 Task: Look for space in LAncienne-Lorette, Canada from 10th July, 2023 to 15th July, 2023 for 7 adults in price range Rs.10000 to Rs.15000. Place can be entire place or shared room with 4 bedrooms having 7 beds and 4 bathrooms. Property type can be house, flat, guest house. Amenities needed are: wifi, TV, free parkinig on premises, gym, breakfast. Booking option can be shelf check-in. Required host language is .
Action: Mouse pressed left at (442, 96)
Screenshot: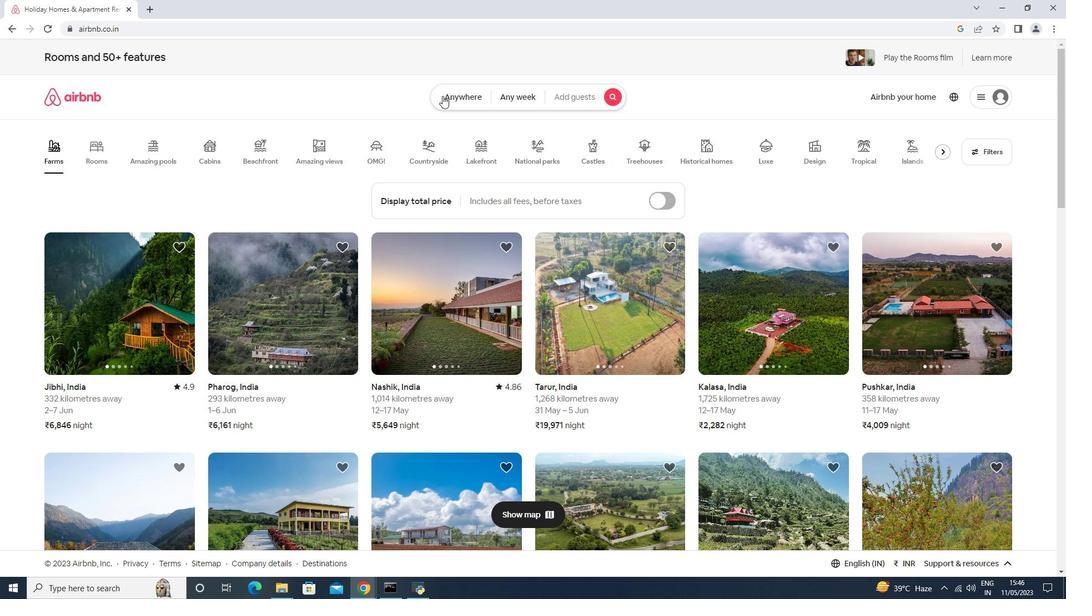 
Action: Mouse moved to (402, 150)
Screenshot: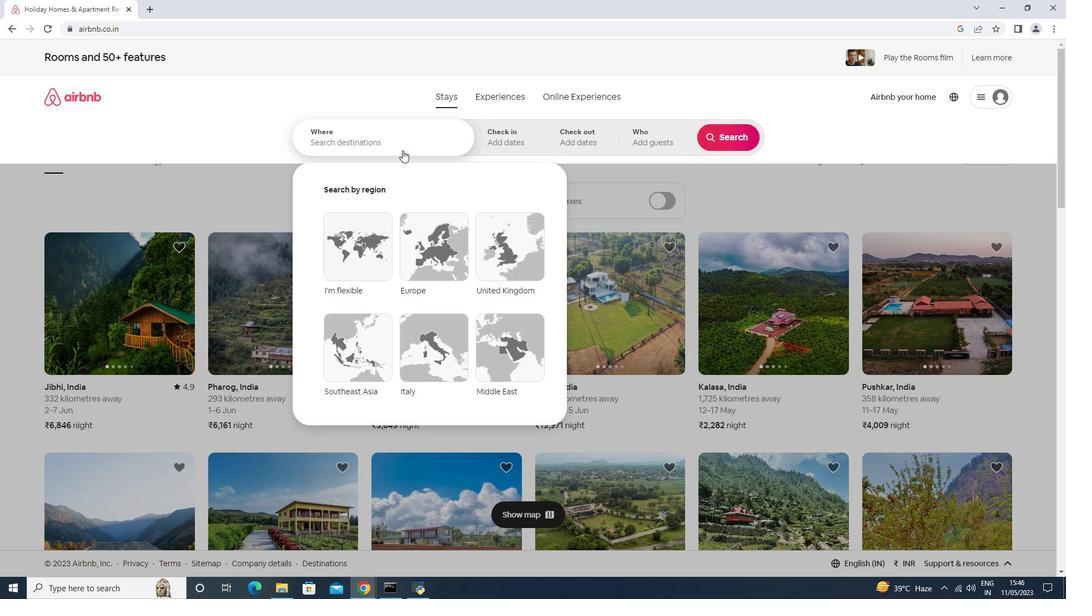 
Action: Mouse pressed left at (402, 150)
Screenshot: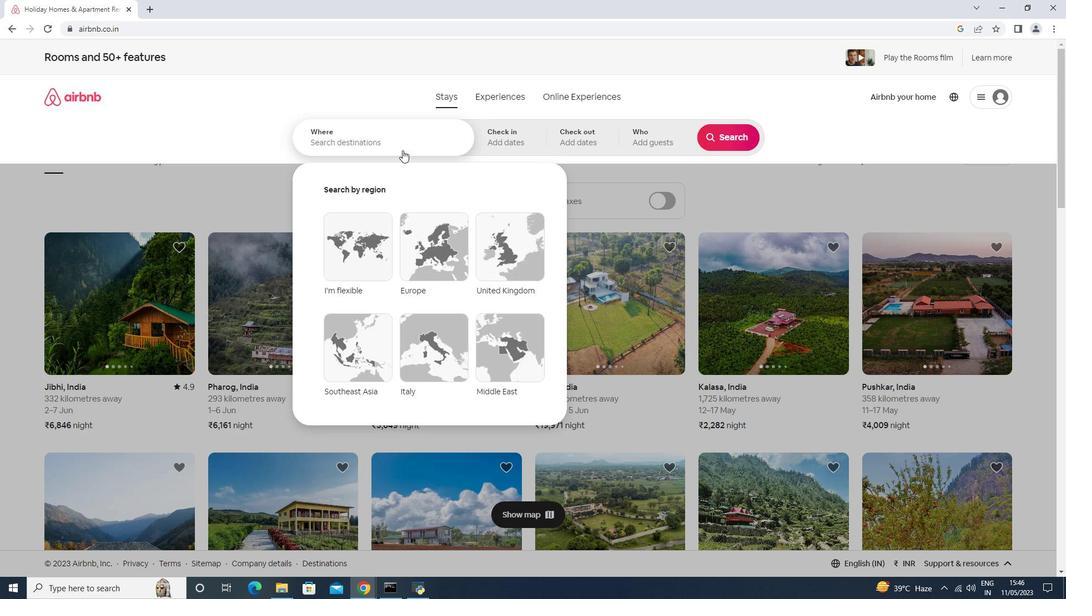 
Action: Key pressed <Key.shift><Key.shift><Key.shift><Key.shift><Key.shift><Key.shift><Key.shift><Key.shift><Key.shift><Key.shift><Key.shift><Key.shift><Key.shift><Key.shift><Key.shift><Key.shift><Key.shift>L<Key.shift>Ancienne-<Key.shift>Lorette,<Key.shift>Canada
Screenshot: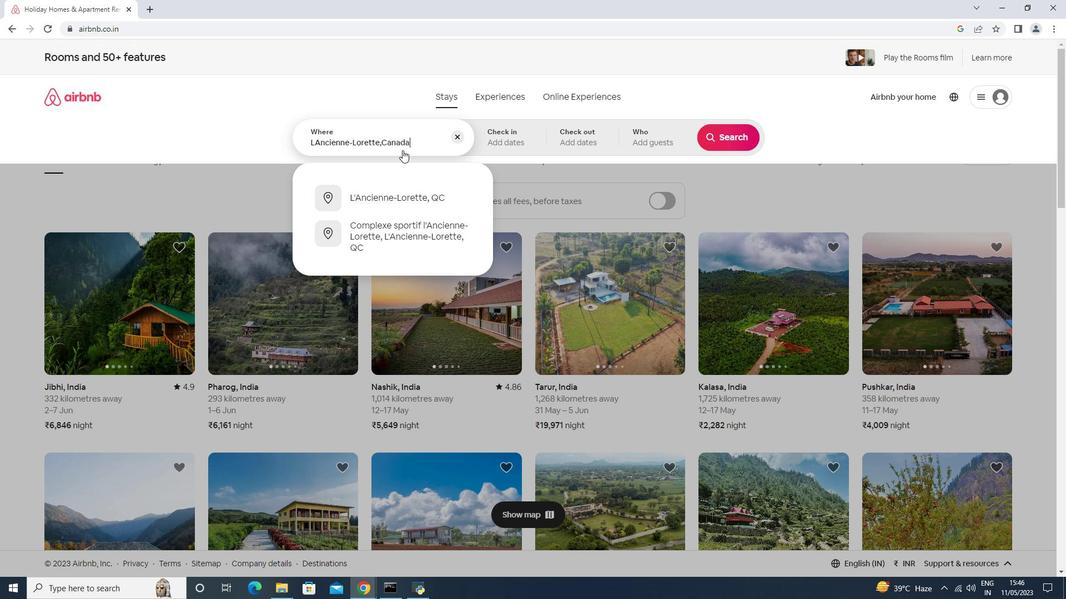 
Action: Mouse moved to (511, 137)
Screenshot: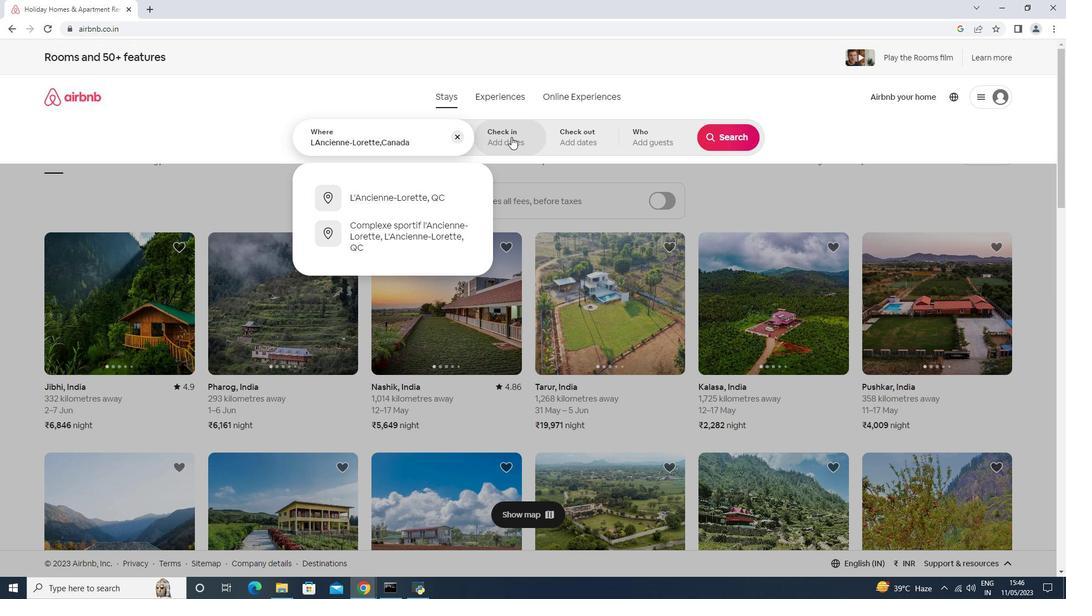
Action: Mouse pressed left at (511, 137)
Screenshot: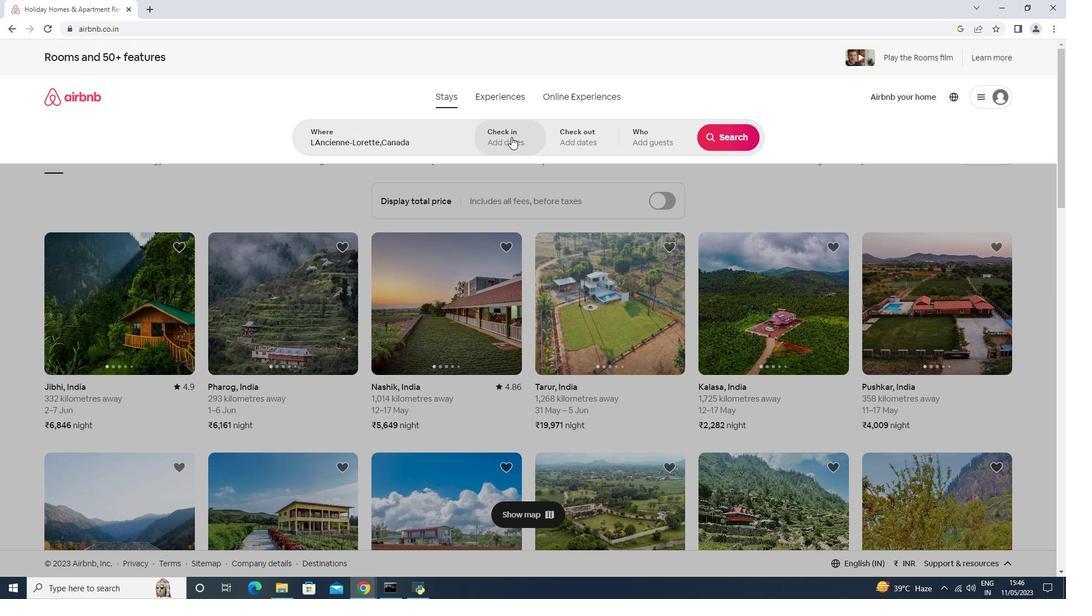 
Action: Mouse moved to (729, 229)
Screenshot: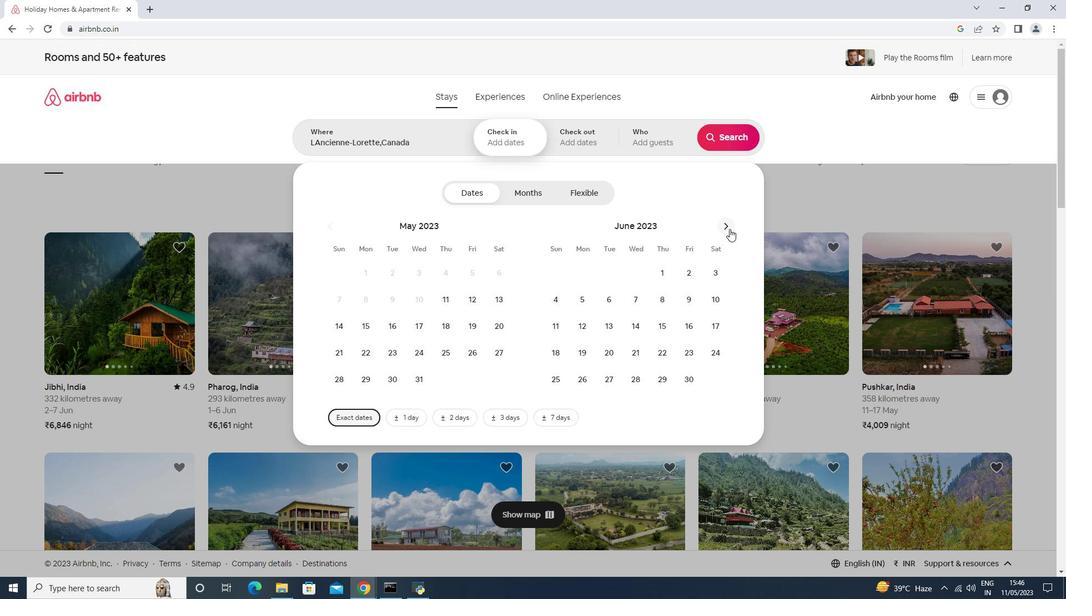 
Action: Mouse pressed left at (729, 229)
Screenshot: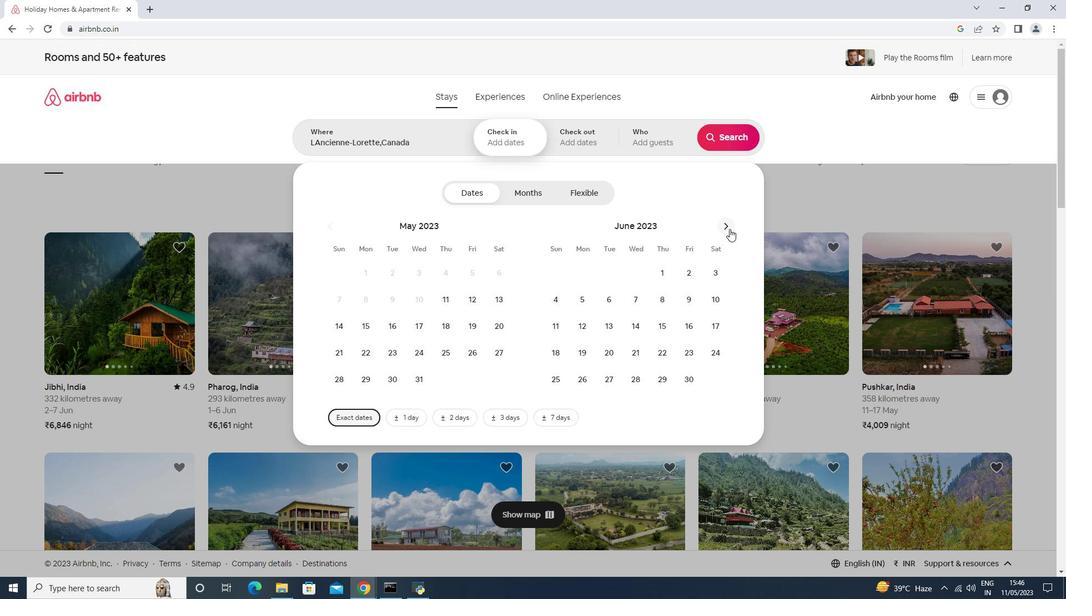 
Action: Mouse moved to (586, 322)
Screenshot: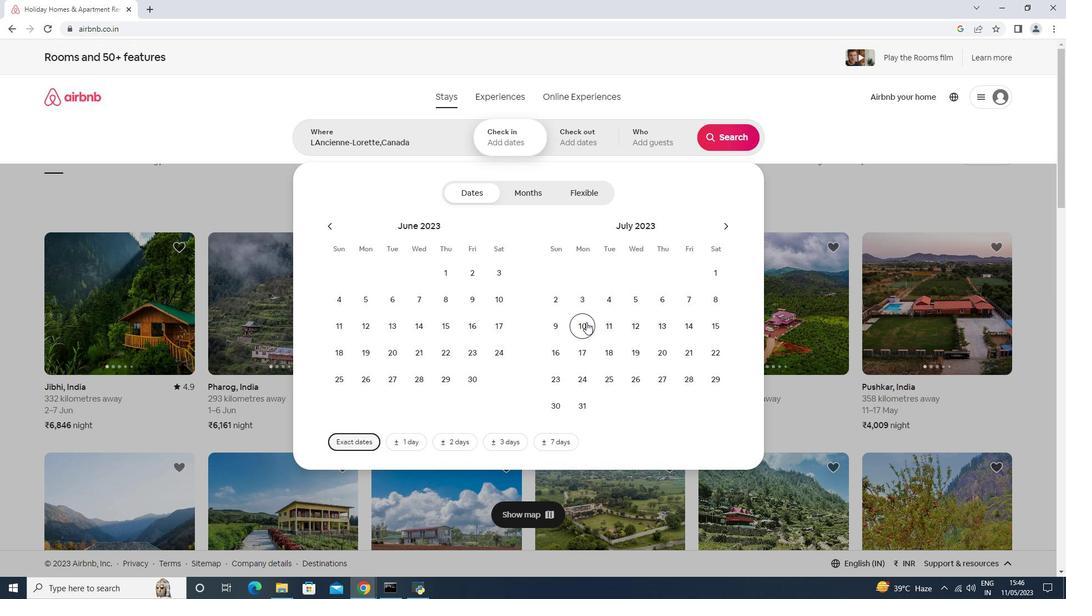 
Action: Mouse pressed left at (586, 322)
Screenshot: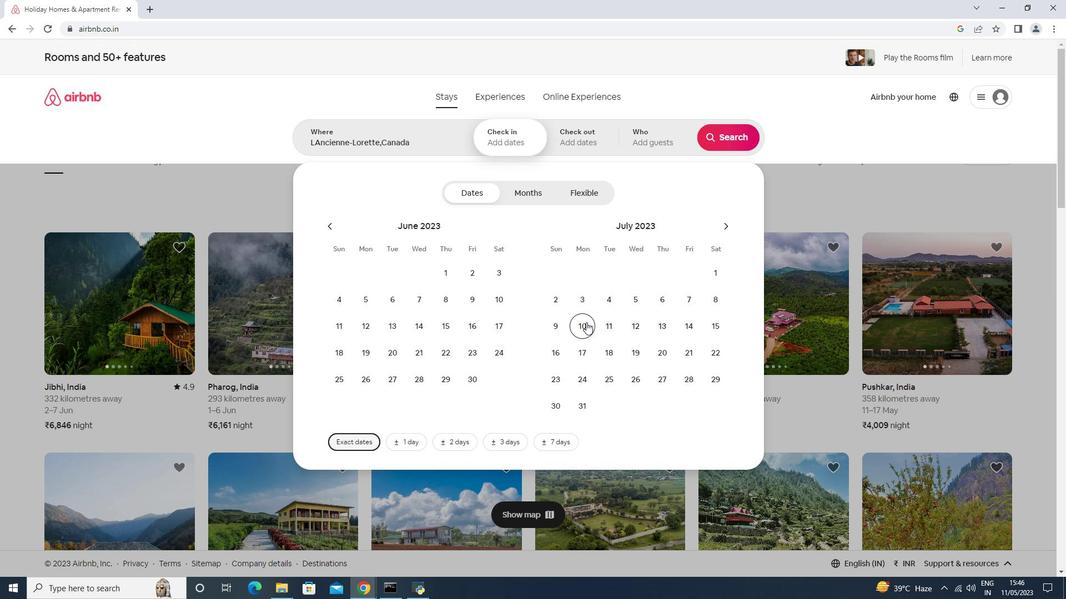 
Action: Mouse moved to (709, 318)
Screenshot: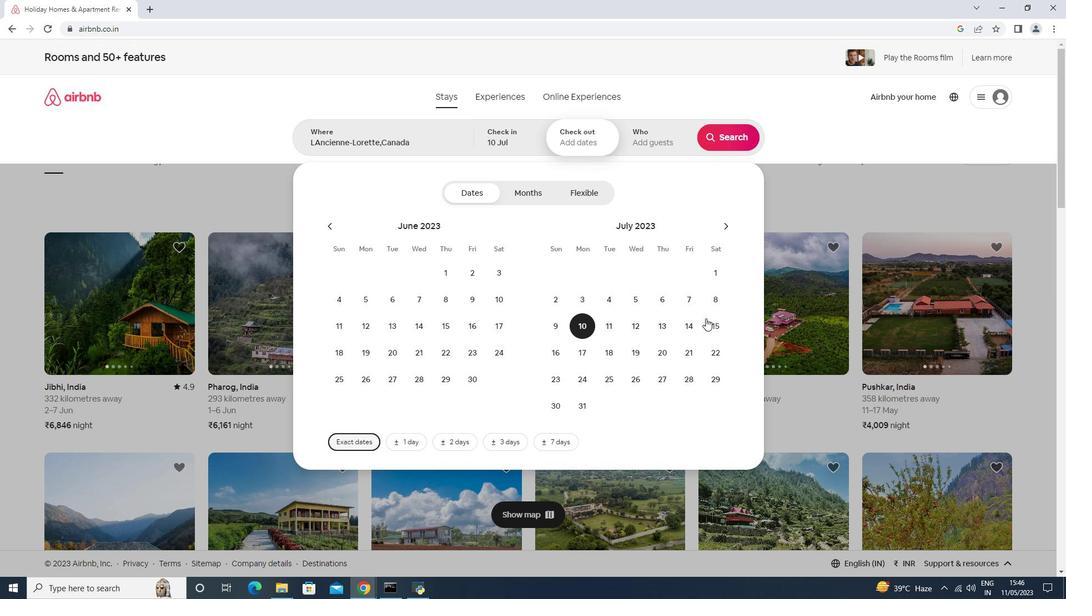 
Action: Mouse pressed left at (709, 318)
Screenshot: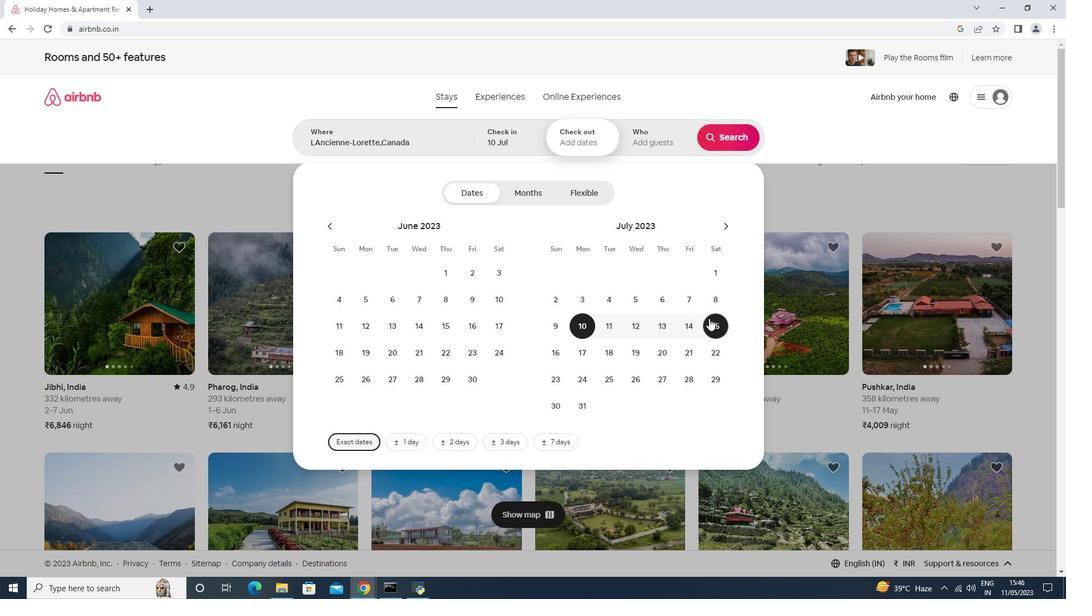 
Action: Mouse moved to (633, 143)
Screenshot: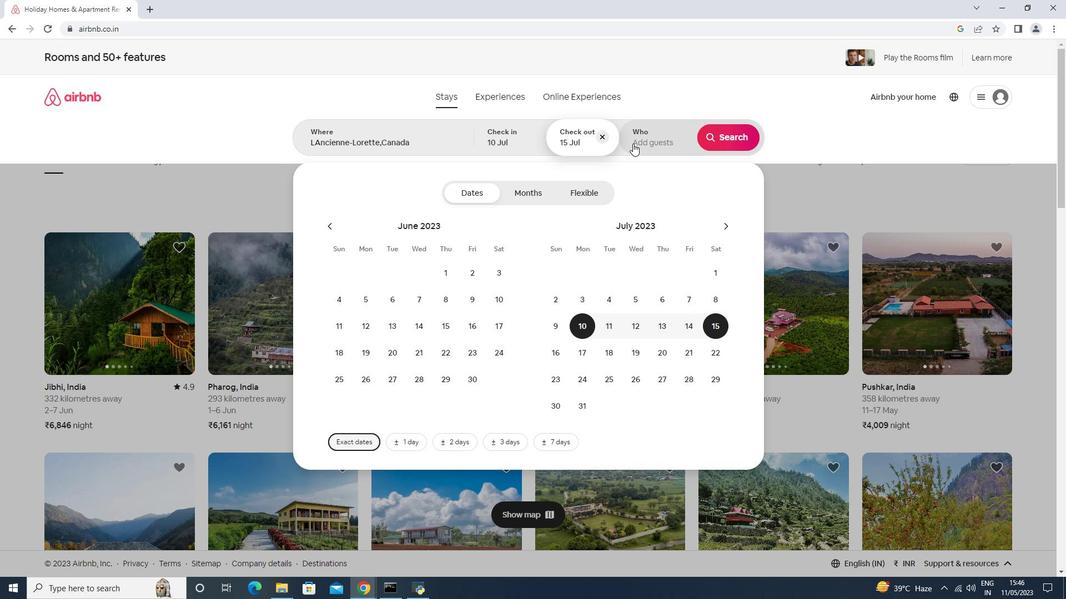
Action: Mouse pressed left at (633, 143)
Screenshot: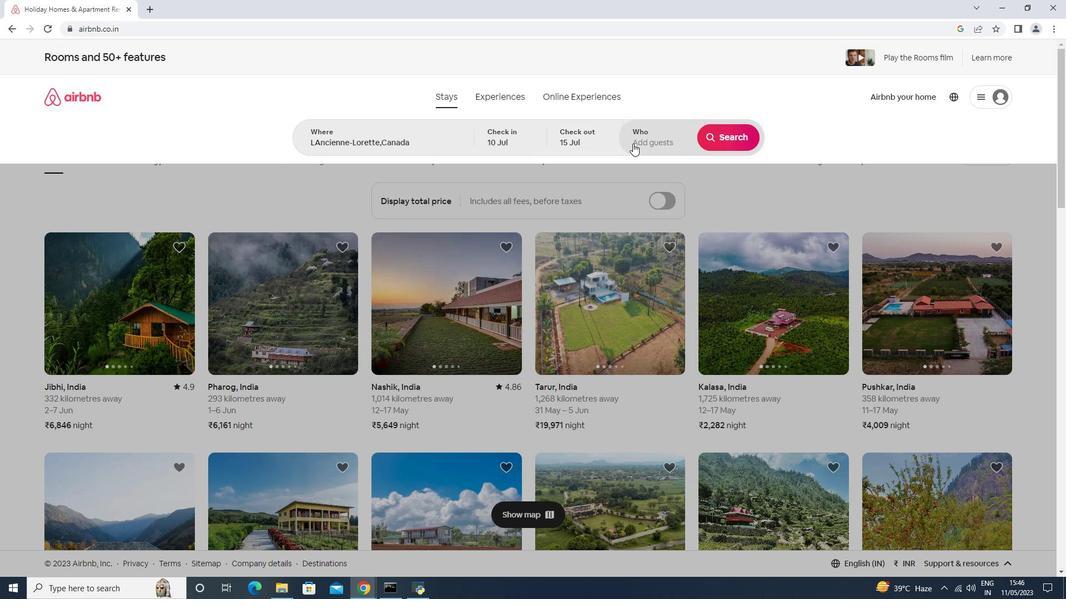 
Action: Mouse moved to (724, 198)
Screenshot: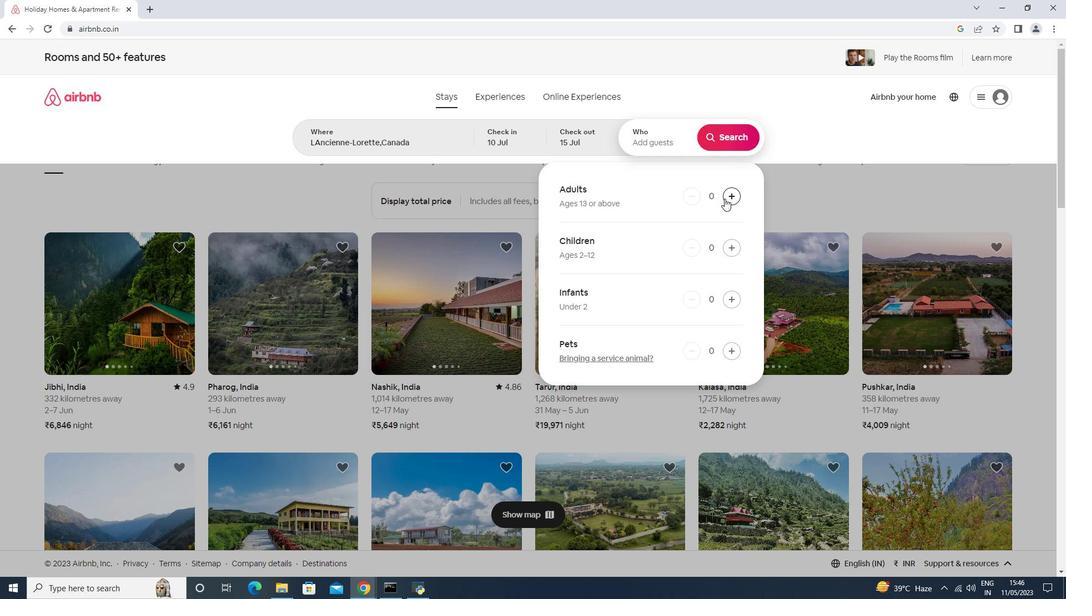 
Action: Mouse pressed left at (724, 198)
Screenshot: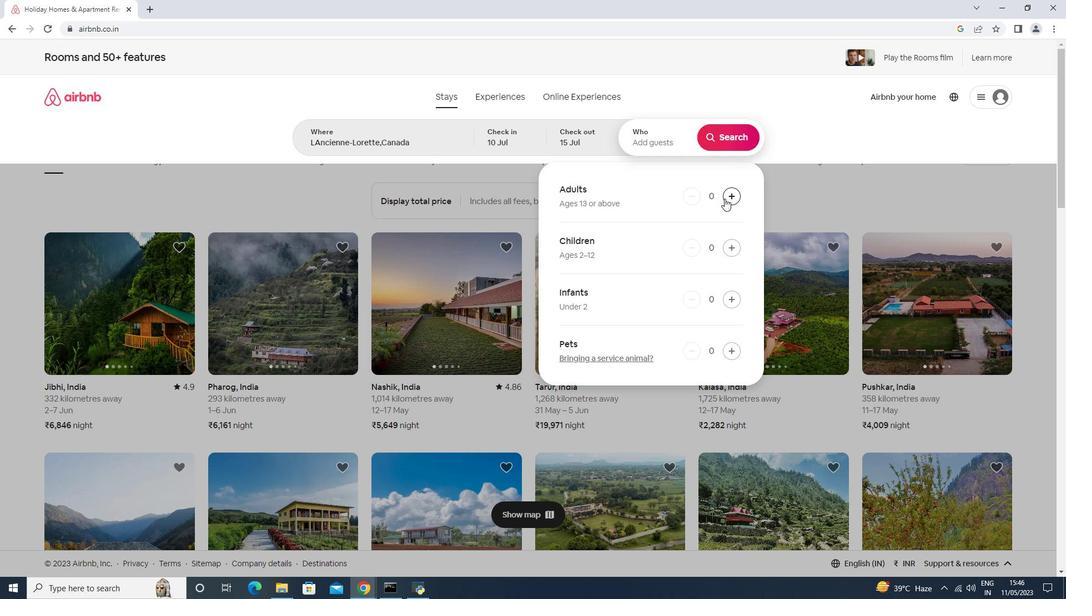 
Action: Mouse pressed left at (724, 198)
Screenshot: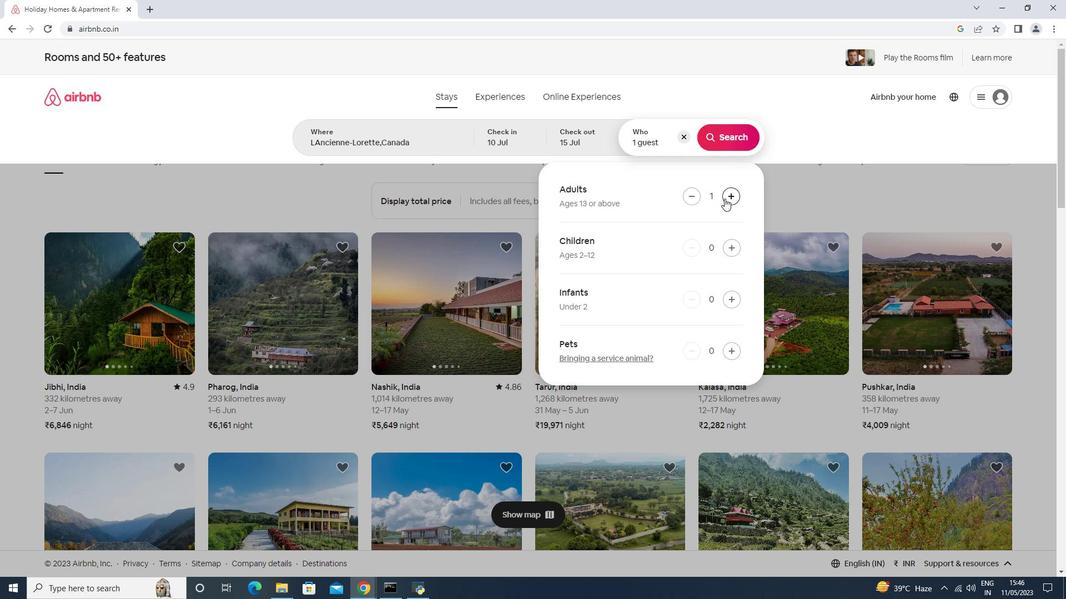
Action: Mouse pressed left at (724, 198)
Screenshot: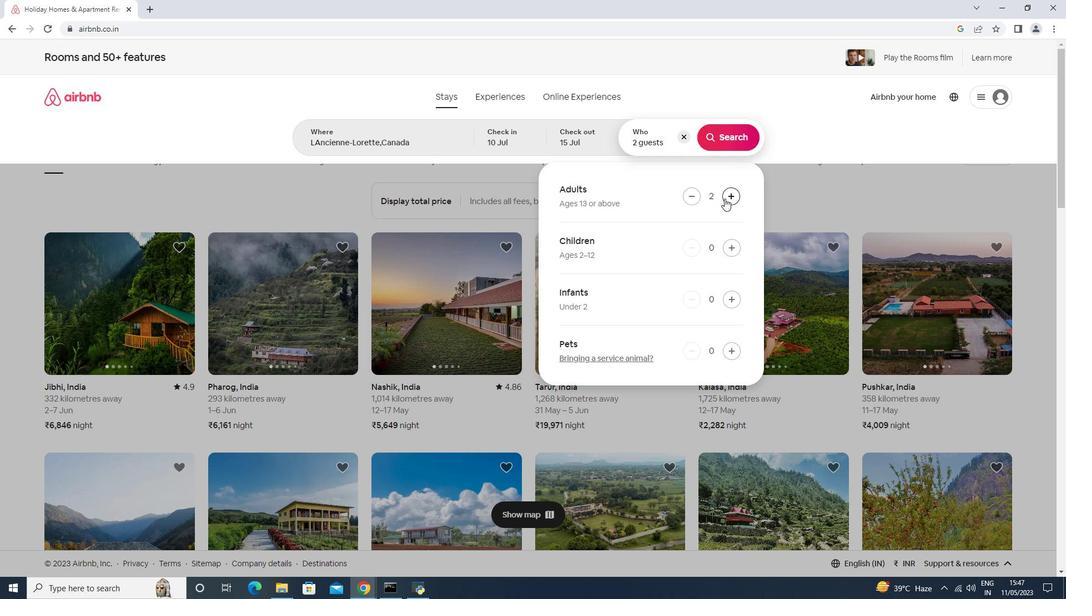 
Action: Mouse pressed left at (724, 198)
Screenshot: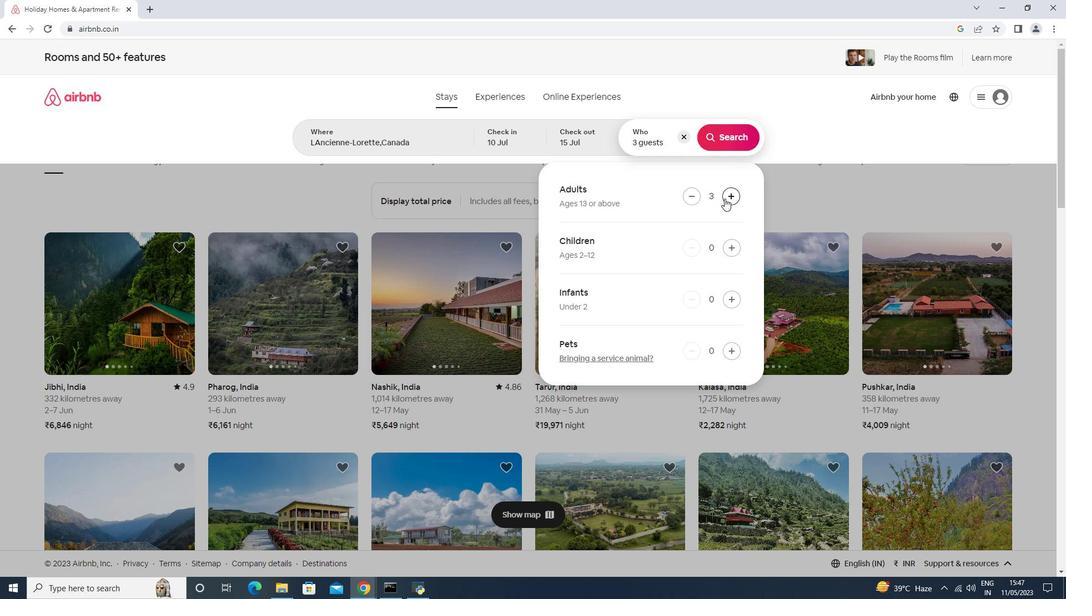 
Action: Mouse pressed left at (724, 198)
Screenshot: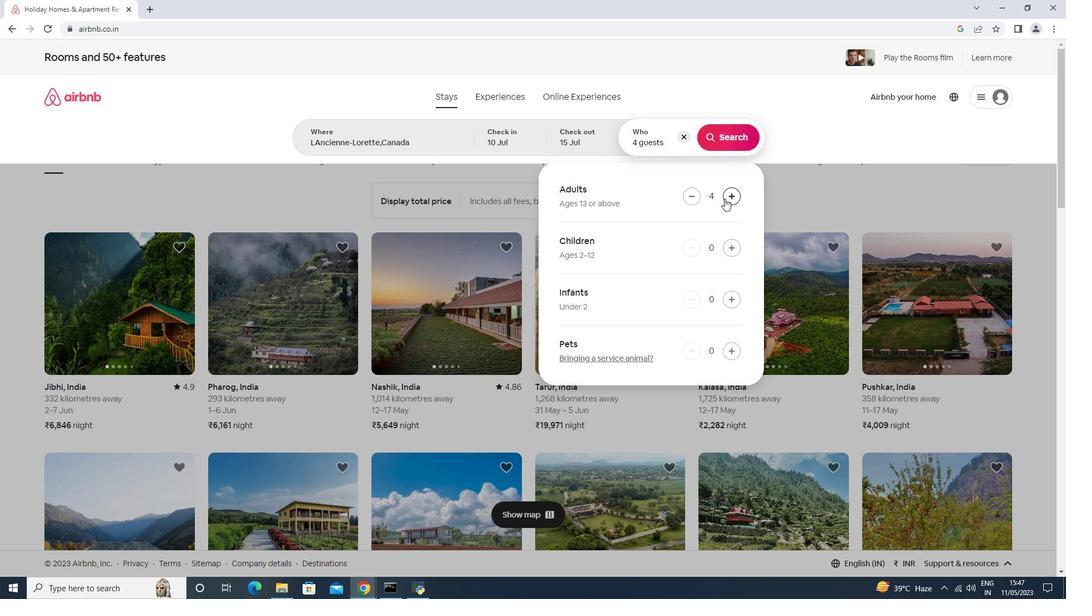 
Action: Mouse pressed left at (724, 198)
Screenshot: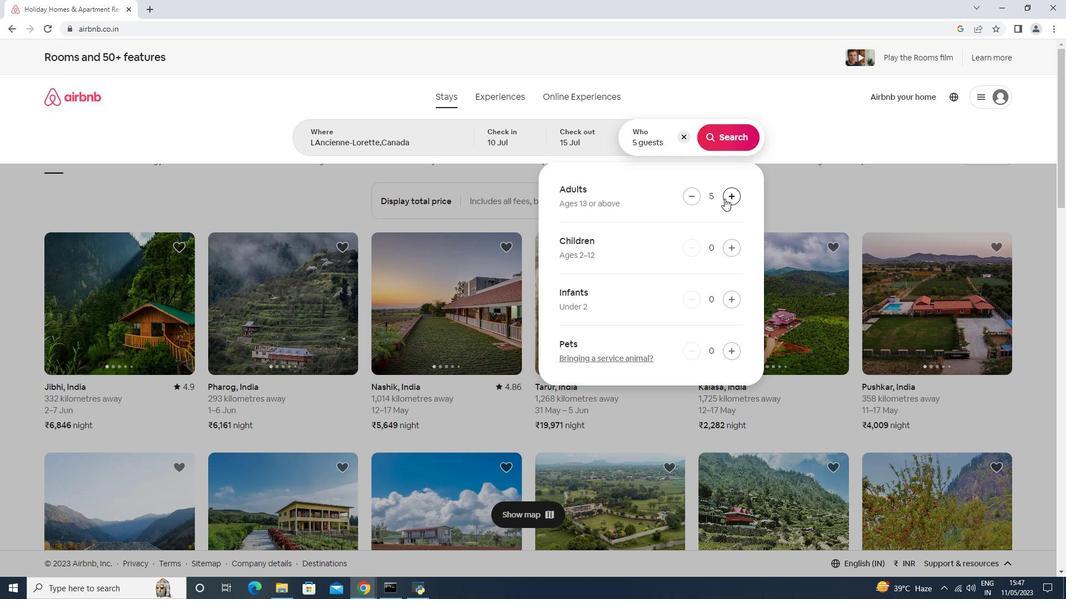 
Action: Mouse pressed left at (724, 198)
Screenshot: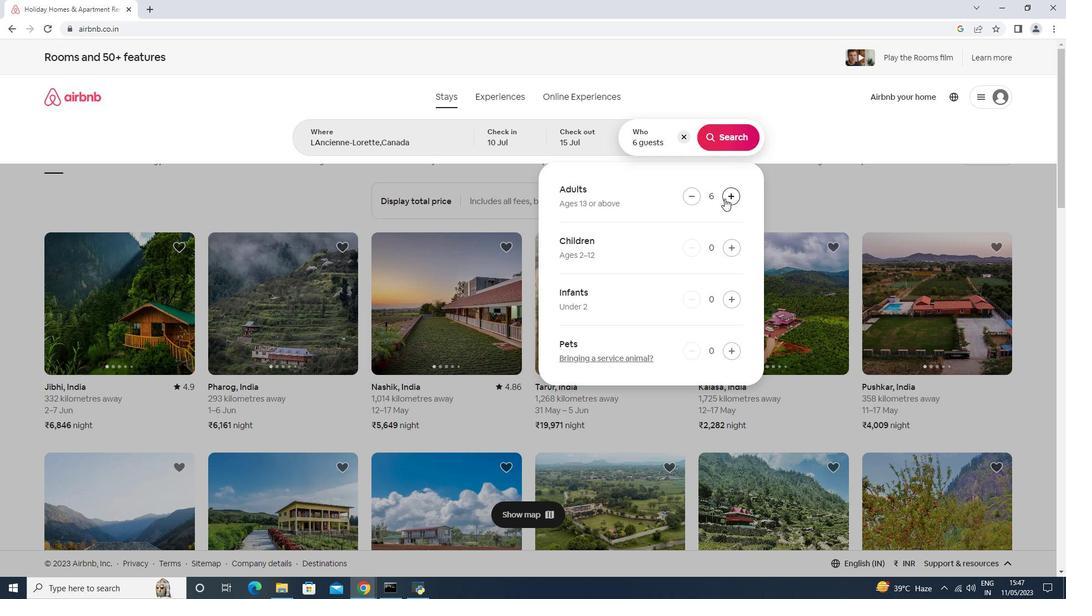 
Action: Mouse moved to (716, 142)
Screenshot: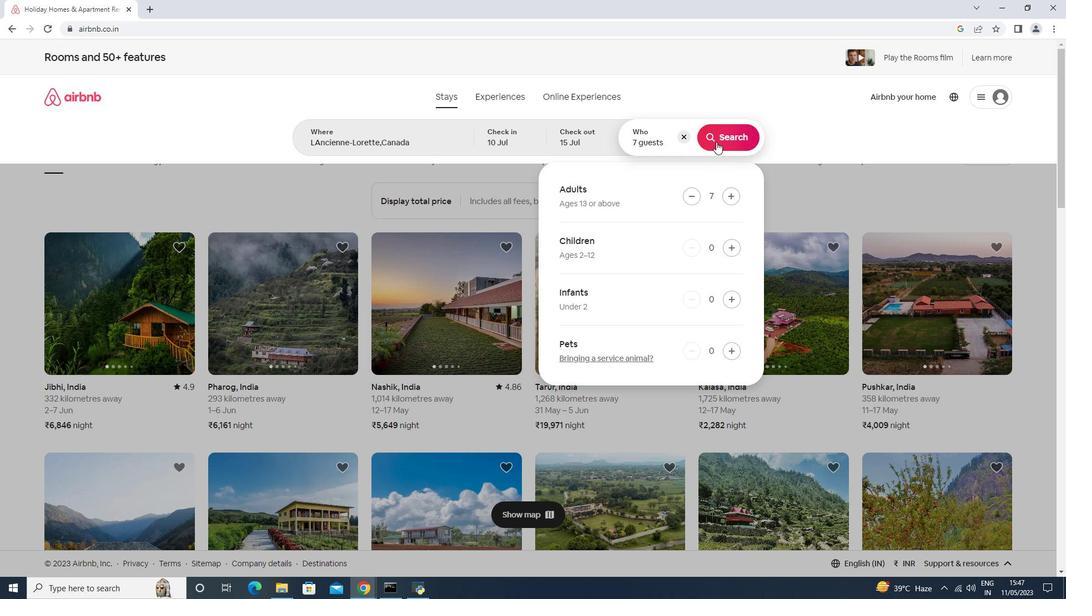 
Action: Mouse pressed left at (716, 142)
Screenshot: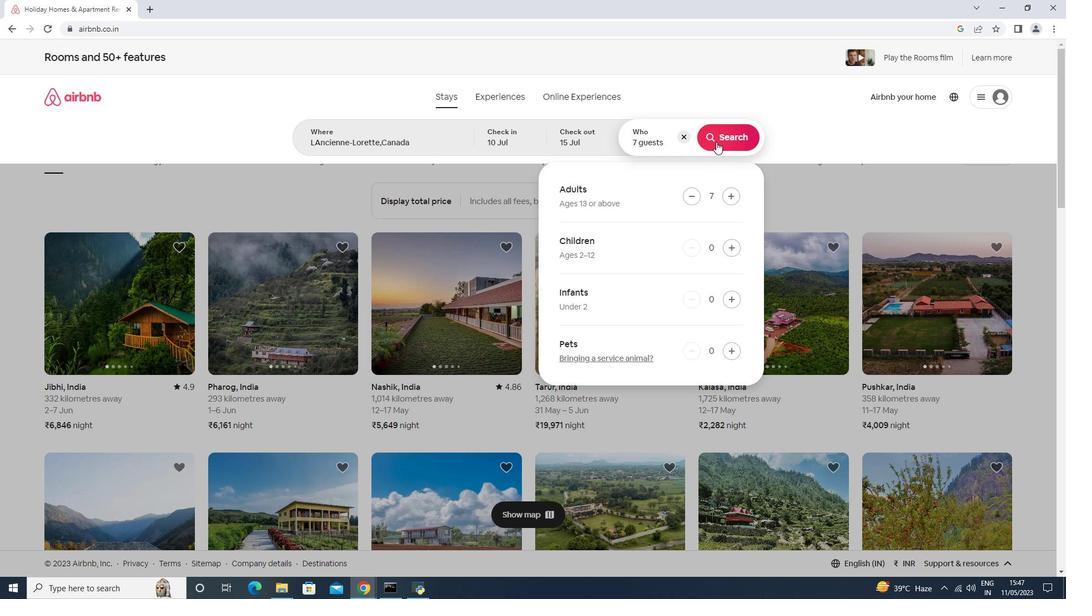 
Action: Mouse moved to (1042, 103)
Screenshot: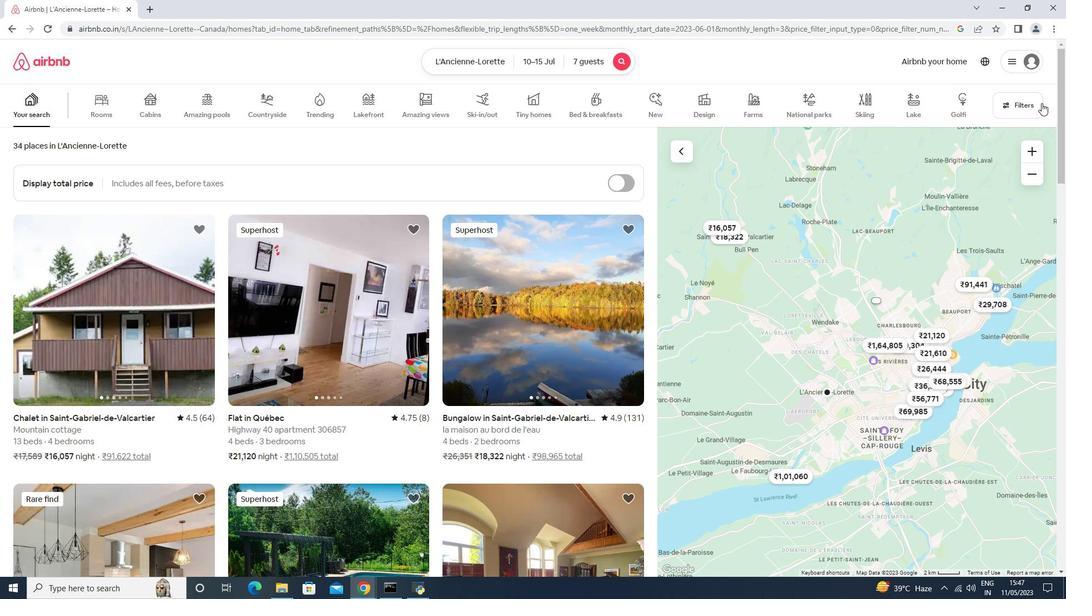 
Action: Mouse pressed left at (1042, 103)
Screenshot: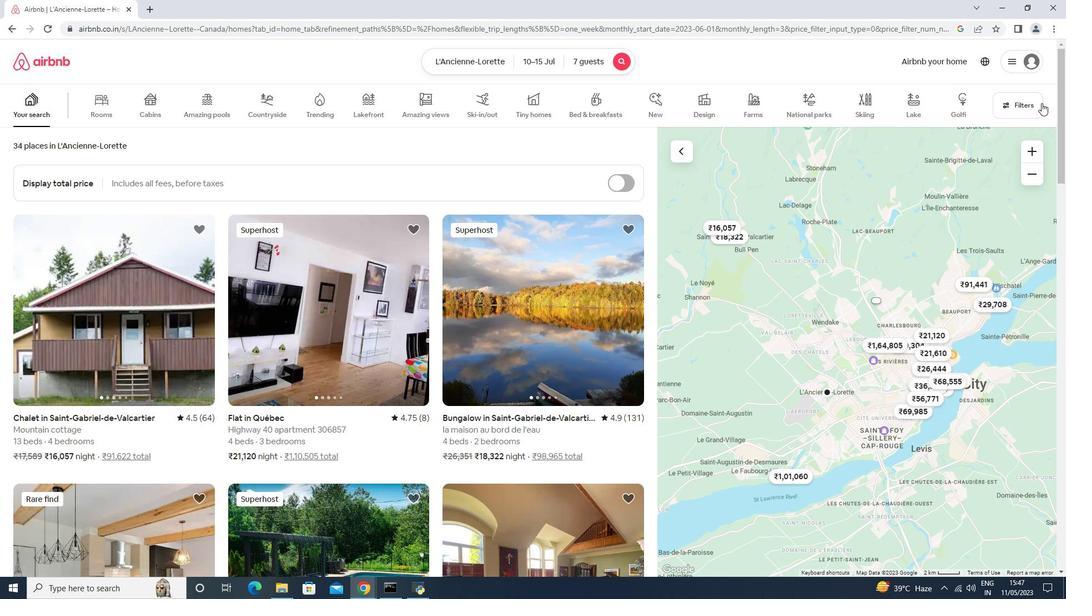 
Action: Mouse moved to (505, 372)
Screenshot: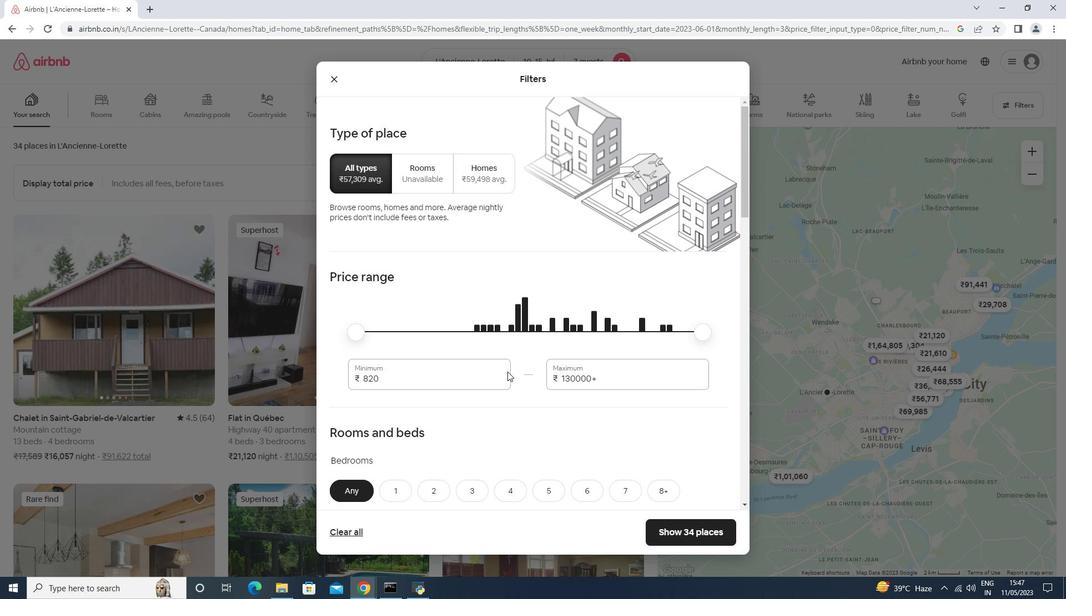 
Action: Mouse pressed left at (484, 374)
Screenshot: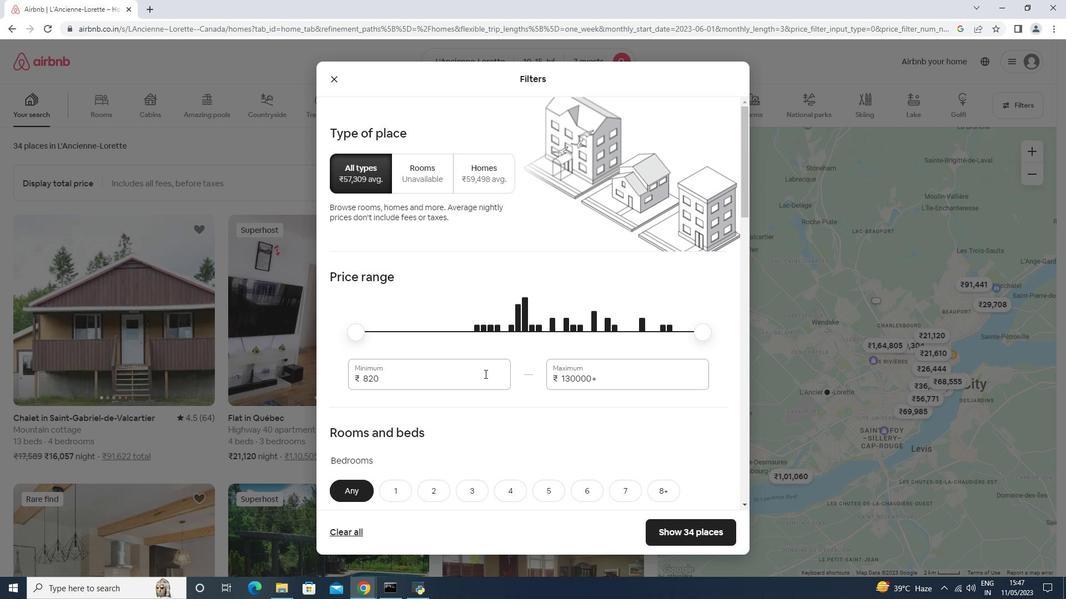 
Action: Mouse moved to (465, 377)
Screenshot: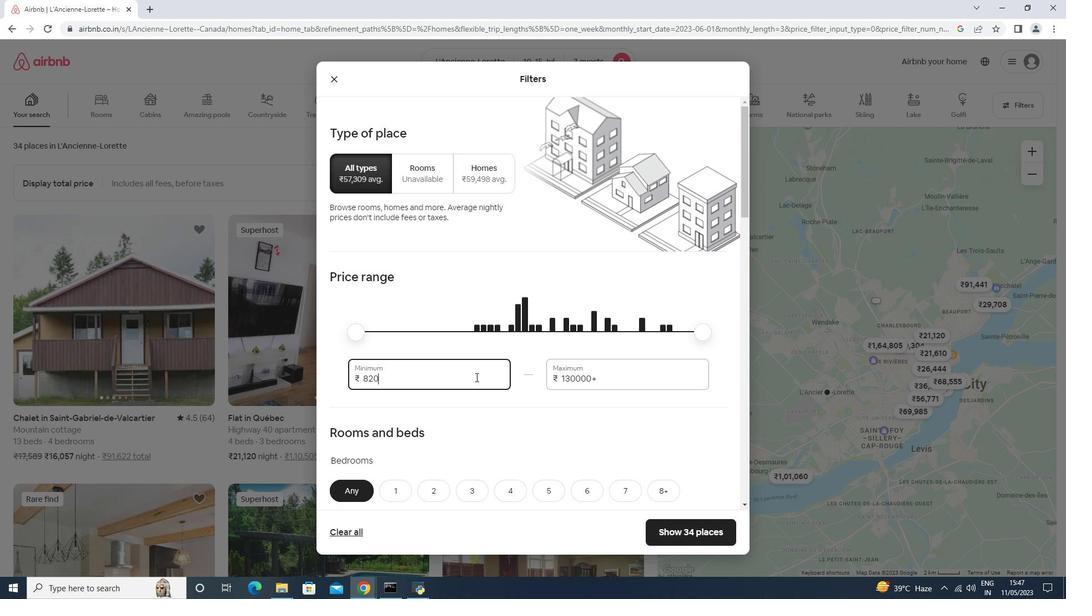 
Action: Mouse pressed left at (465, 377)
Screenshot: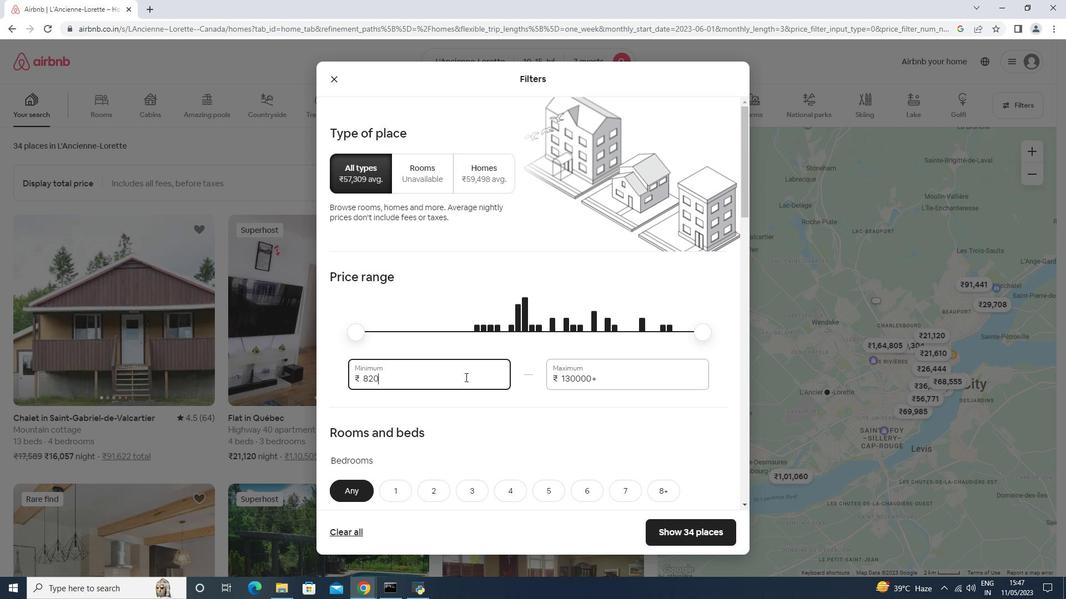 
Action: Key pressed <Key.backspace><Key.backspace><Key.backspace><Key.backspace><Key.backspace><Key.backspace><Key.backspace><Key.backspace><Key.backspace><Key.backspace><Key.backspace><Key.backspace>1
Screenshot: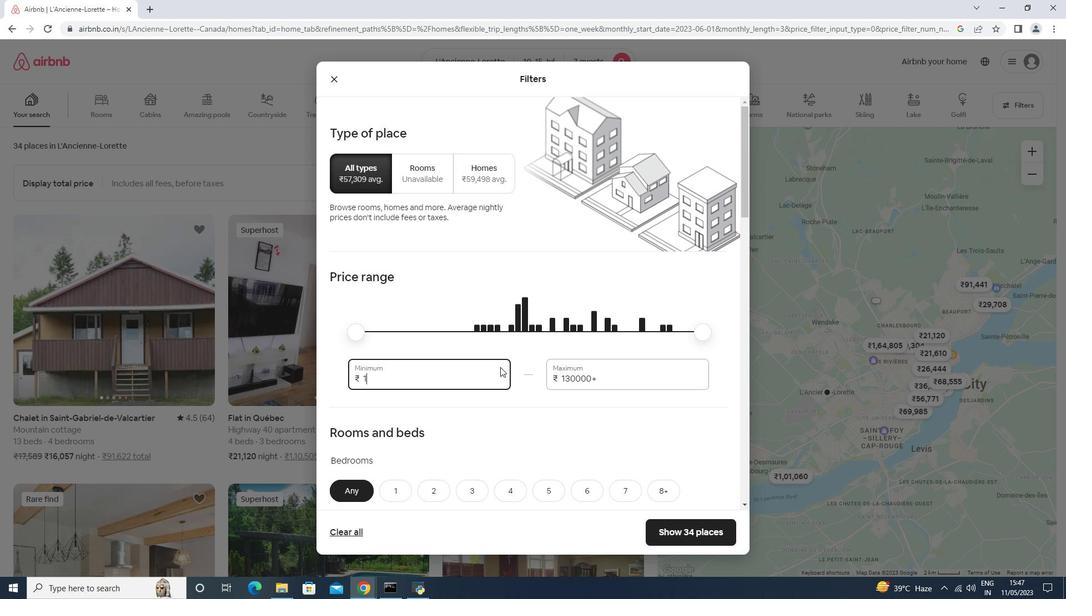 
Action: Mouse moved to (502, 367)
Screenshot: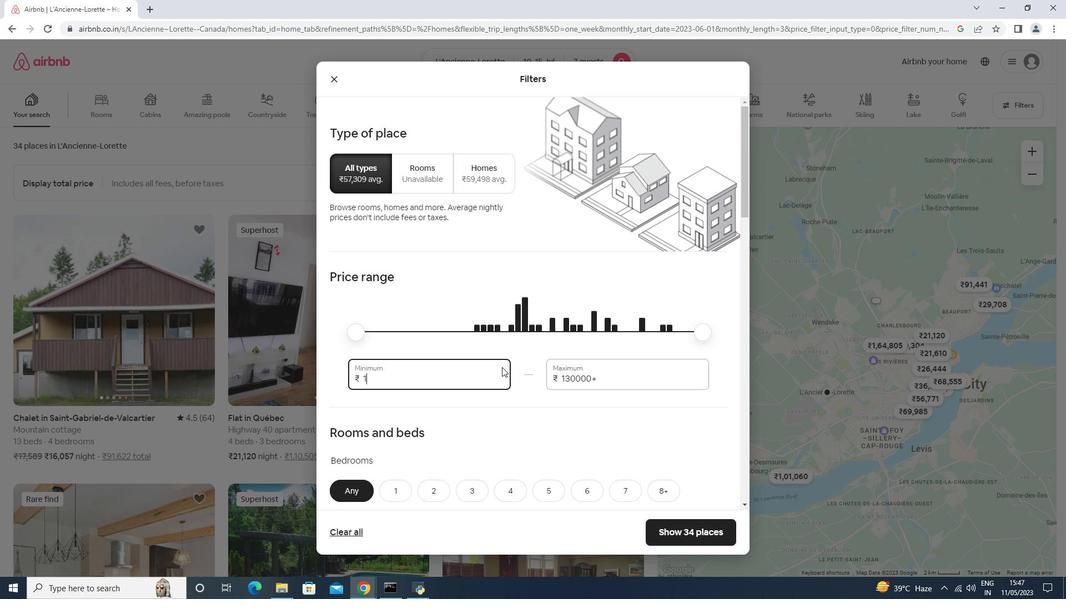 
Action: Key pressed 0000
Screenshot: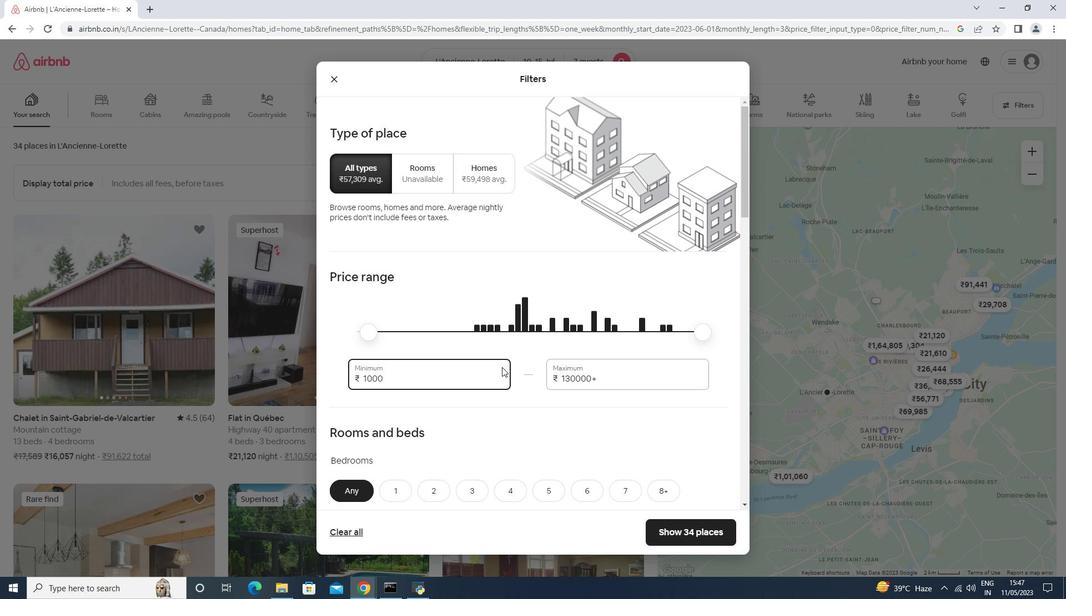 
Action: Mouse moved to (660, 373)
Screenshot: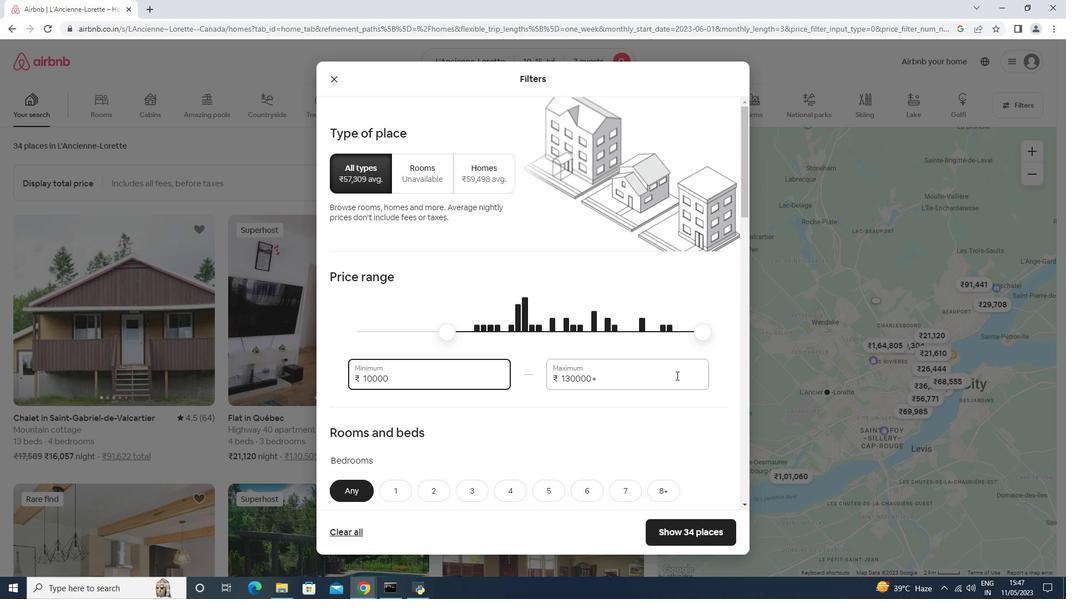 
Action: Key pressed <Key.tab>
Screenshot: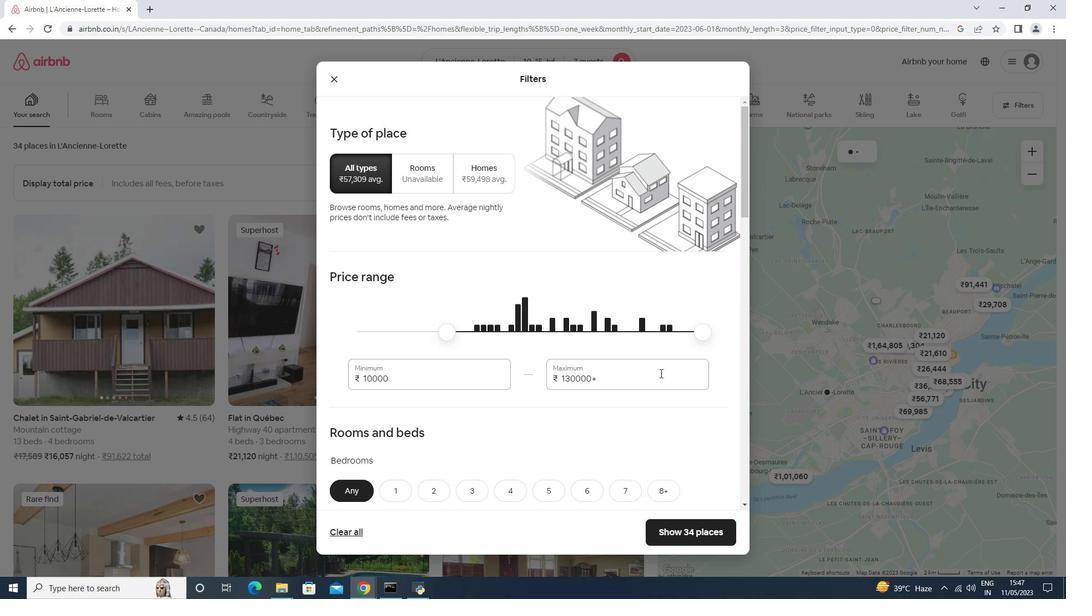 
Action: Mouse pressed left at (660, 373)
Screenshot: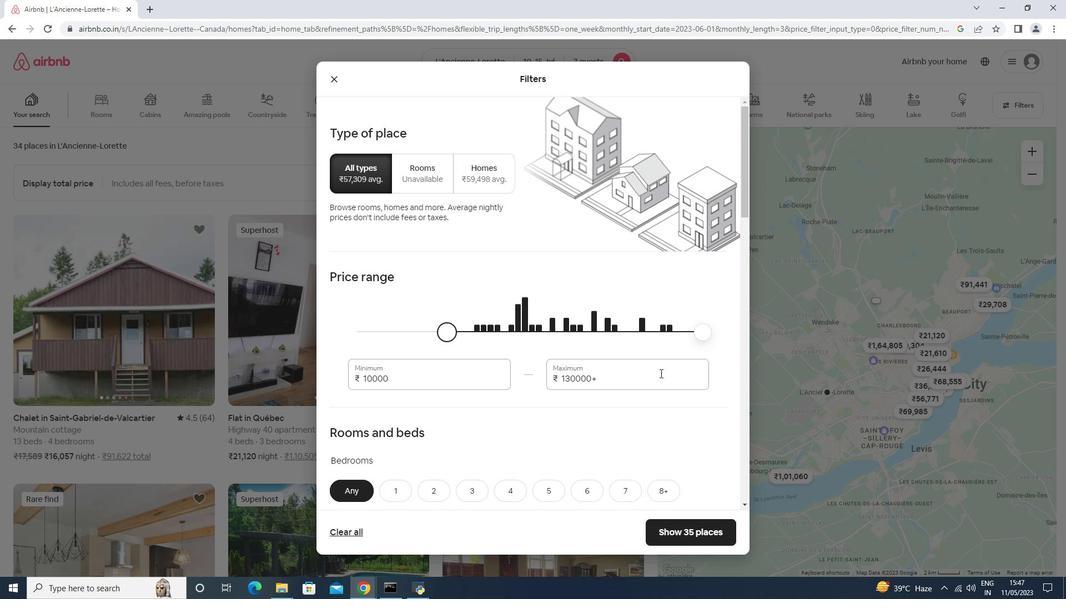 
Action: Mouse moved to (662, 377)
Screenshot: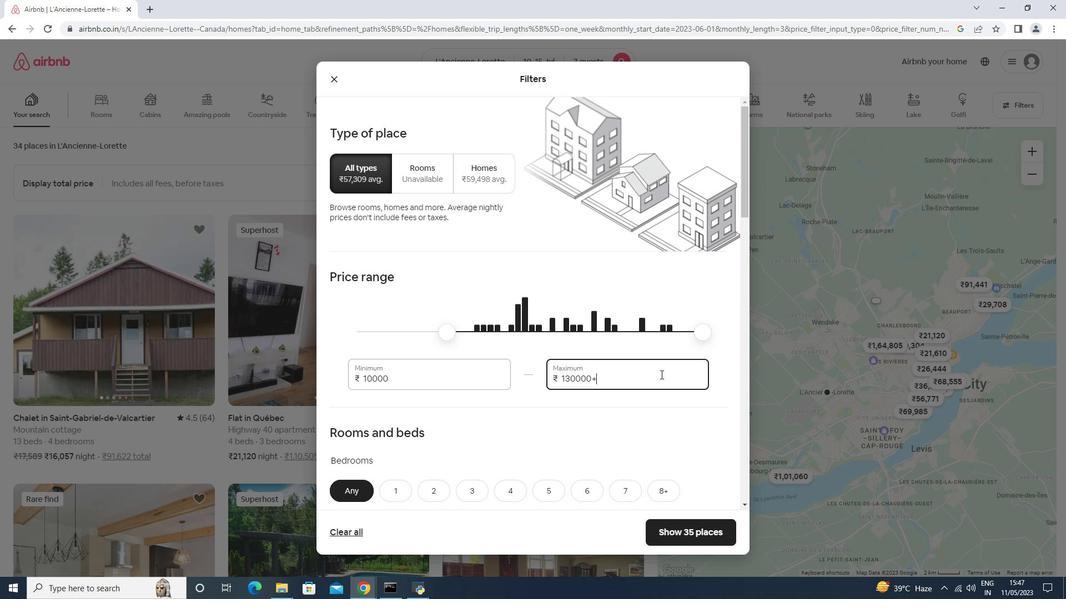 
Action: Key pressed <Key.backspace><Key.backspace><Key.backspace><Key.backspace><Key.backspace><Key.backspace><Key.backspace><Key.backspace><Key.backspace><Key.backspace><Key.backspace><Key.backspace><Key.backspace><Key.backspace><Key.backspace><Key.backspace>15000
Screenshot: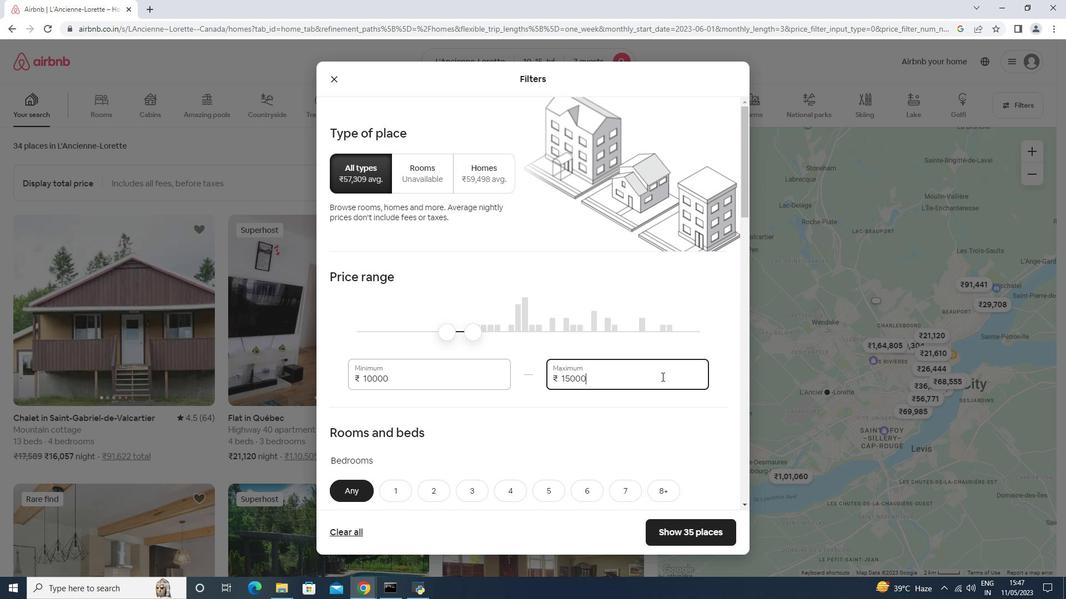 
Action: Mouse moved to (659, 376)
Screenshot: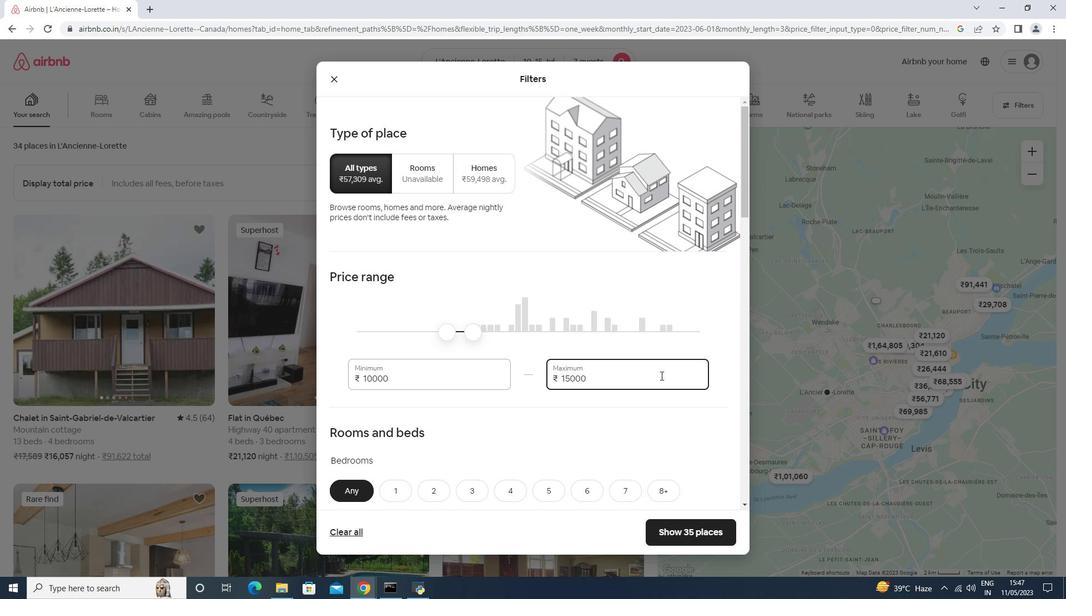 
Action: Mouse scrolled (660, 375) with delta (0, 0)
Screenshot: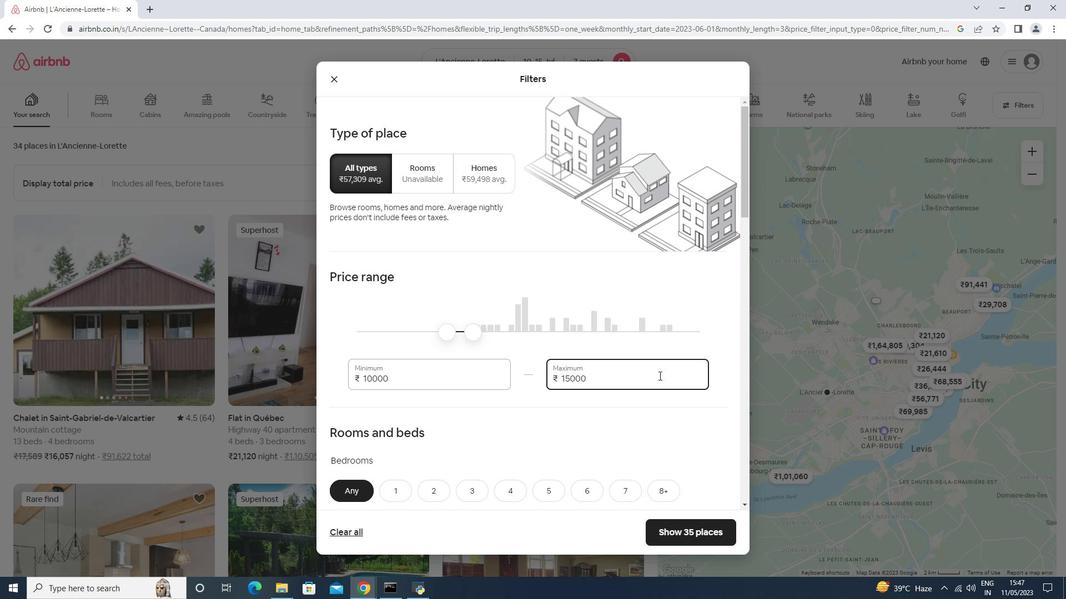 
Action: Mouse scrolled (659, 375) with delta (0, 0)
Screenshot: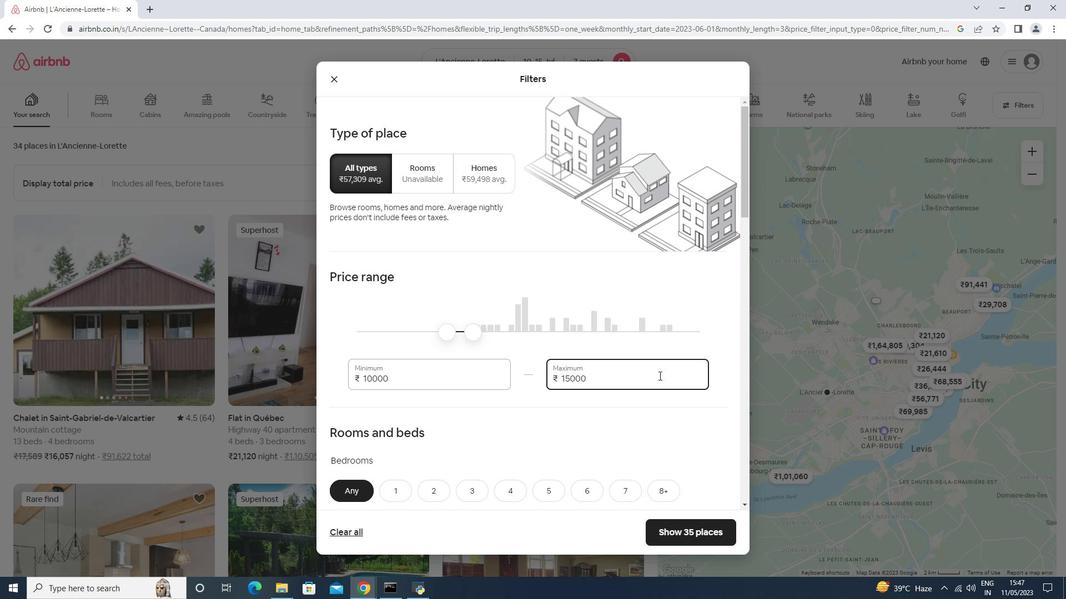 
Action: Mouse scrolled (659, 375) with delta (0, 0)
Screenshot: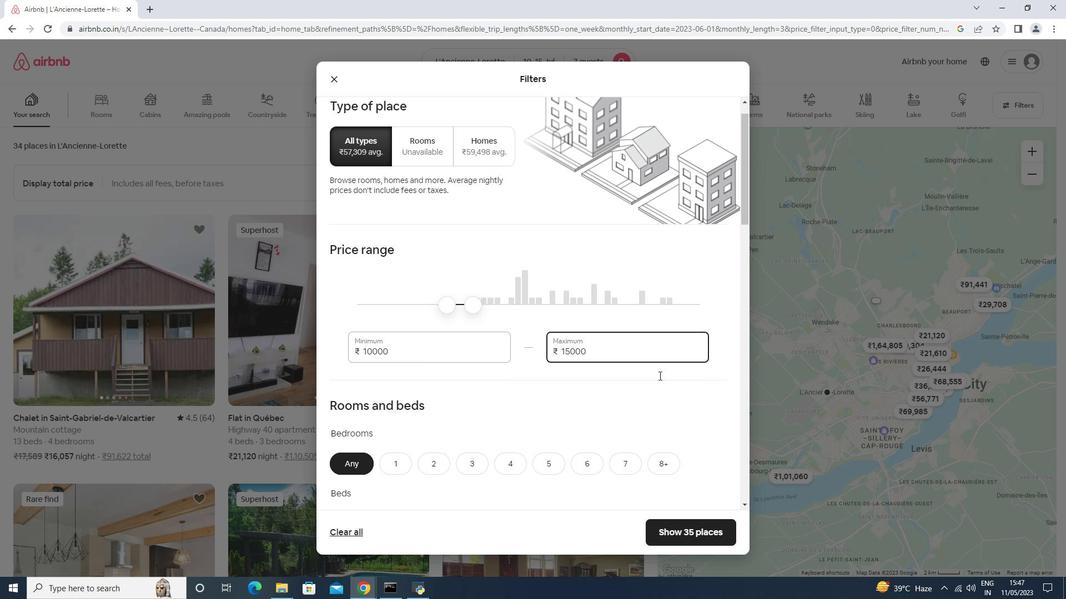 
Action: Mouse scrolled (659, 375) with delta (0, 0)
Screenshot: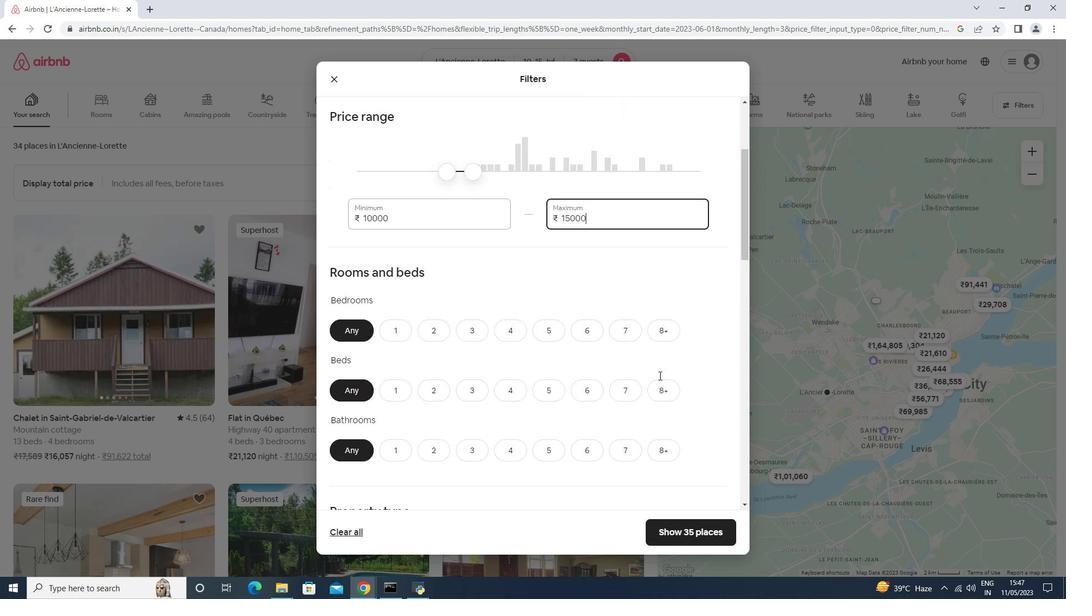 
Action: Mouse moved to (519, 278)
Screenshot: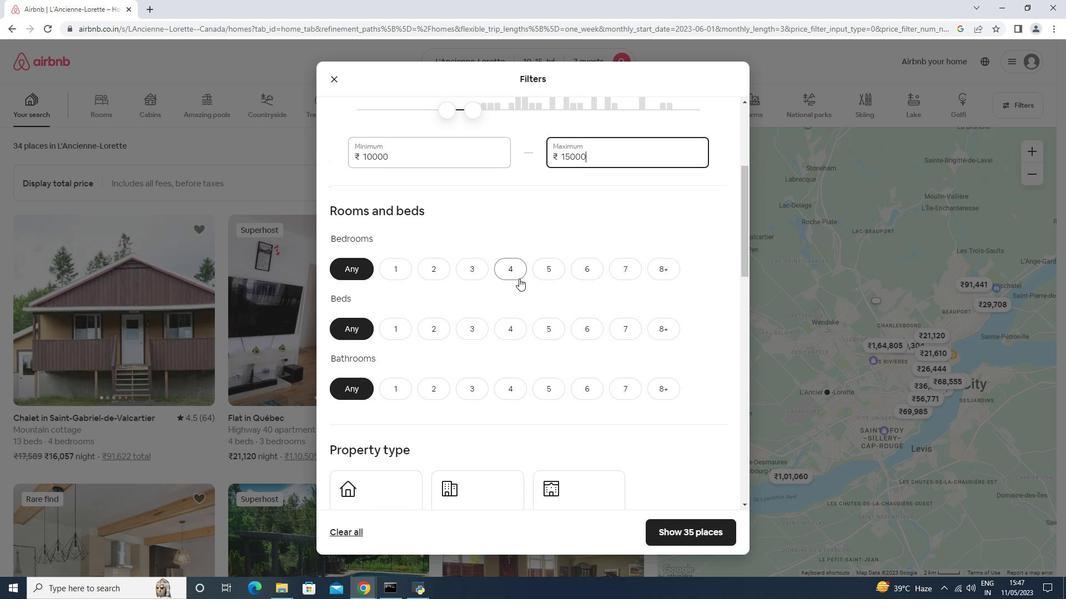 
Action: Mouse pressed left at (519, 278)
Screenshot: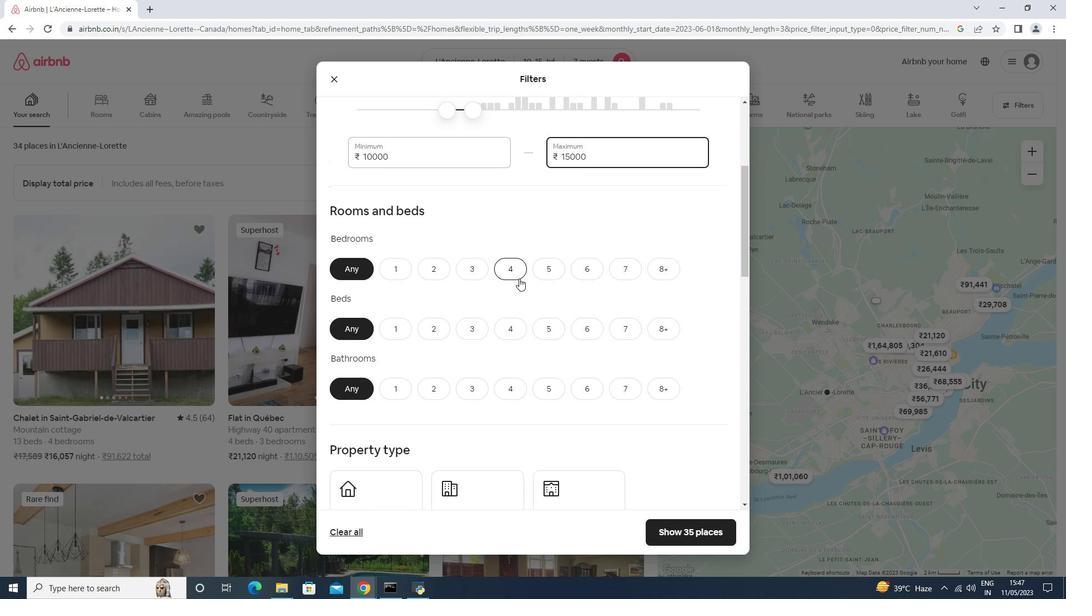 
Action: Mouse moved to (613, 356)
Screenshot: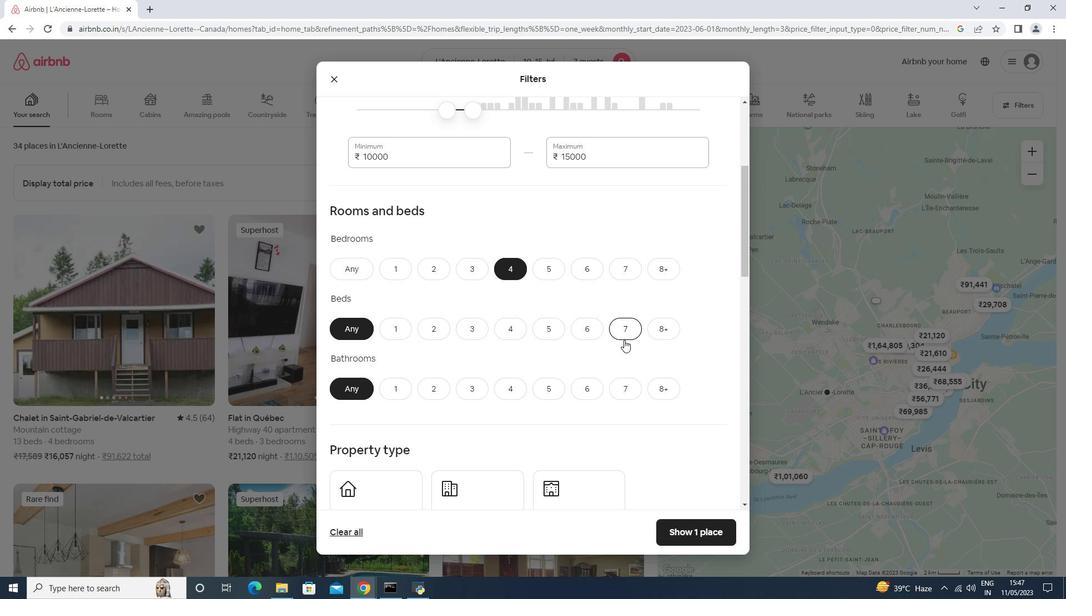 
Action: Mouse pressed left at (624, 340)
Screenshot: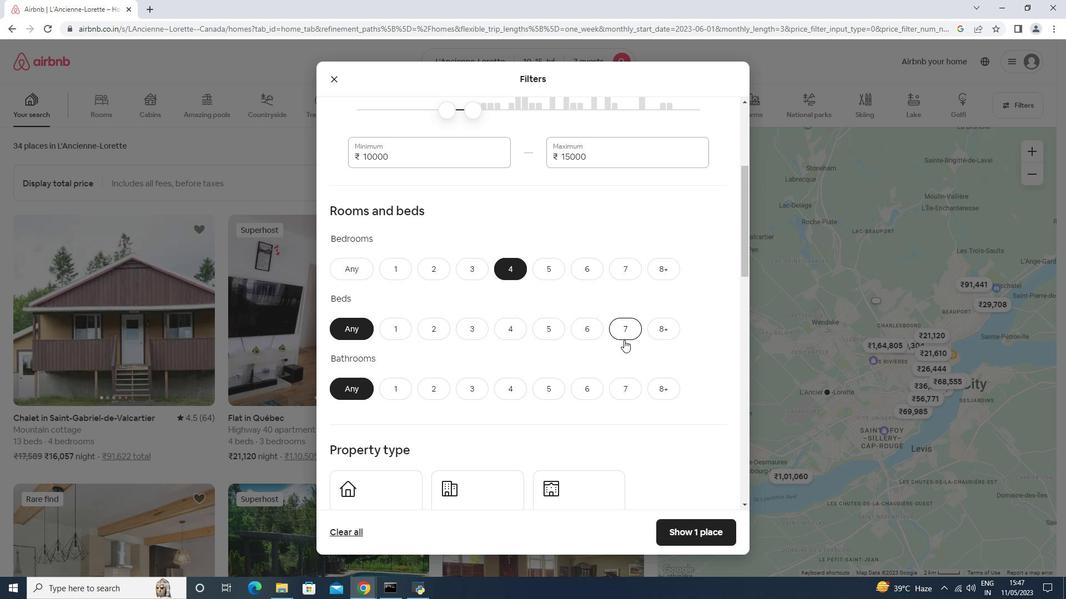 
Action: Mouse moved to (511, 393)
Screenshot: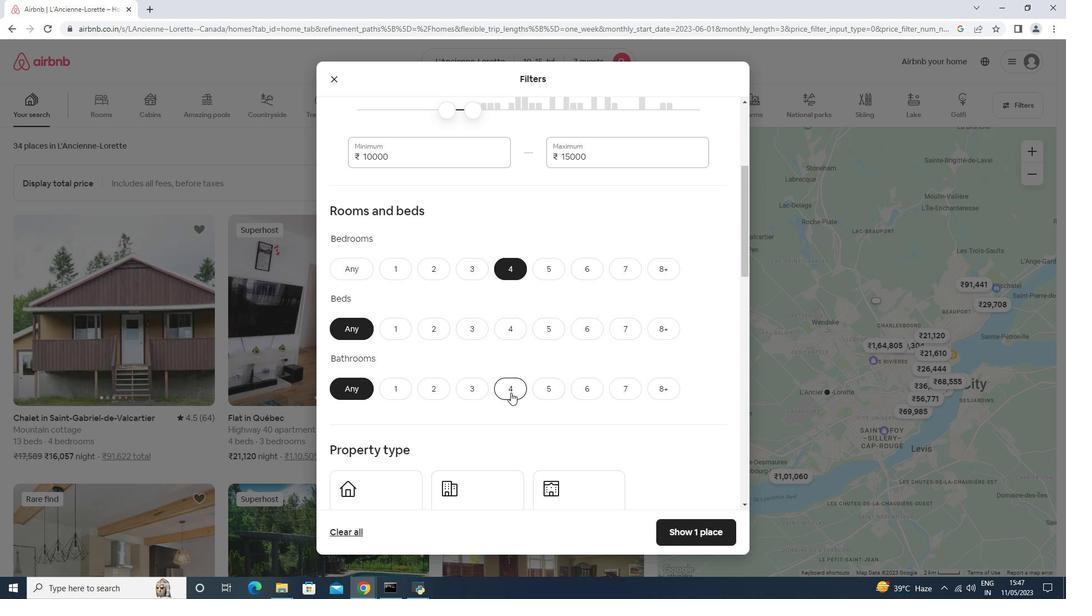 
Action: Mouse pressed left at (511, 393)
Screenshot: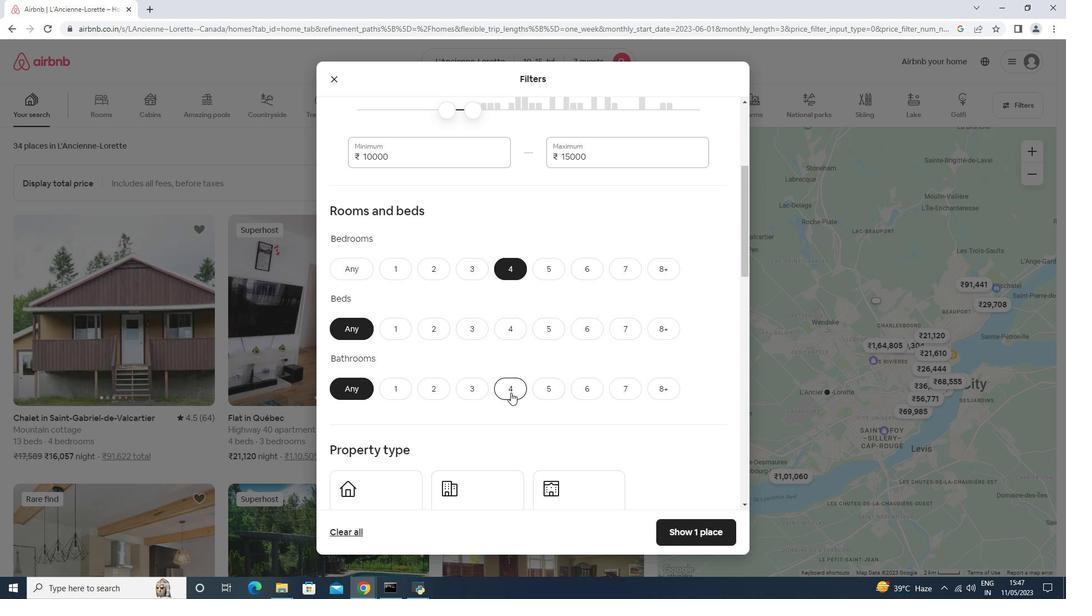 
Action: Mouse moved to (620, 331)
Screenshot: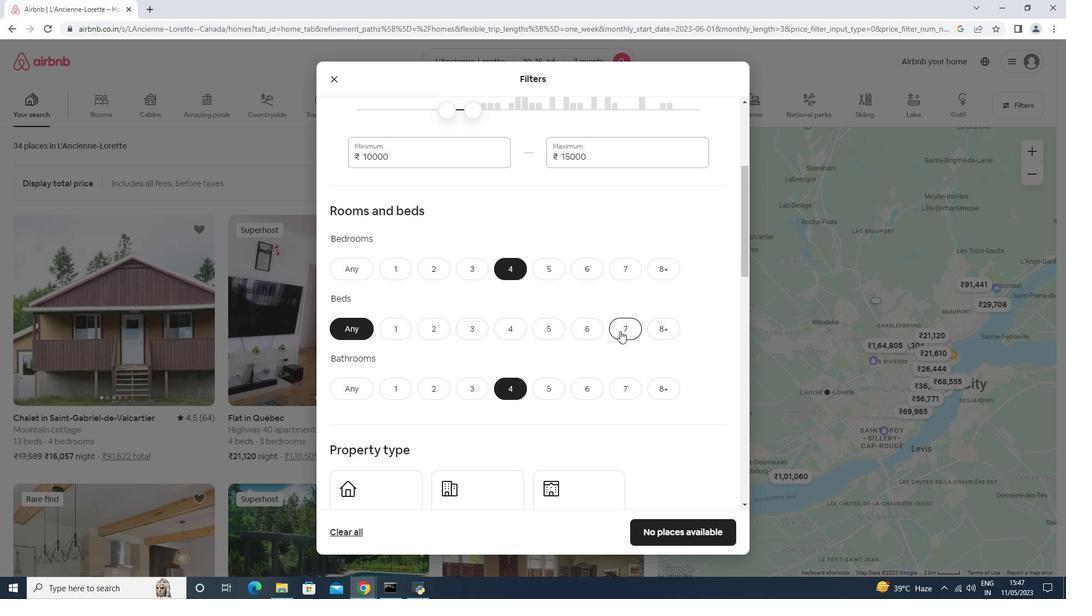 
Action: Mouse pressed left at (620, 331)
Screenshot: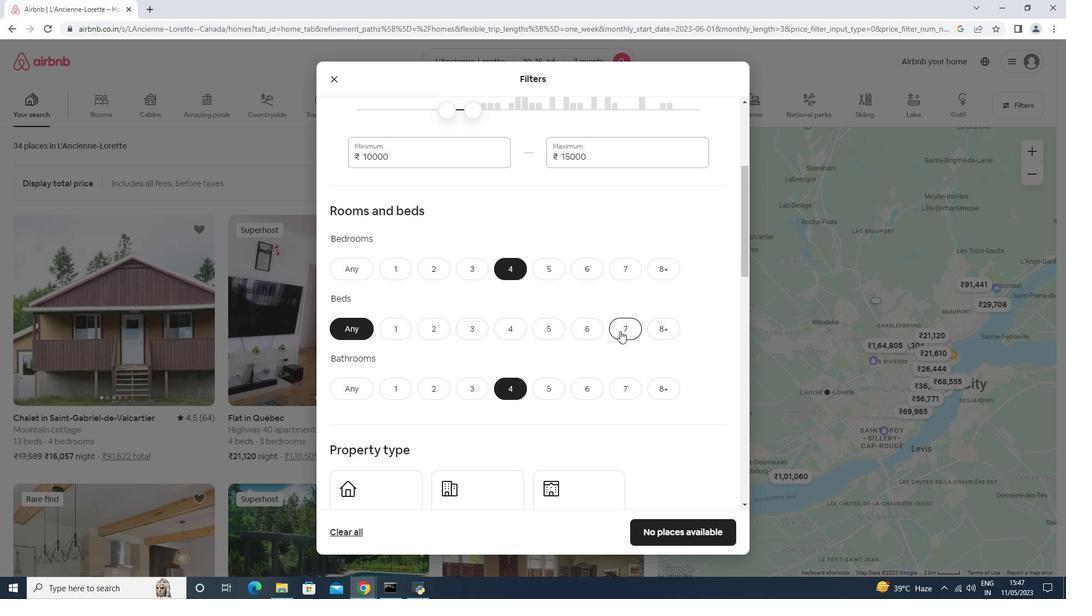 
Action: Mouse moved to (619, 332)
Screenshot: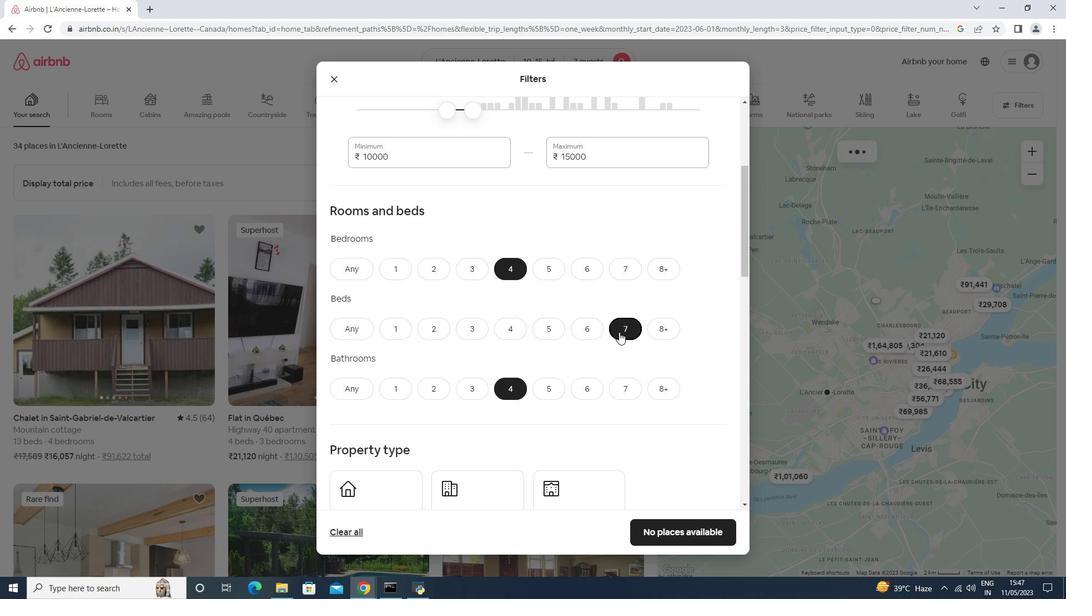 
Action: Mouse scrolled (619, 332) with delta (0, 0)
Screenshot: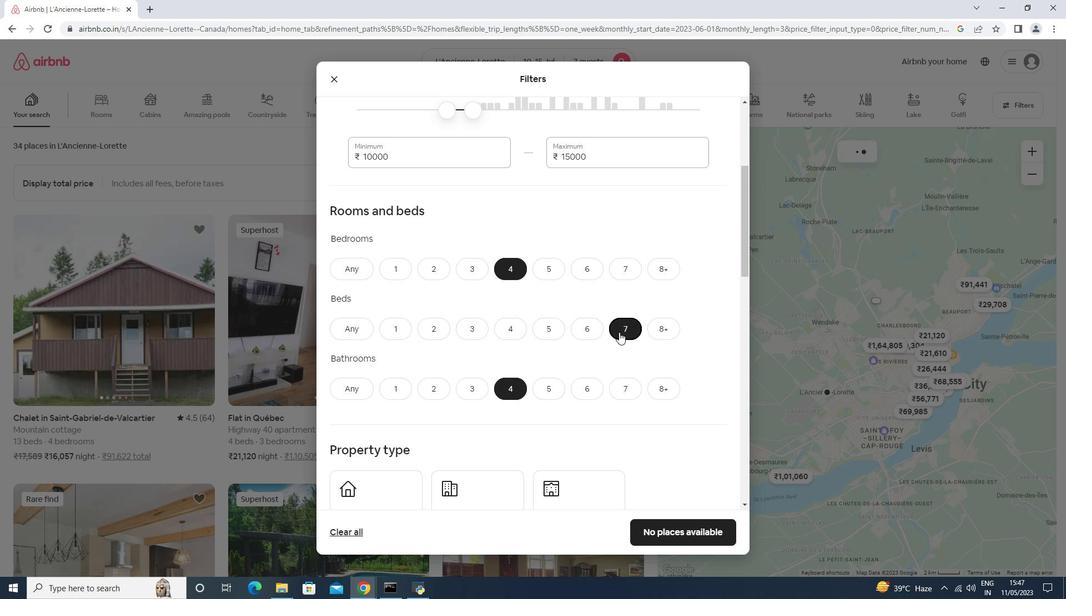 
Action: Mouse scrolled (619, 332) with delta (0, 0)
Screenshot: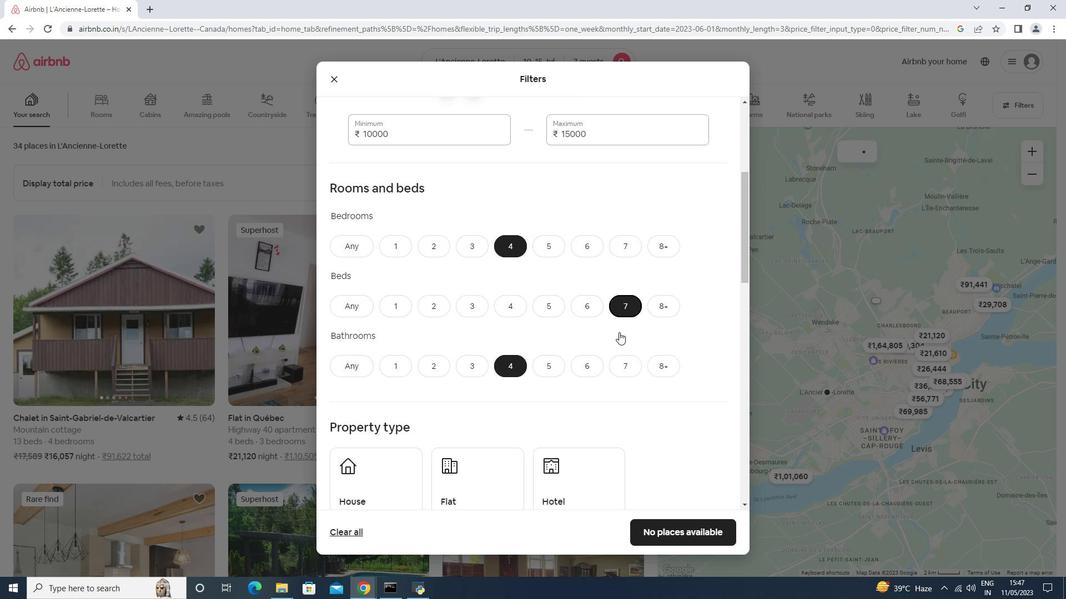
Action: Mouse scrolled (619, 332) with delta (0, 0)
Screenshot: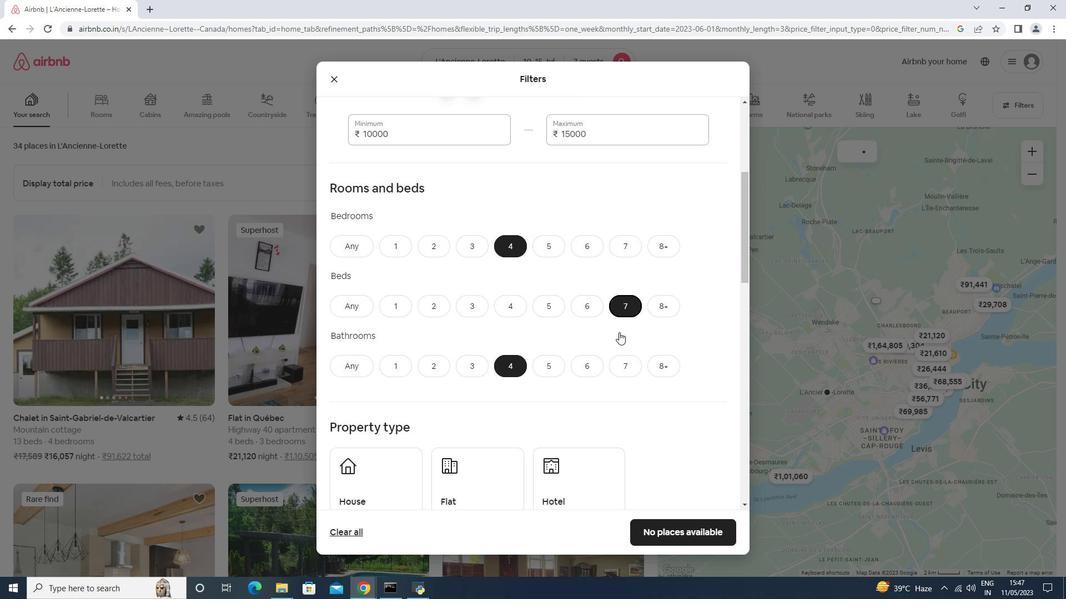 
Action: Mouse moved to (451, 356)
Screenshot: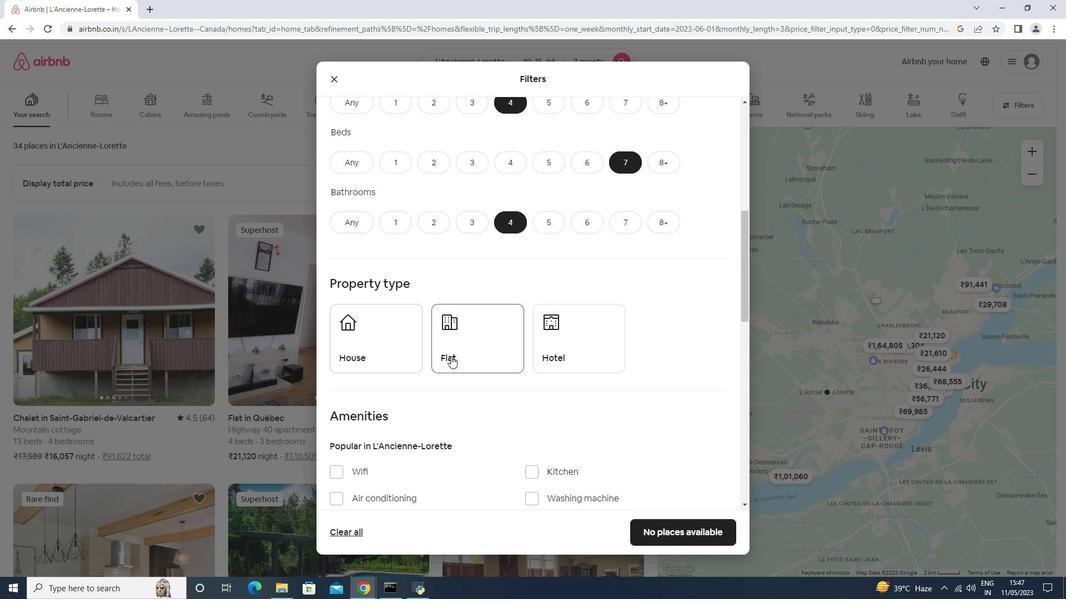 
Action: Mouse pressed left at (451, 356)
Screenshot: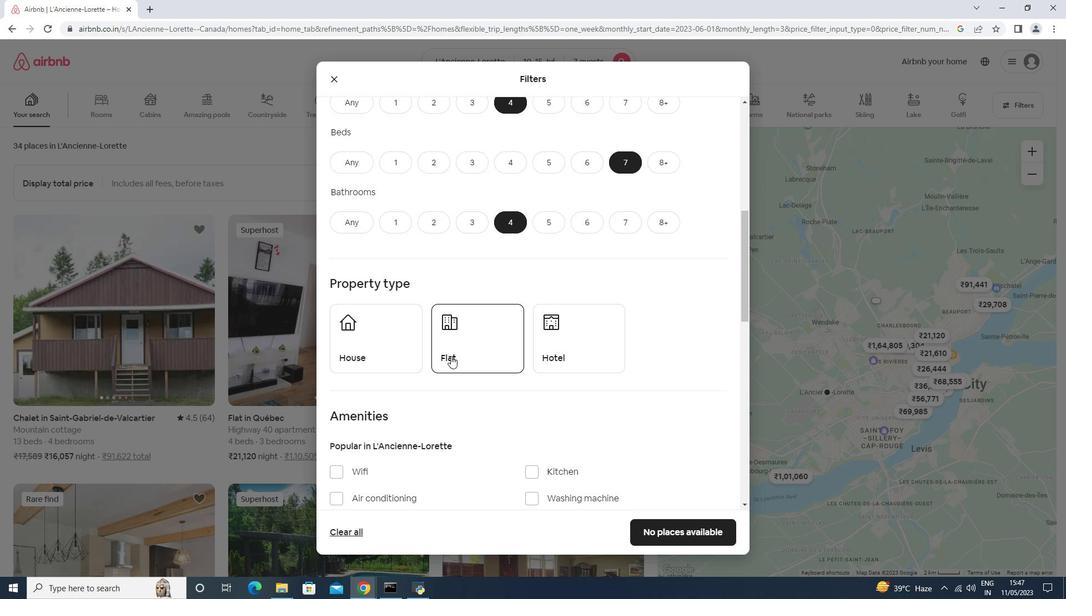 
Action: Mouse moved to (412, 374)
Screenshot: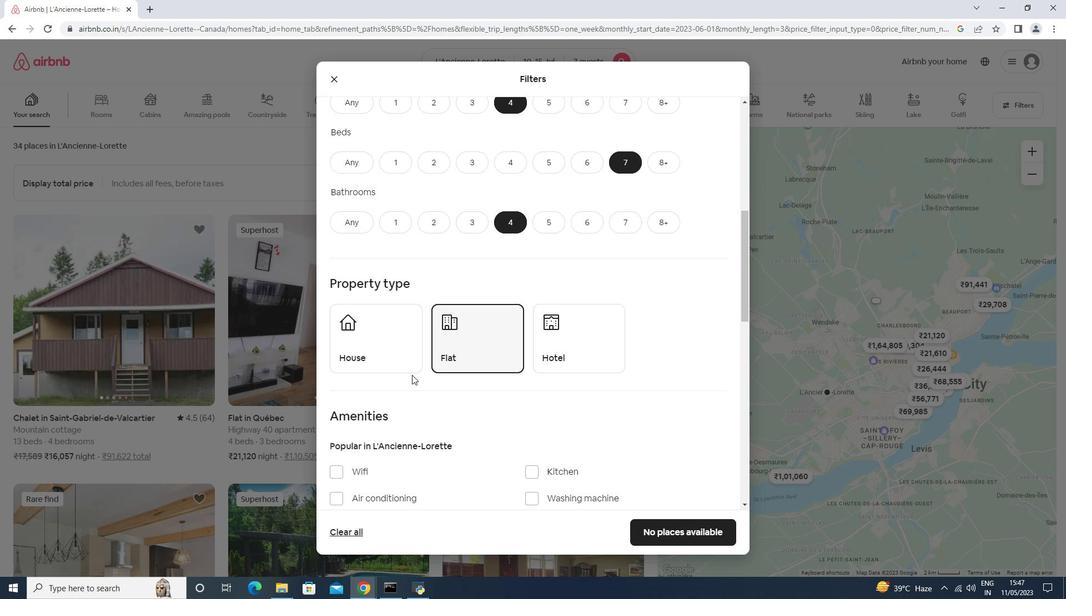 
Action: Mouse scrolled (412, 373) with delta (0, 0)
Screenshot: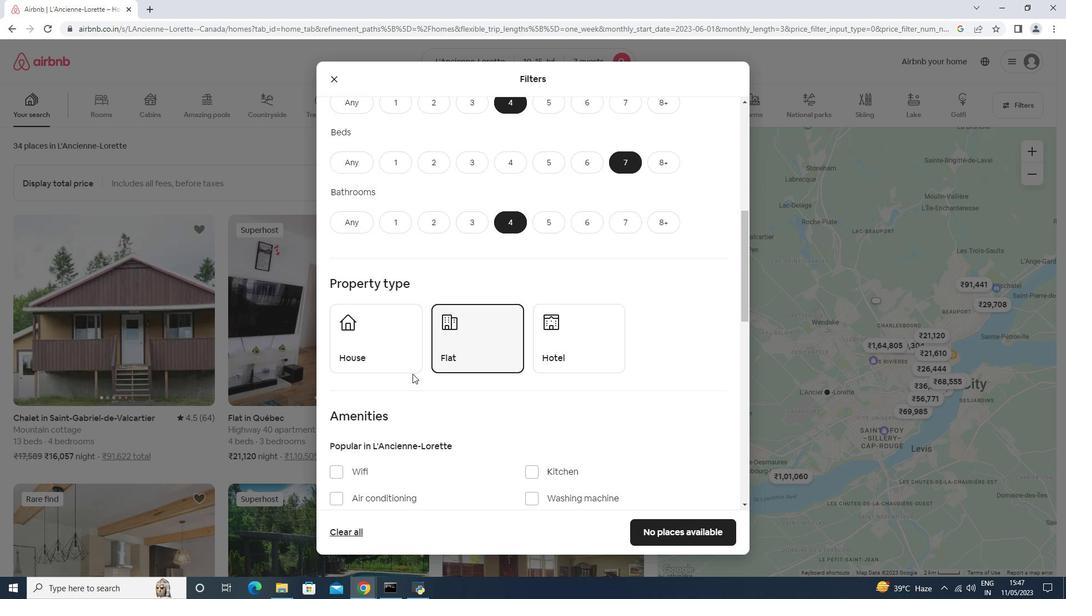 
Action: Mouse scrolled (412, 373) with delta (0, 0)
Screenshot: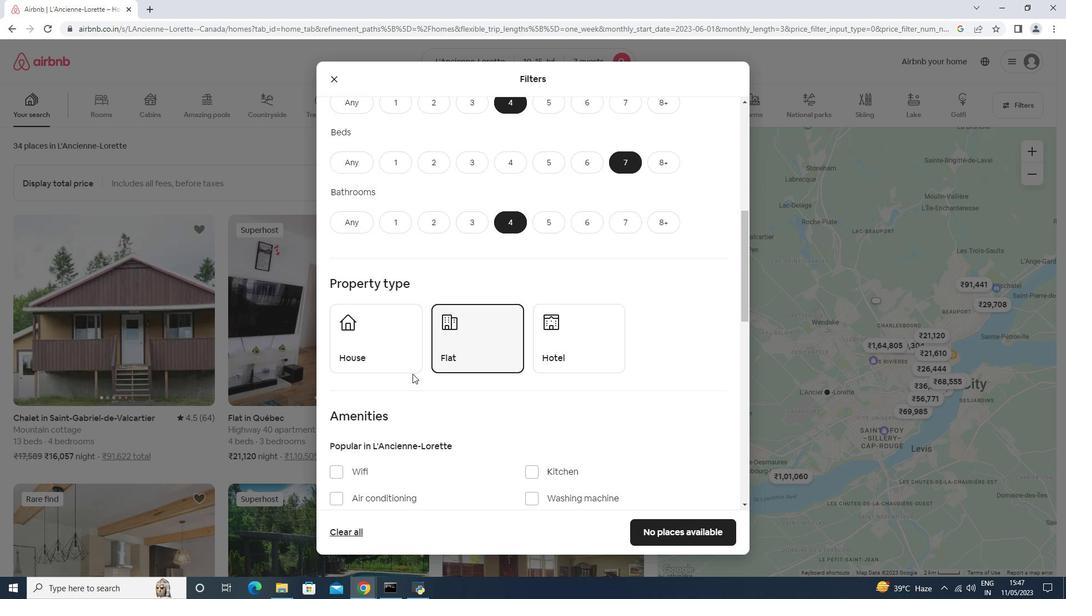 
Action: Mouse scrolled (412, 373) with delta (0, 0)
Screenshot: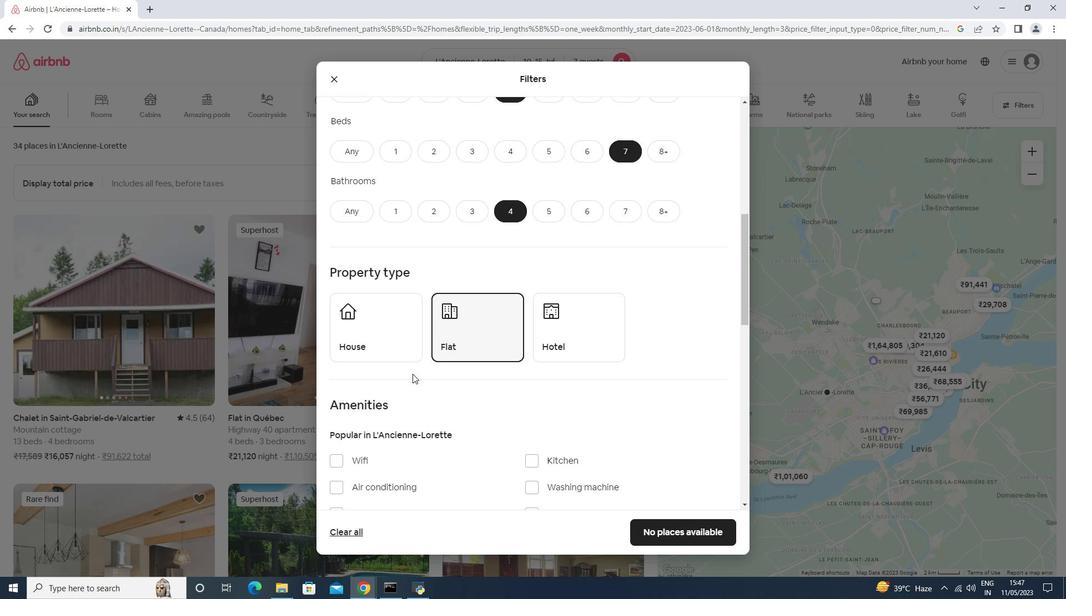 
Action: Mouse moved to (411, 156)
Screenshot: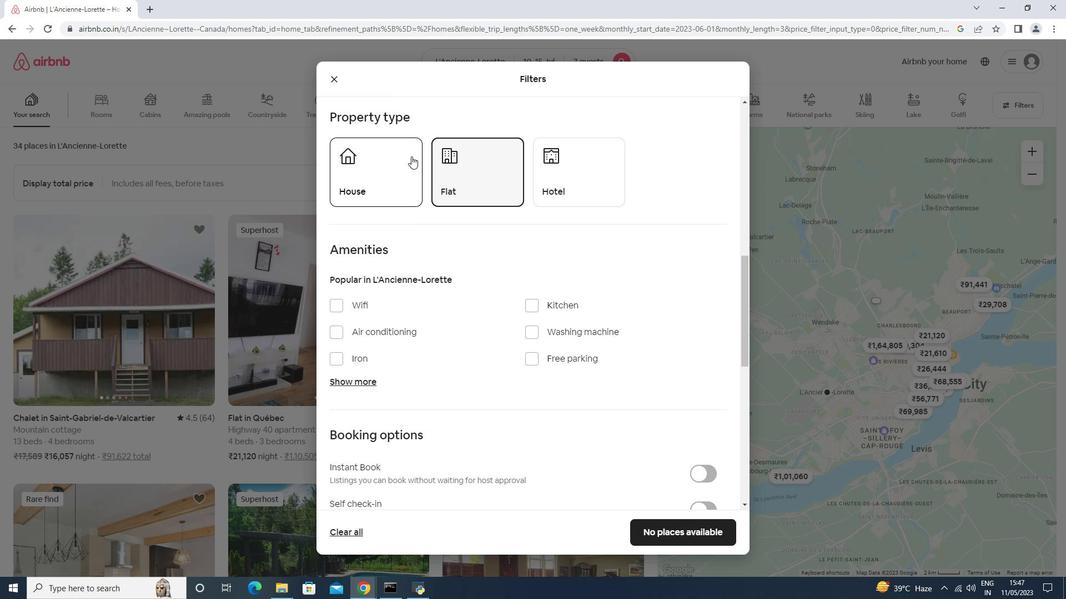 
Action: Mouse pressed left at (411, 156)
Screenshot: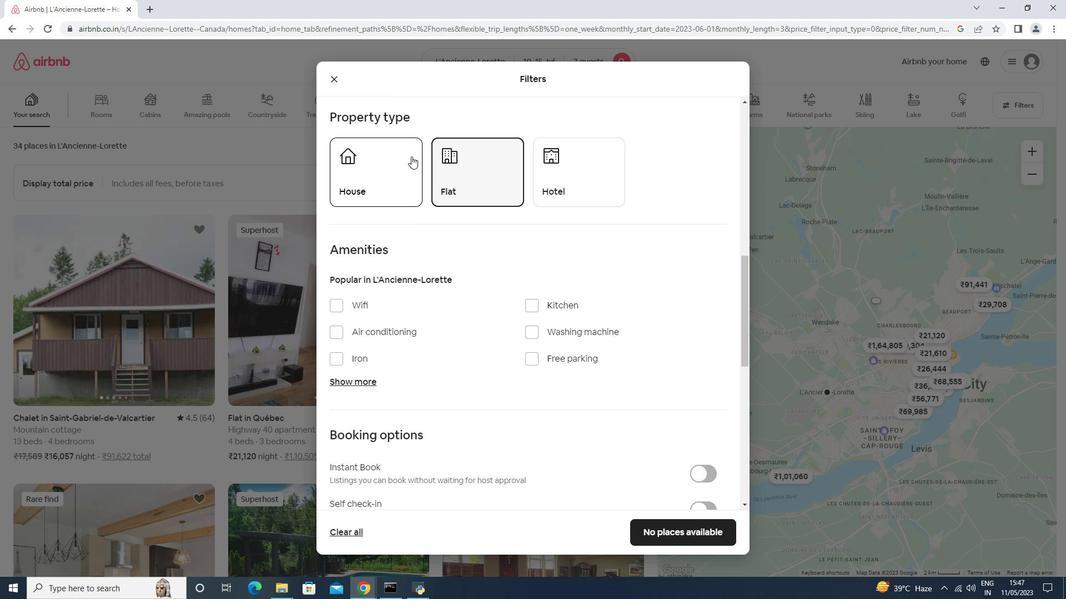 
Action: Mouse moved to (347, 295)
Screenshot: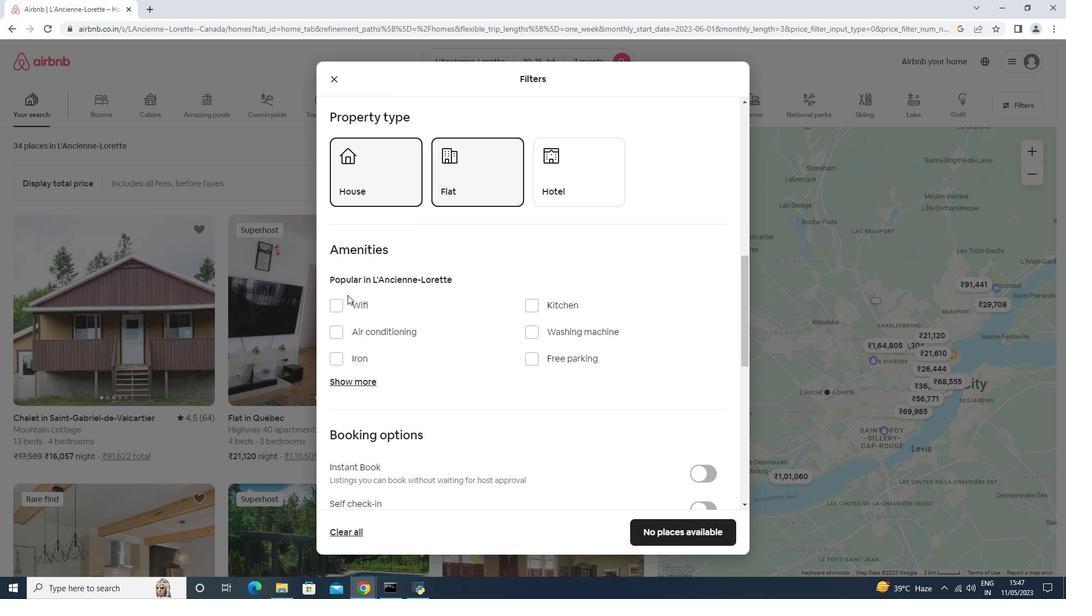 
Action: Mouse pressed left at (347, 295)
Screenshot: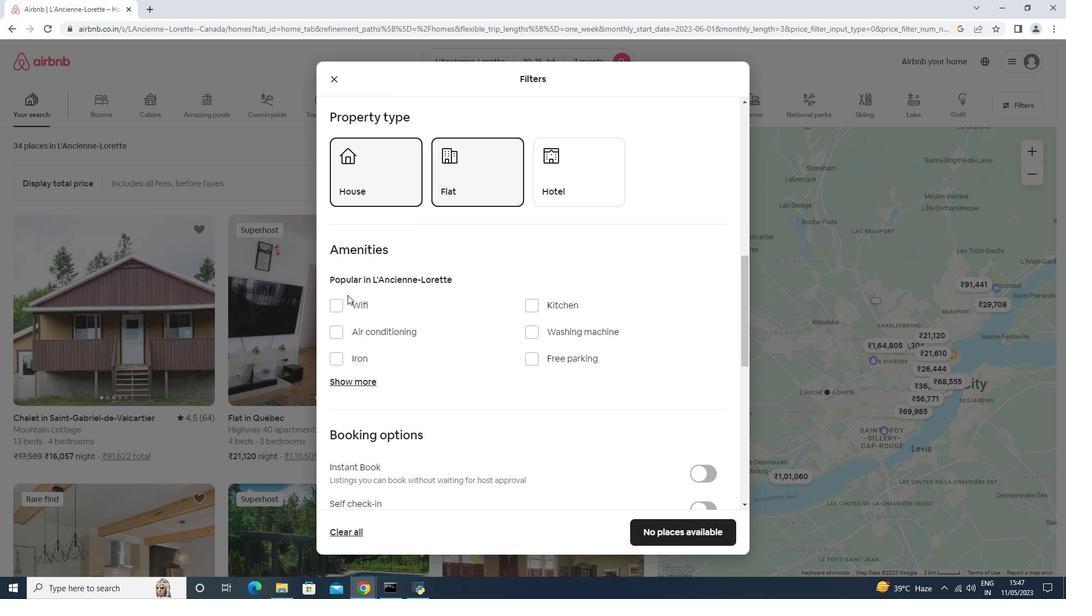 
Action: Mouse moved to (356, 309)
Screenshot: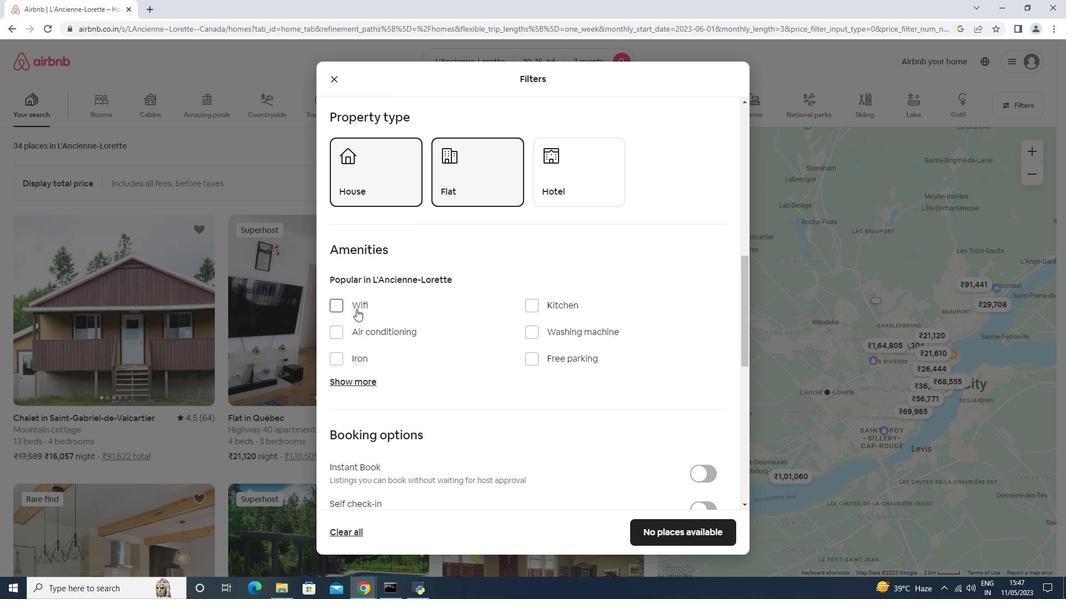 
Action: Mouse pressed left at (356, 309)
Screenshot: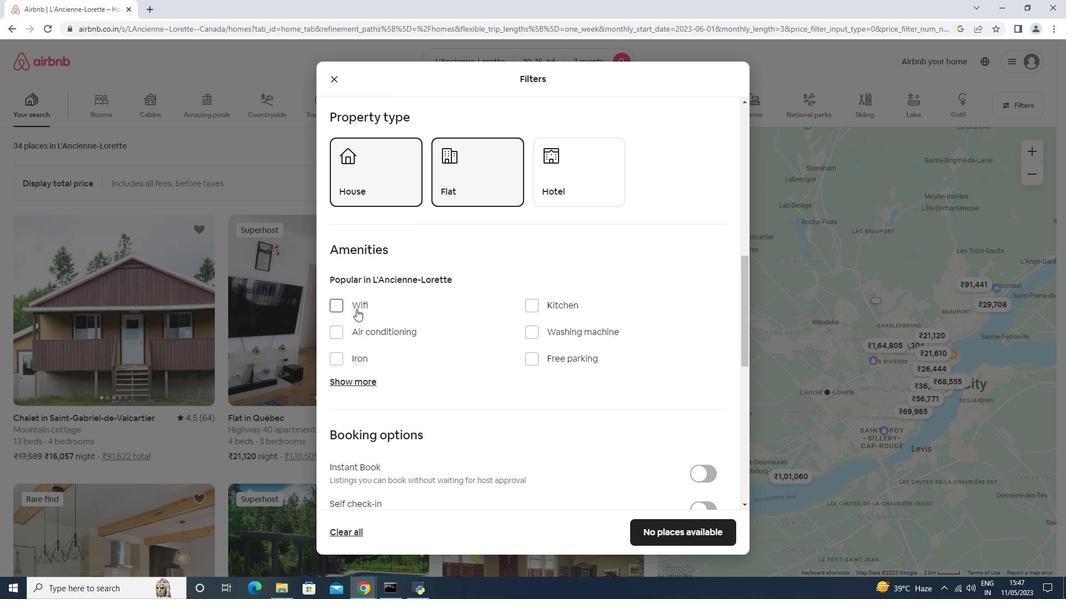 
Action: Mouse moved to (997, 98)
Screenshot: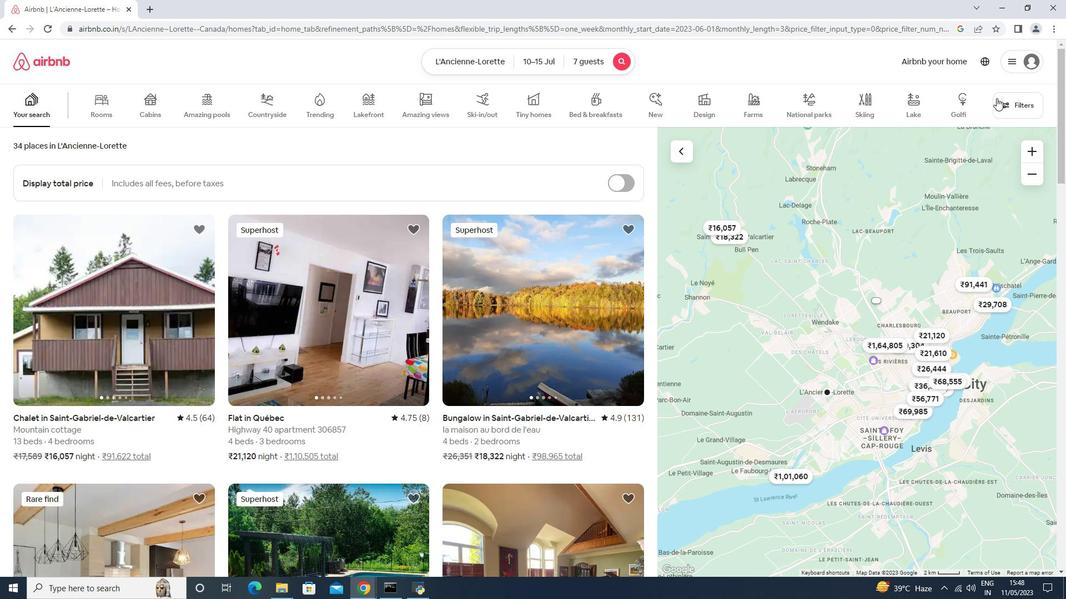 
Action: Mouse pressed left at (997, 98)
Screenshot: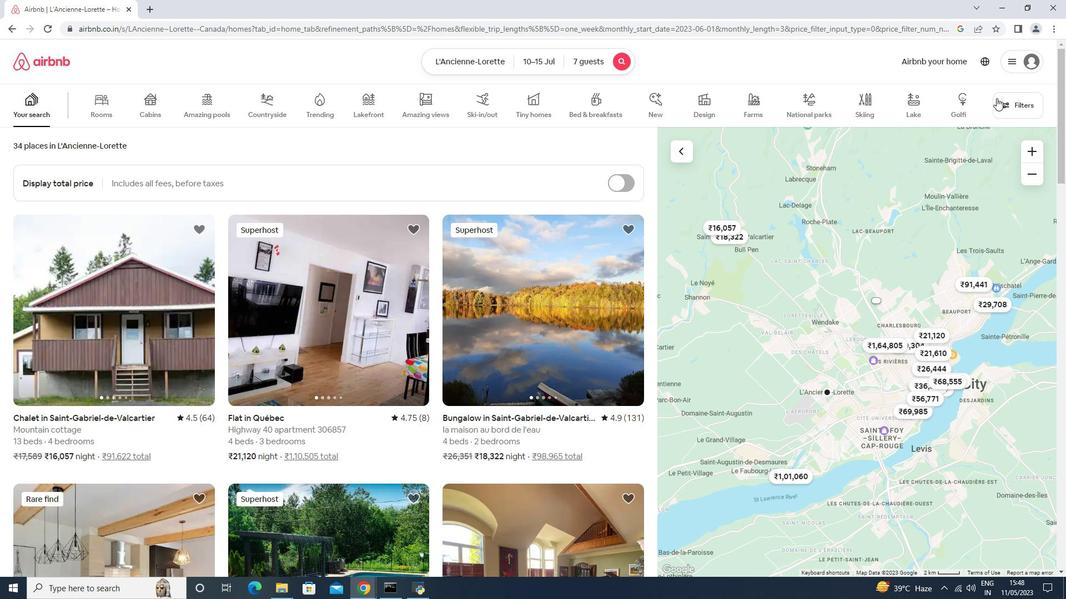 
Action: Mouse moved to (492, 373)
Screenshot: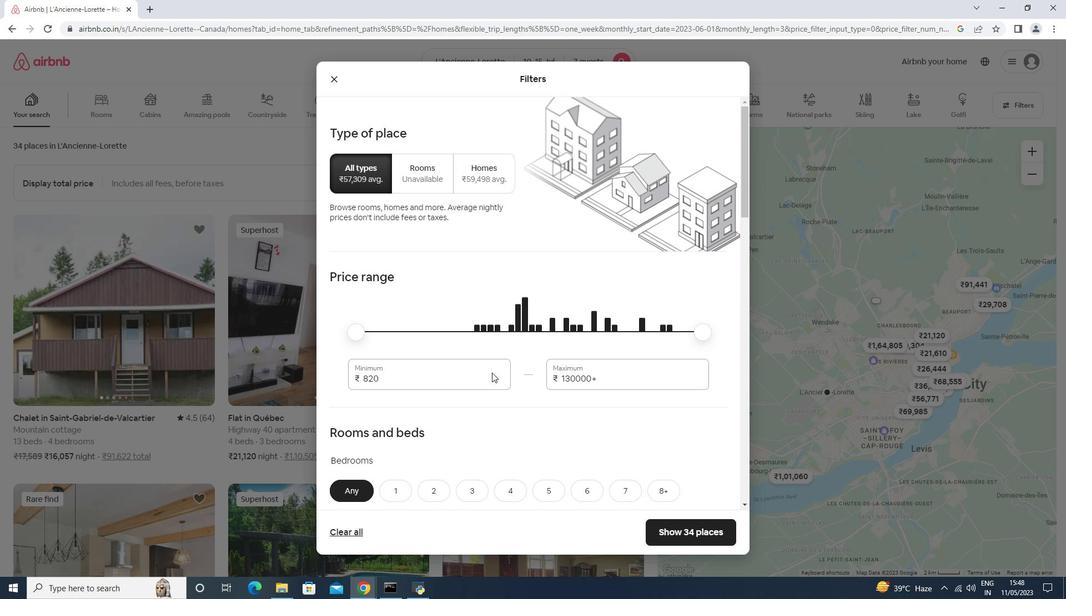 
Action: Mouse pressed left at (492, 373)
Screenshot: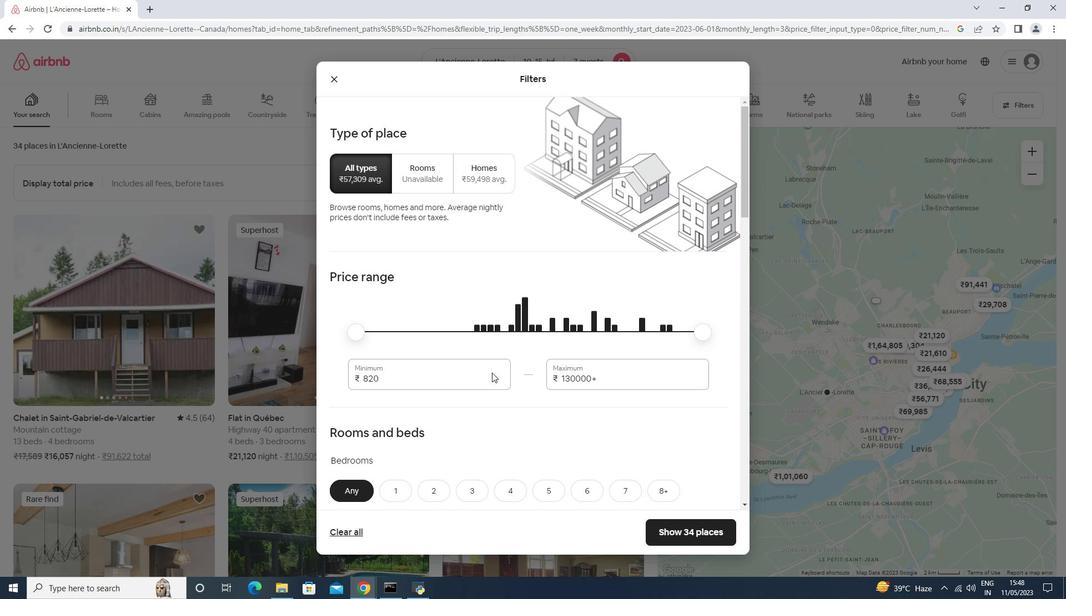 
Action: Key pressed <Key.backspace><Key.backspace><Key.backspace><Key.backspace><Key.backspace><Key.backspace><Key.backspace><Key.backspace><Key.backspace><Key.backspace><Key.backspace><Key.backspace><Key.backspace><Key.backspace><Key.backspace><Key.backspace><Key.backspace><Key.backspace><Key.backspace><Key.backspace>10000<Key.tab>15000
Screenshot: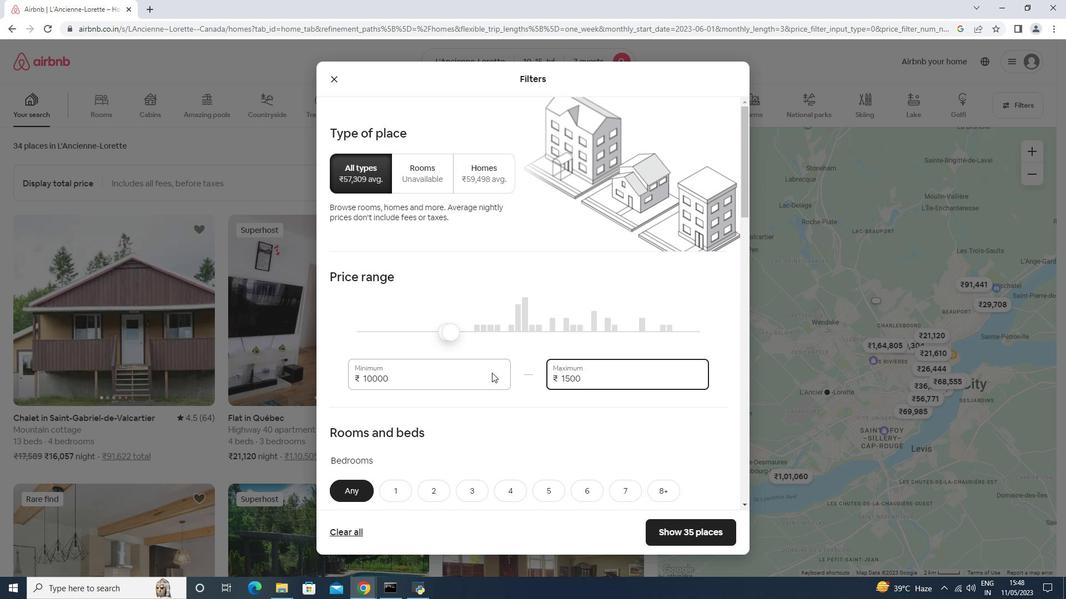
Action: Mouse moved to (459, 416)
Screenshot: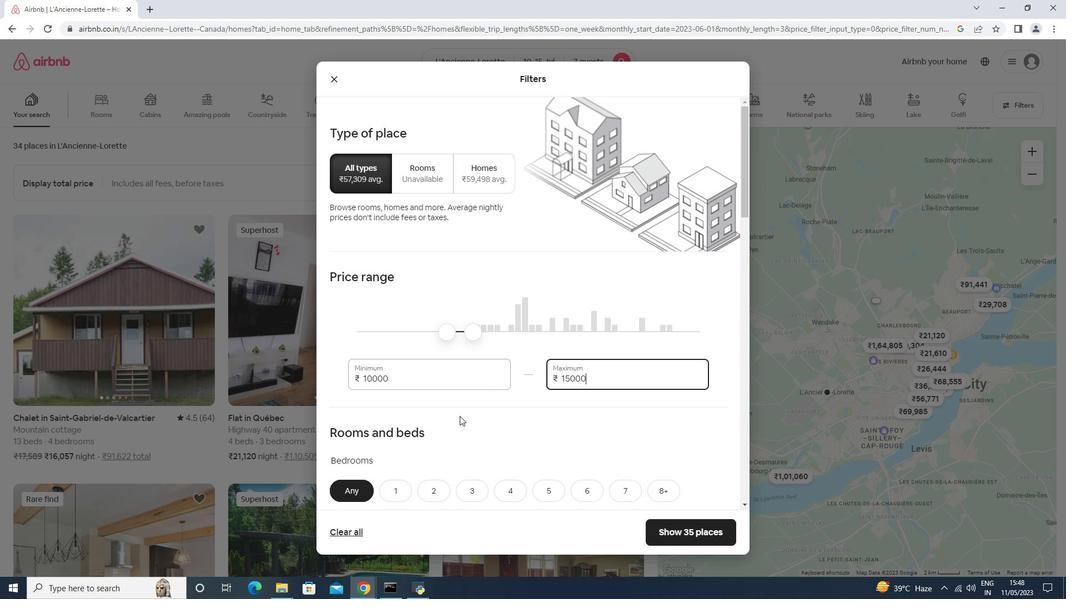 
Action: Mouse scrolled (459, 415) with delta (0, 0)
Screenshot: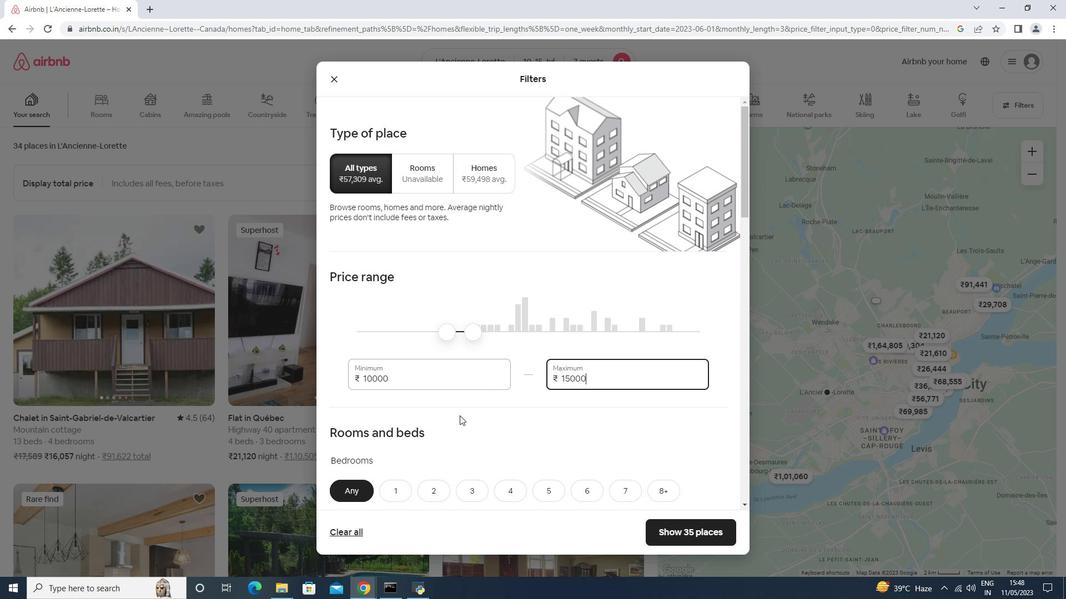 
Action: Mouse scrolled (459, 415) with delta (0, 0)
Screenshot: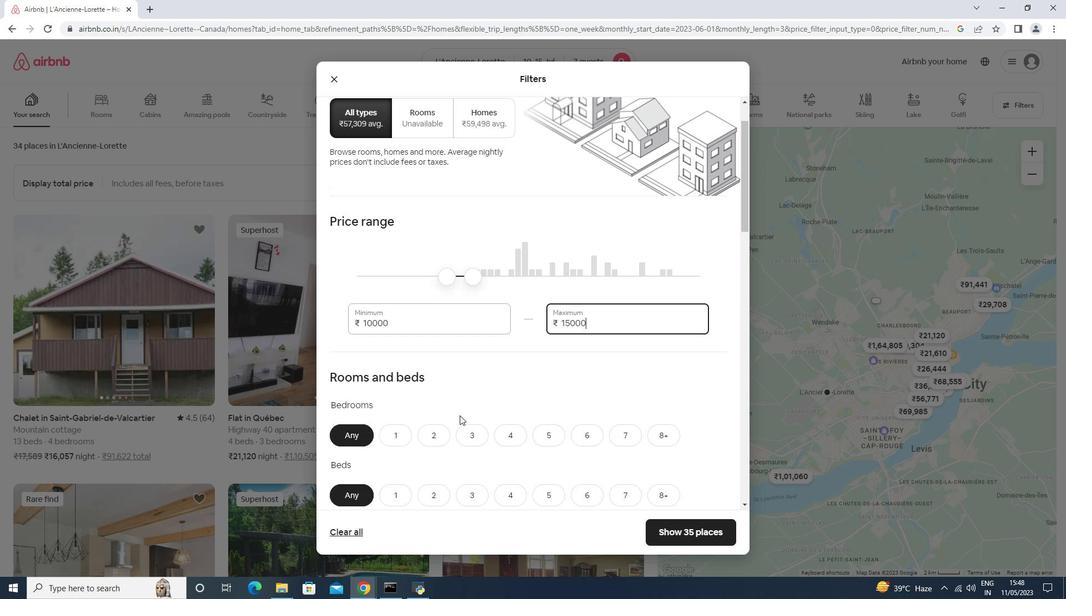 
Action: Mouse moved to (501, 387)
Screenshot: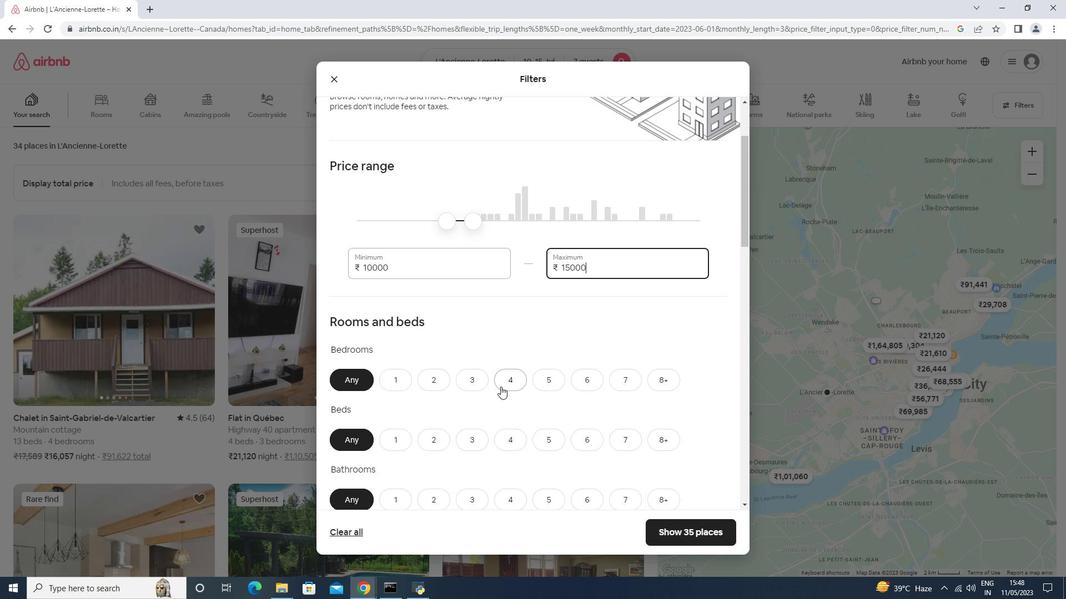 
Action: Mouse pressed left at (501, 387)
Screenshot: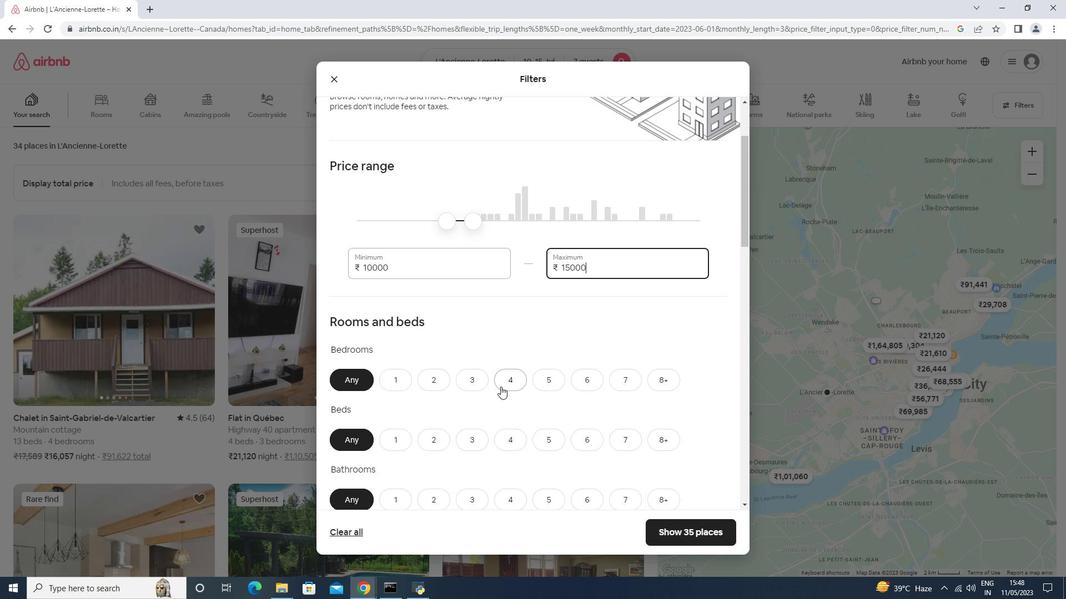 
Action: Mouse moved to (619, 443)
Screenshot: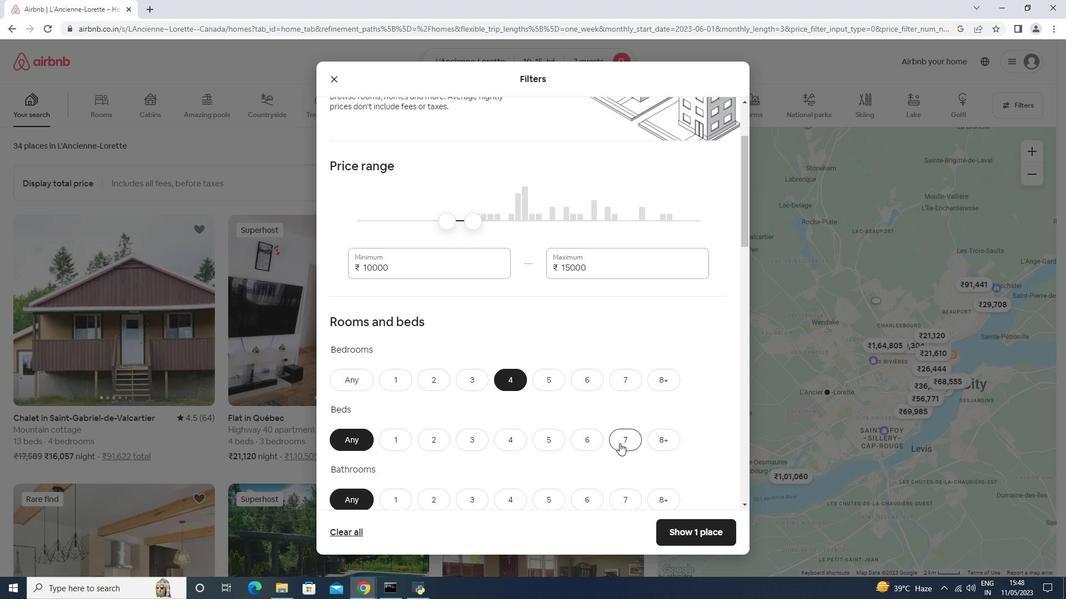 
Action: Mouse pressed left at (619, 443)
Screenshot: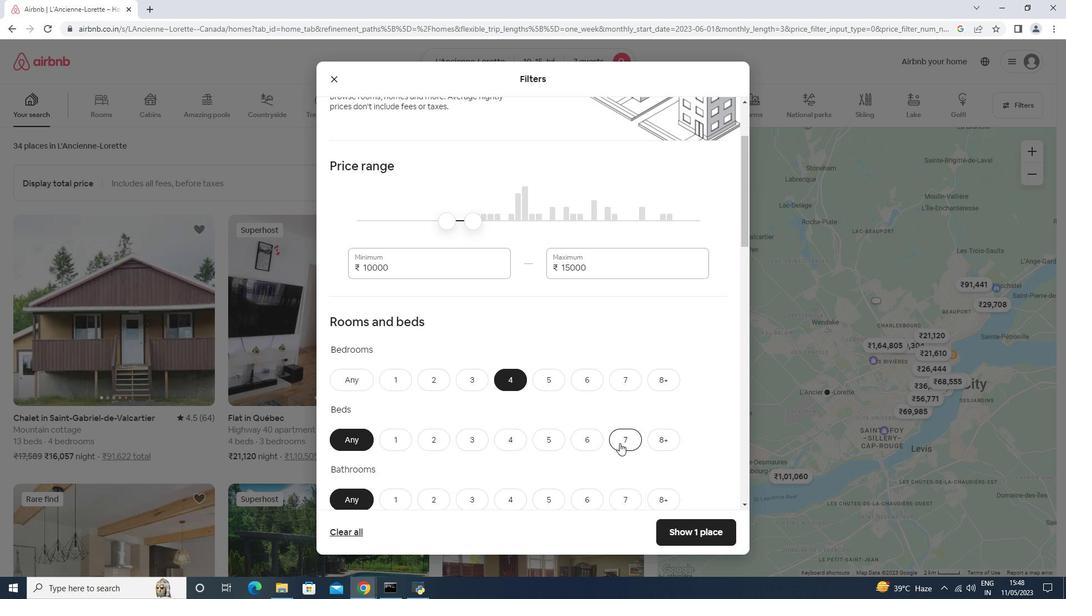 
Action: Mouse moved to (503, 502)
Screenshot: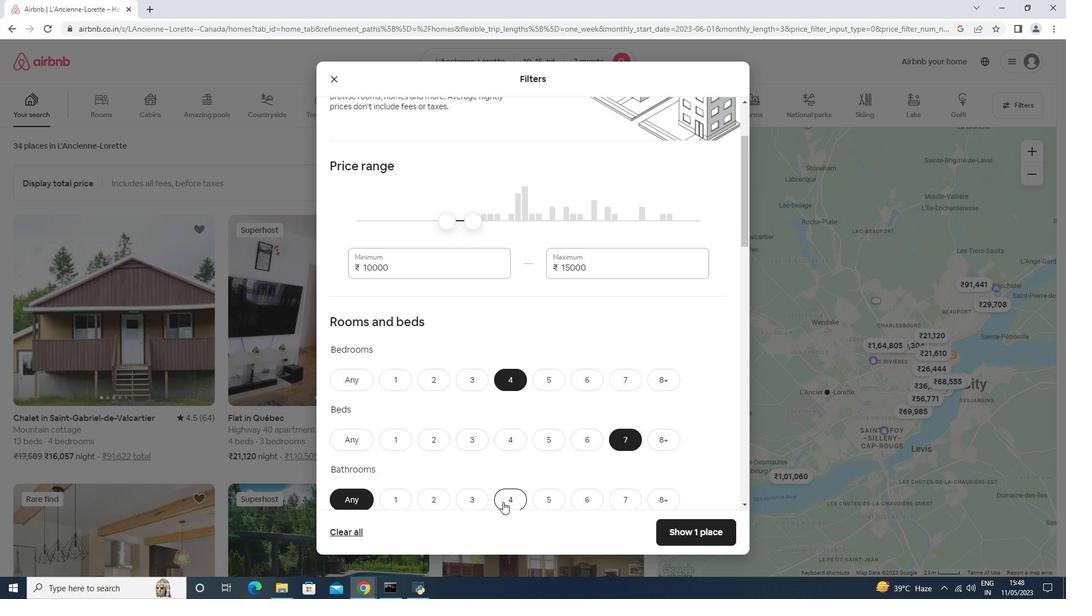 
Action: Mouse pressed left at (503, 502)
Screenshot: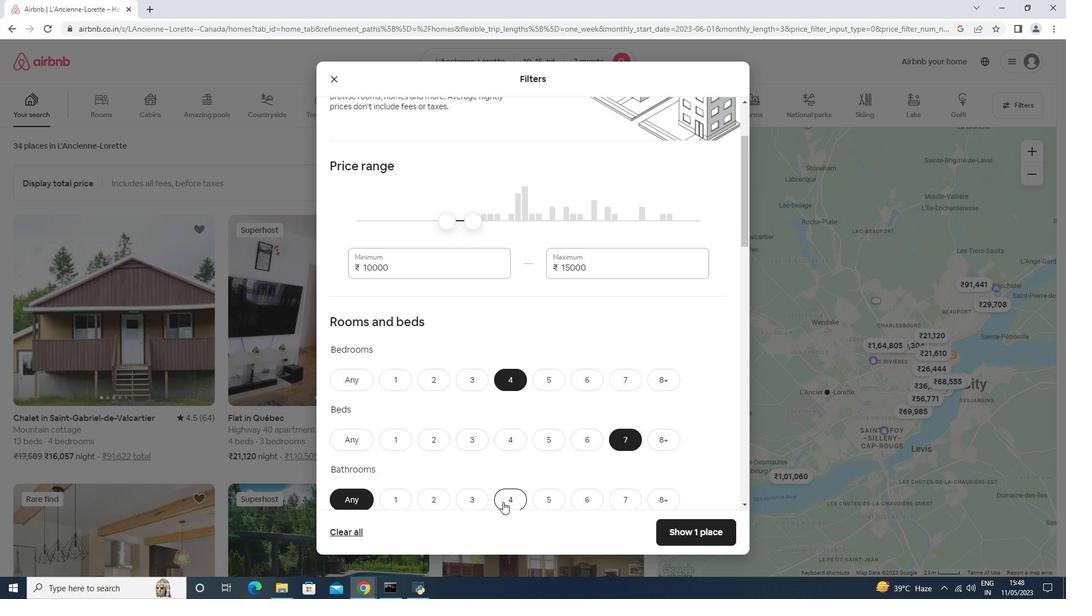 
Action: Mouse moved to (481, 373)
Screenshot: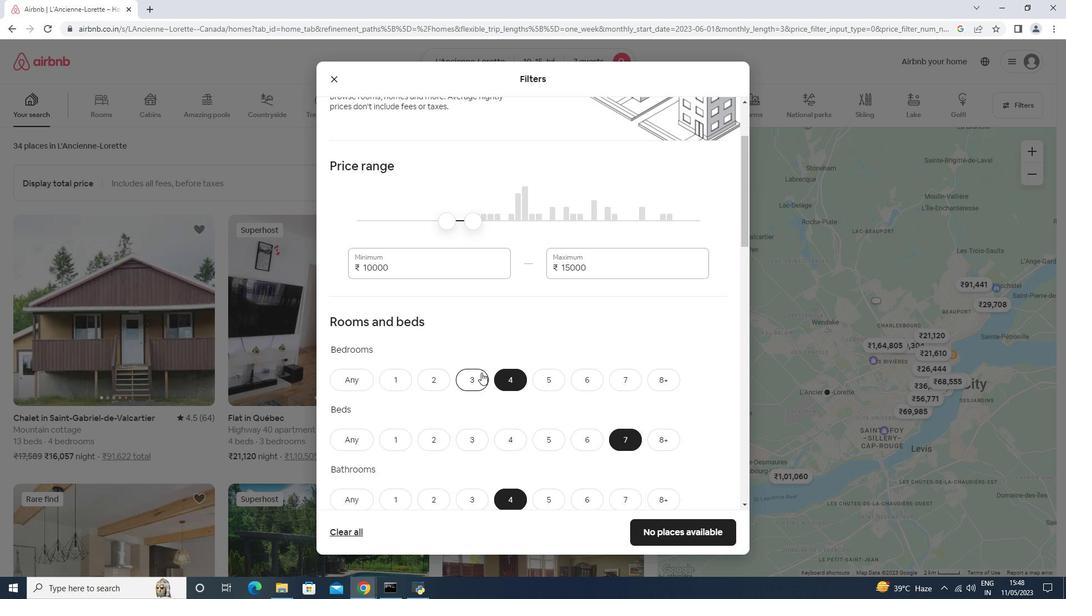 
Action: Mouse scrolled (481, 372) with delta (0, 0)
Screenshot: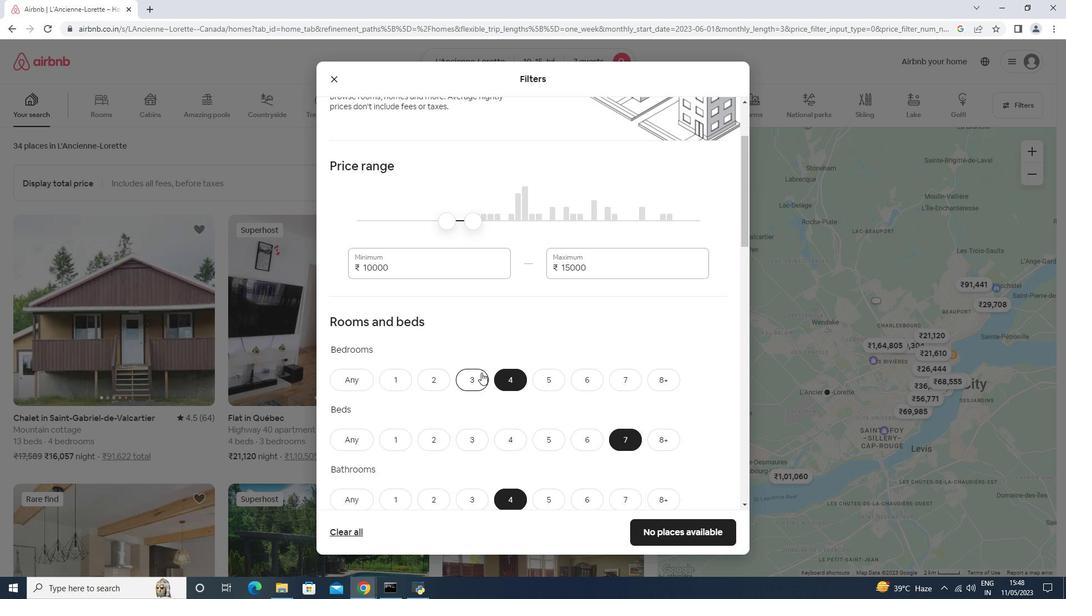 
Action: Mouse moved to (482, 373)
Screenshot: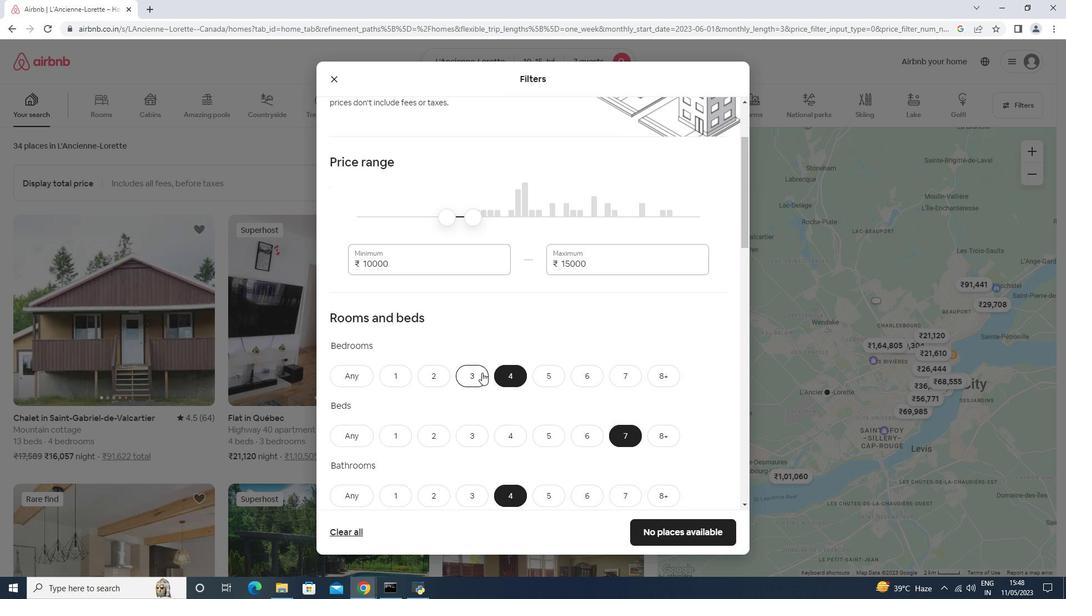 
Action: Mouse scrolled (482, 372) with delta (0, 0)
Screenshot: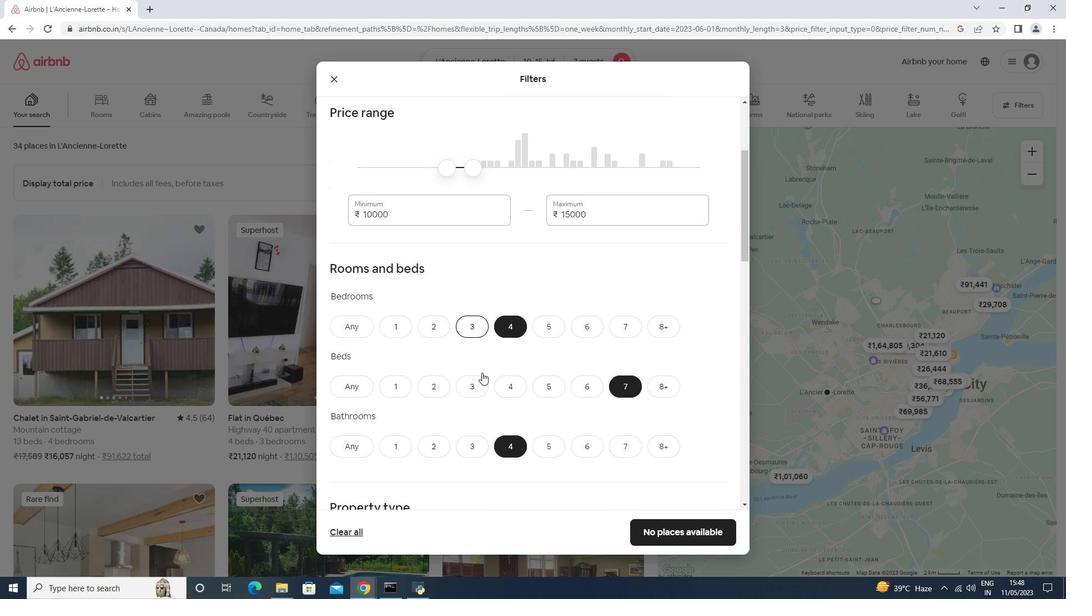 
Action: Mouse scrolled (482, 372) with delta (0, 0)
Screenshot: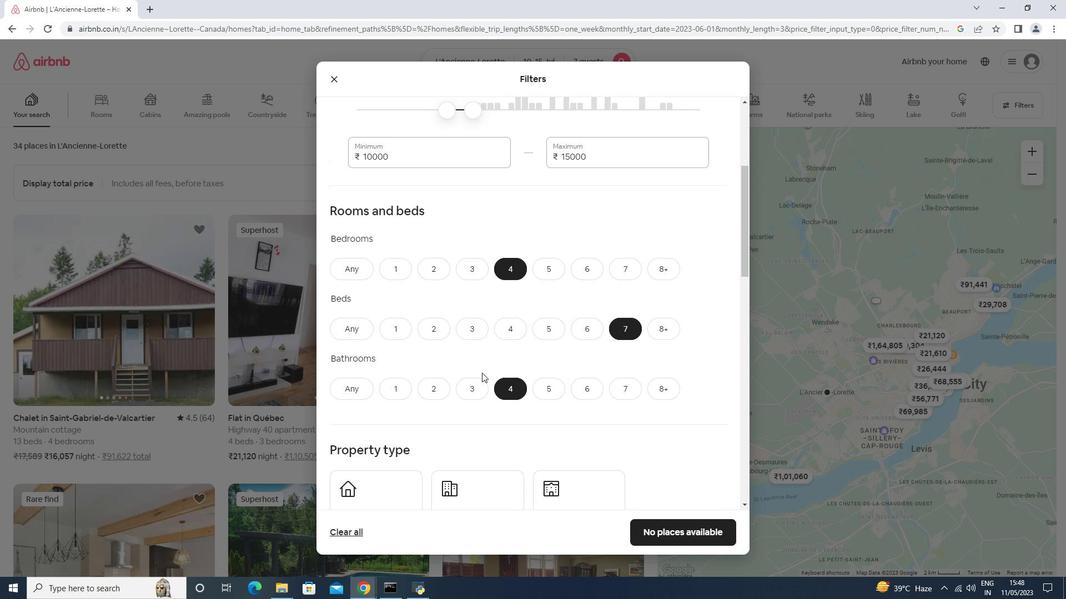 
Action: Mouse scrolled (482, 372) with delta (0, 0)
Screenshot: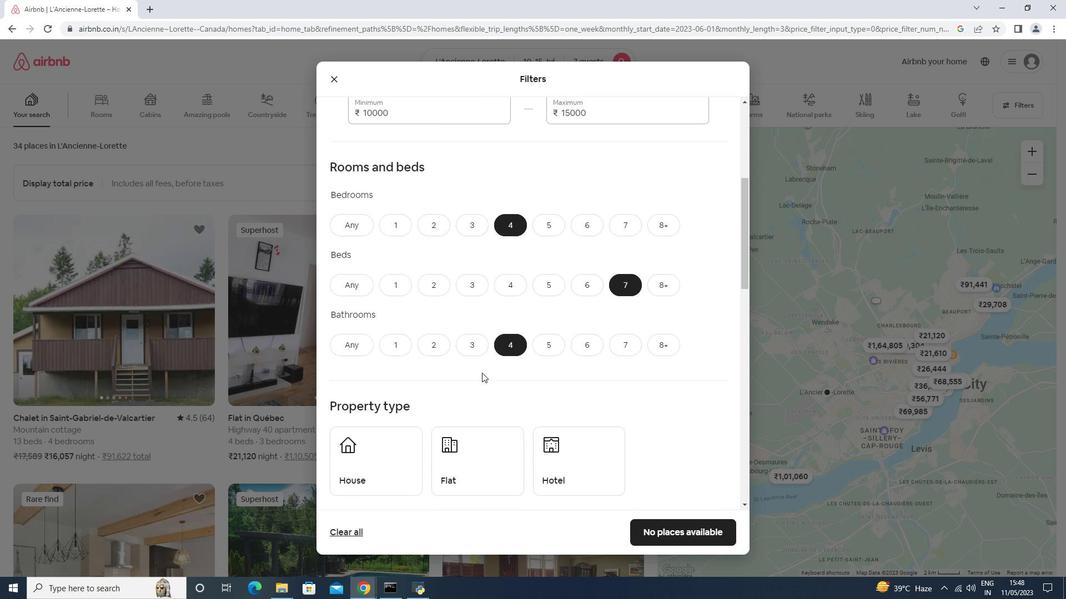 
Action: Mouse moved to (393, 406)
Screenshot: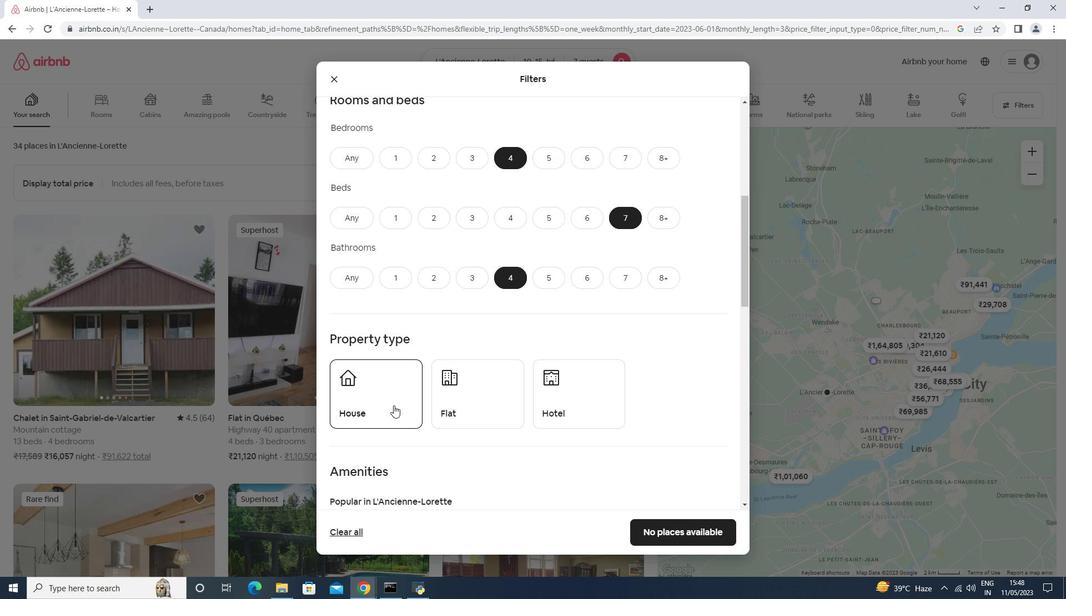 
Action: Mouse pressed left at (393, 406)
Screenshot: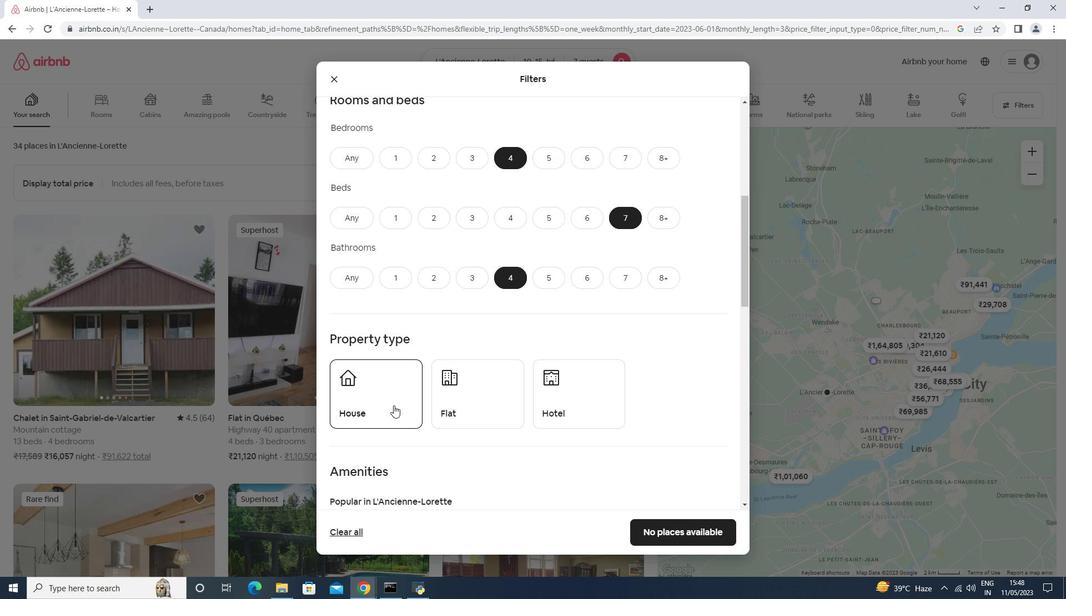 
Action: Mouse moved to (465, 402)
Screenshot: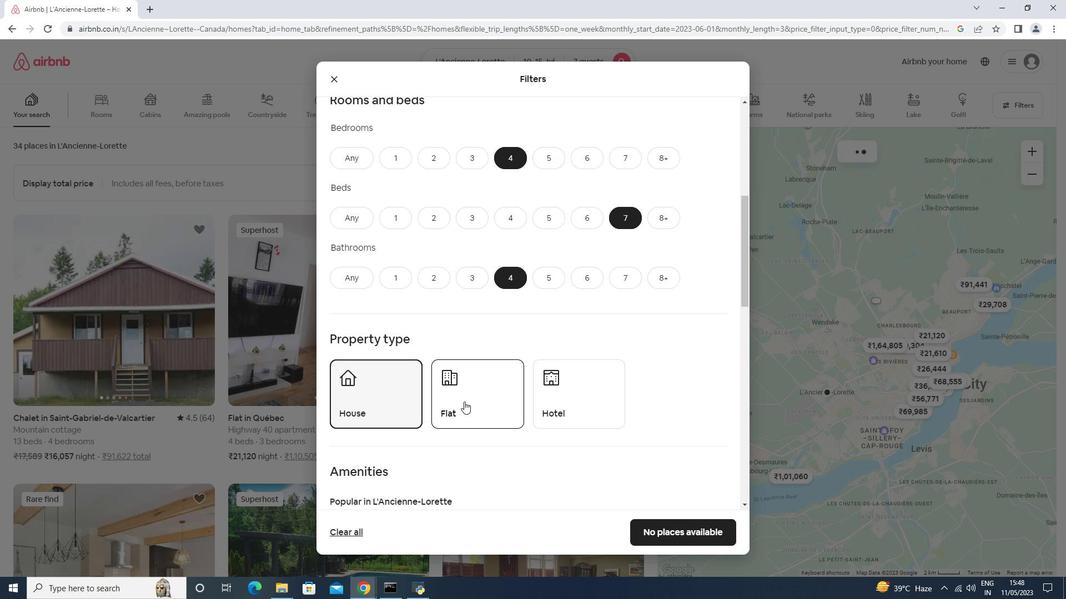 
Action: Mouse pressed left at (465, 402)
Screenshot: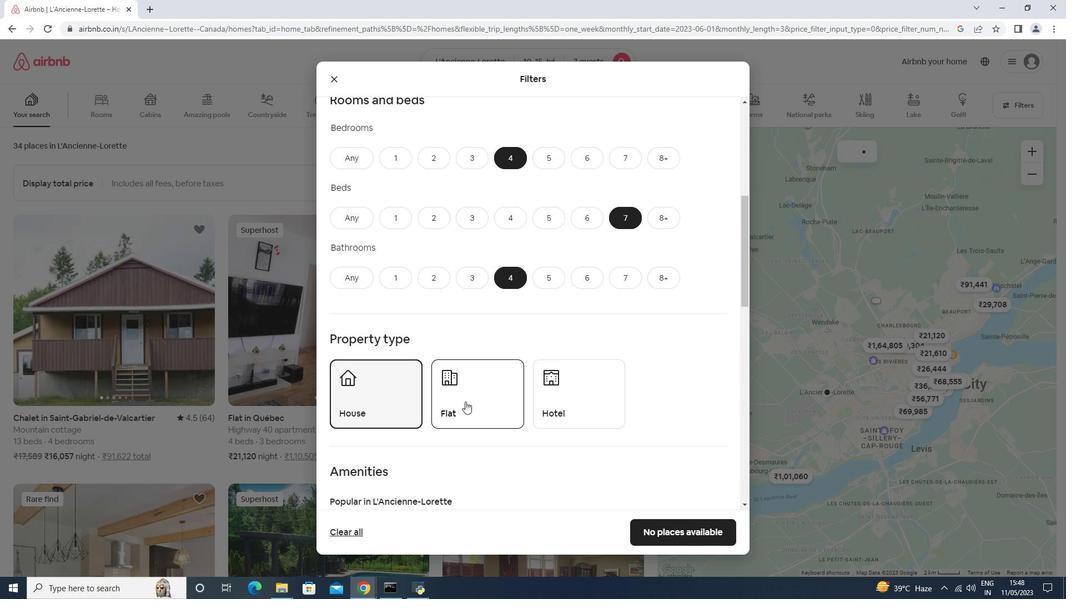 
Action: Mouse moved to (464, 392)
Screenshot: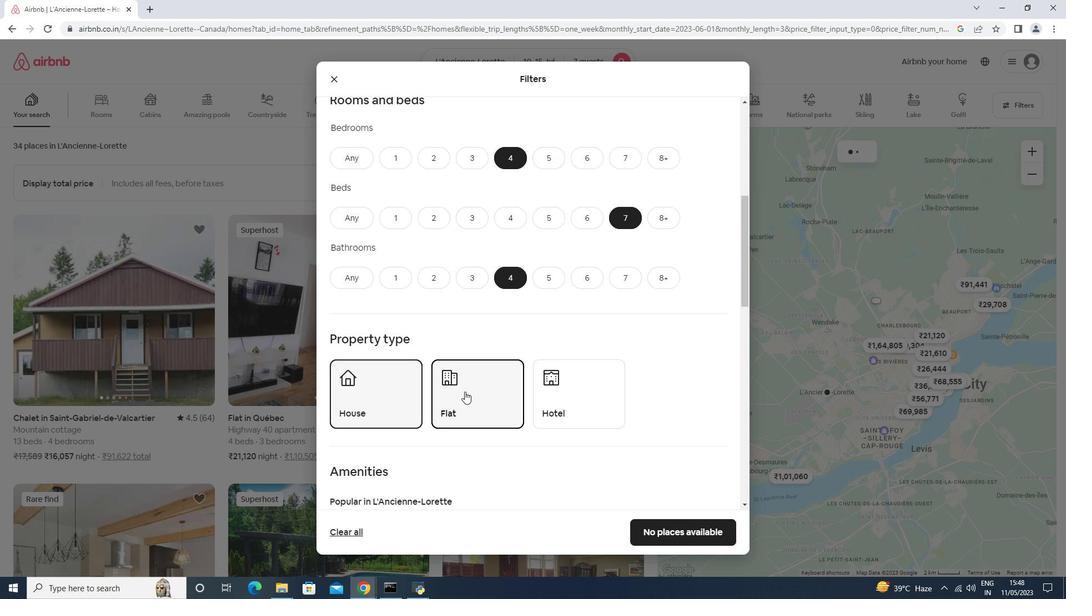 
Action: Mouse scrolled (464, 391) with delta (0, 0)
Screenshot: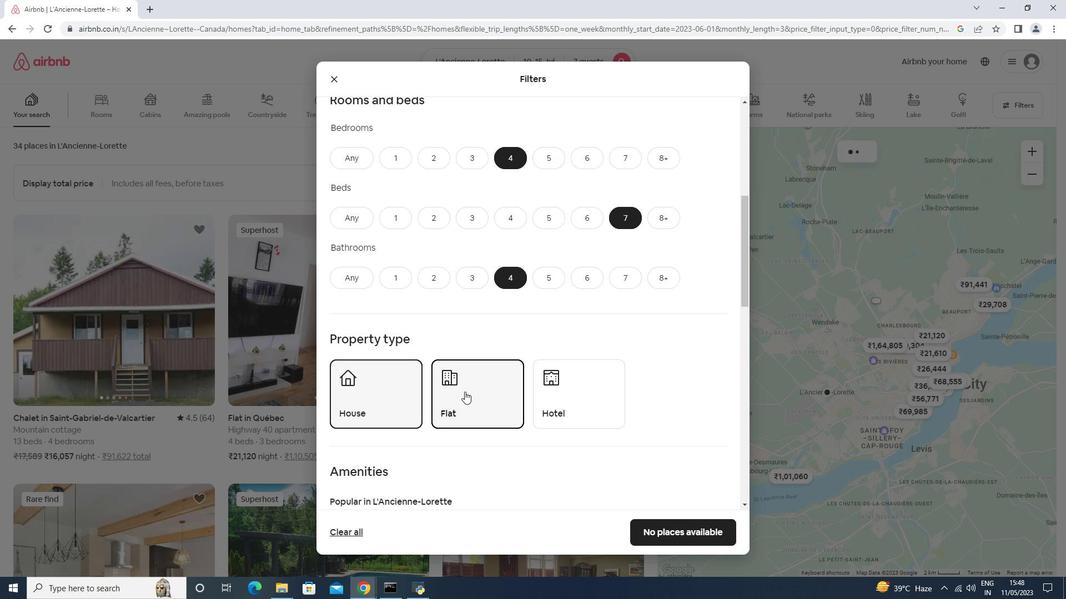 
Action: Mouse moved to (464, 392)
Screenshot: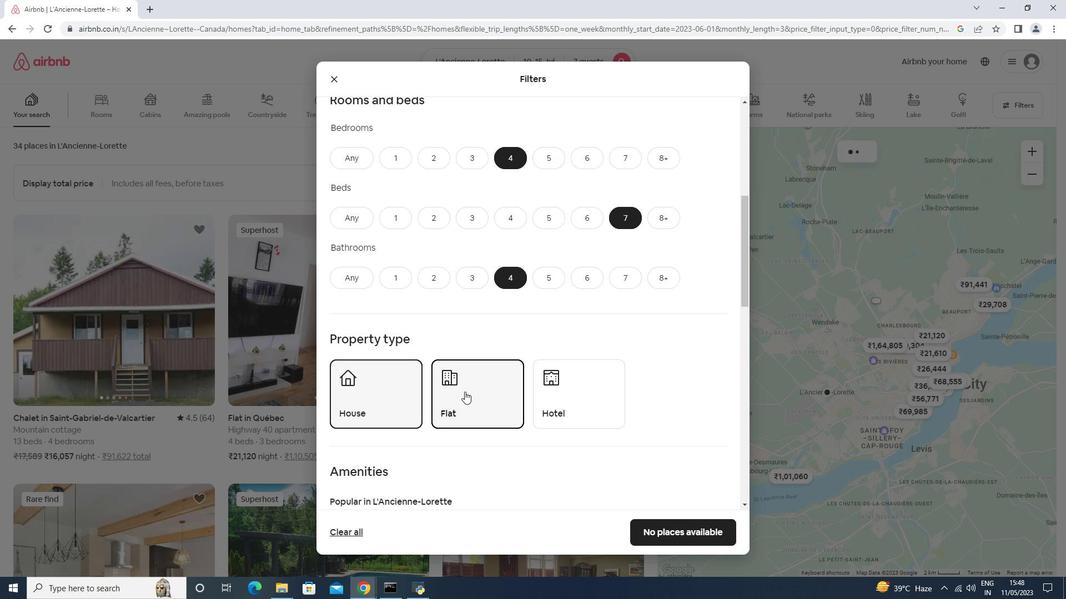 
Action: Mouse scrolled (464, 391) with delta (0, 0)
Screenshot: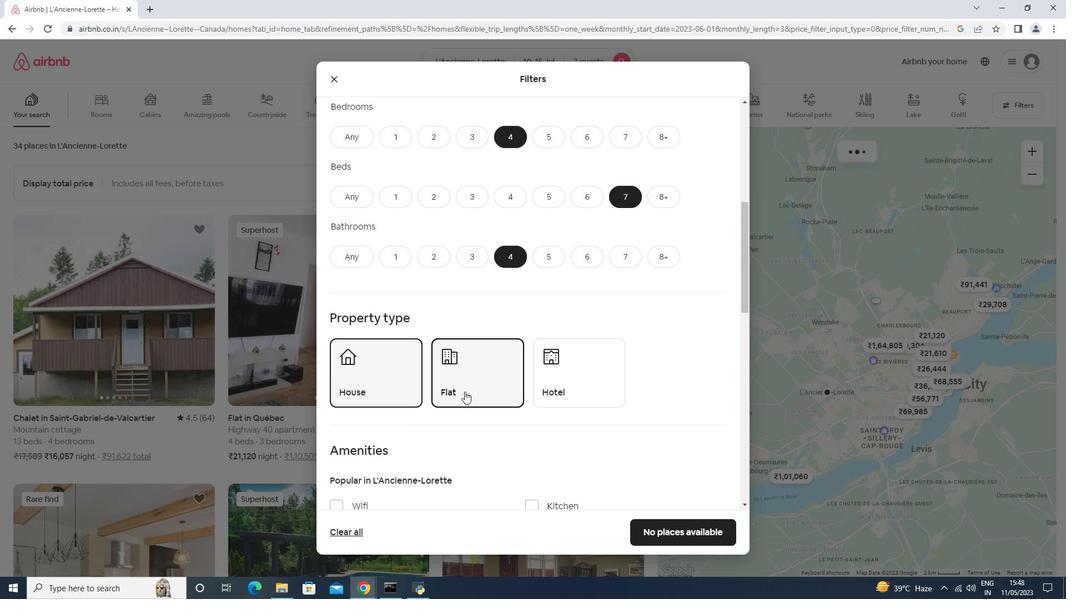 
Action: Mouse scrolled (464, 391) with delta (0, 0)
Screenshot: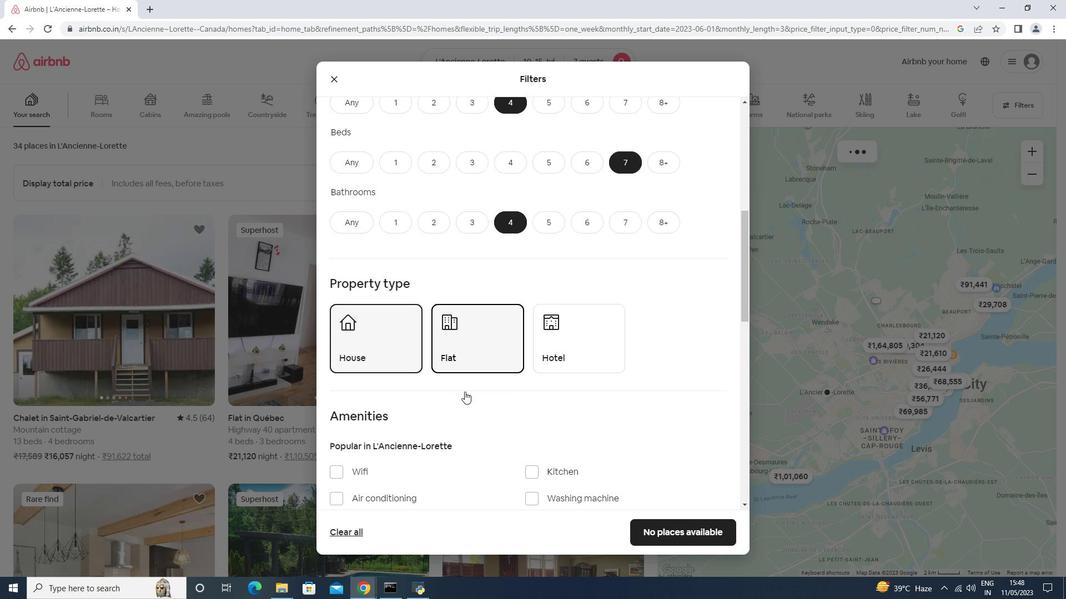
Action: Mouse moved to (464, 393)
Screenshot: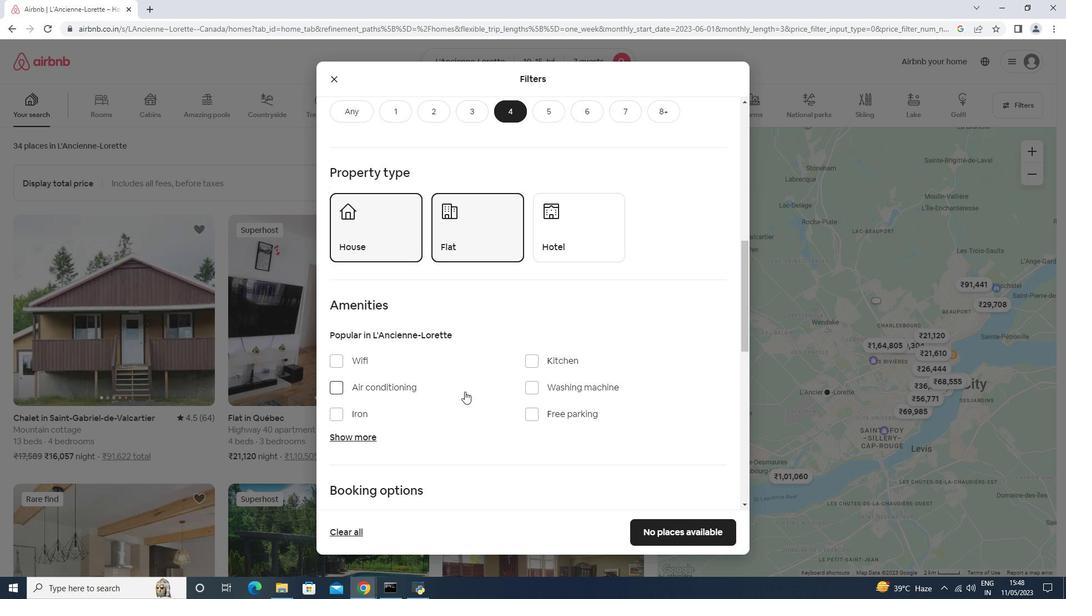 
Action: Mouse scrolled (464, 393) with delta (0, 0)
Screenshot: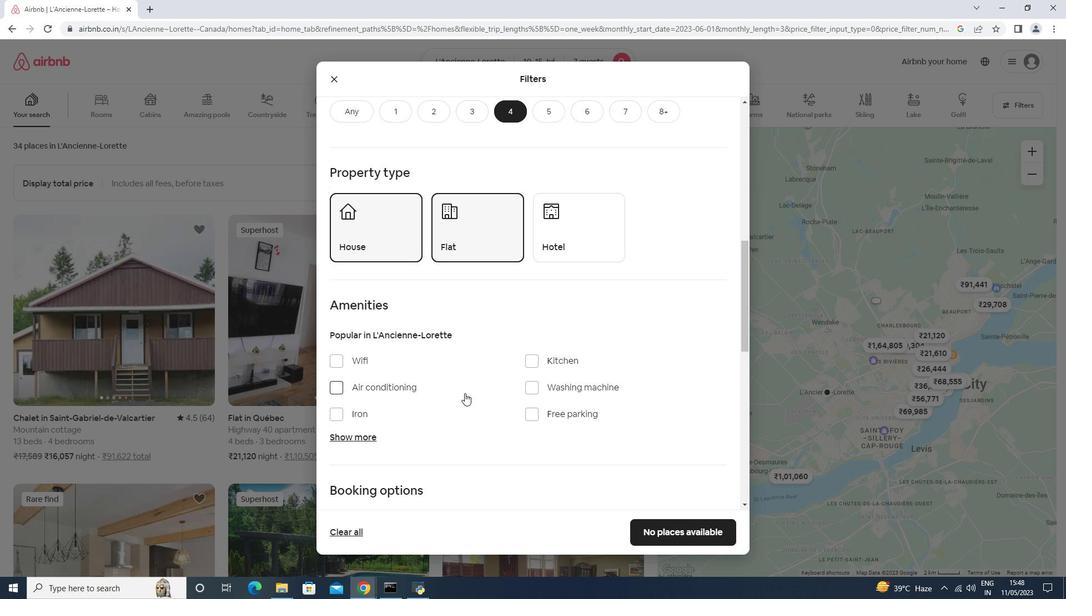 
Action: Mouse scrolled (464, 393) with delta (0, 0)
Screenshot: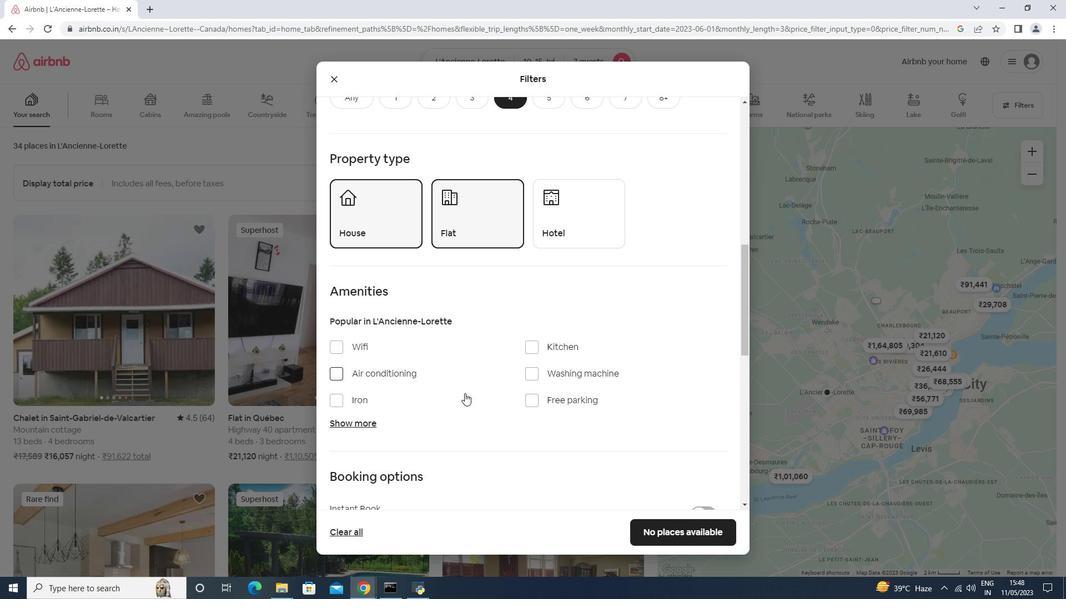 
Action: Mouse moved to (346, 257)
Screenshot: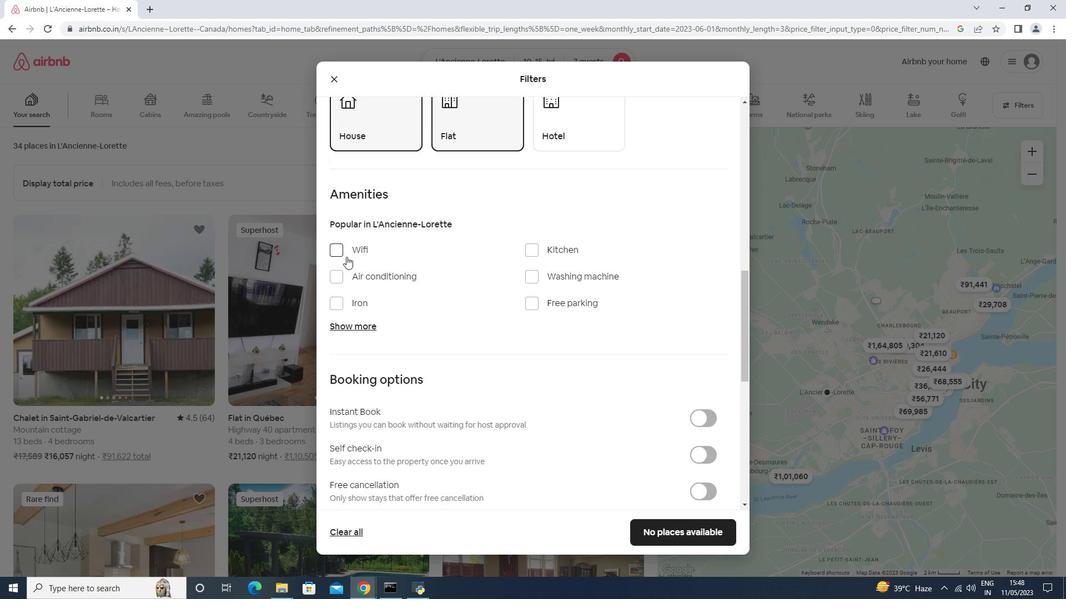 
Action: Mouse pressed left at (346, 257)
Screenshot: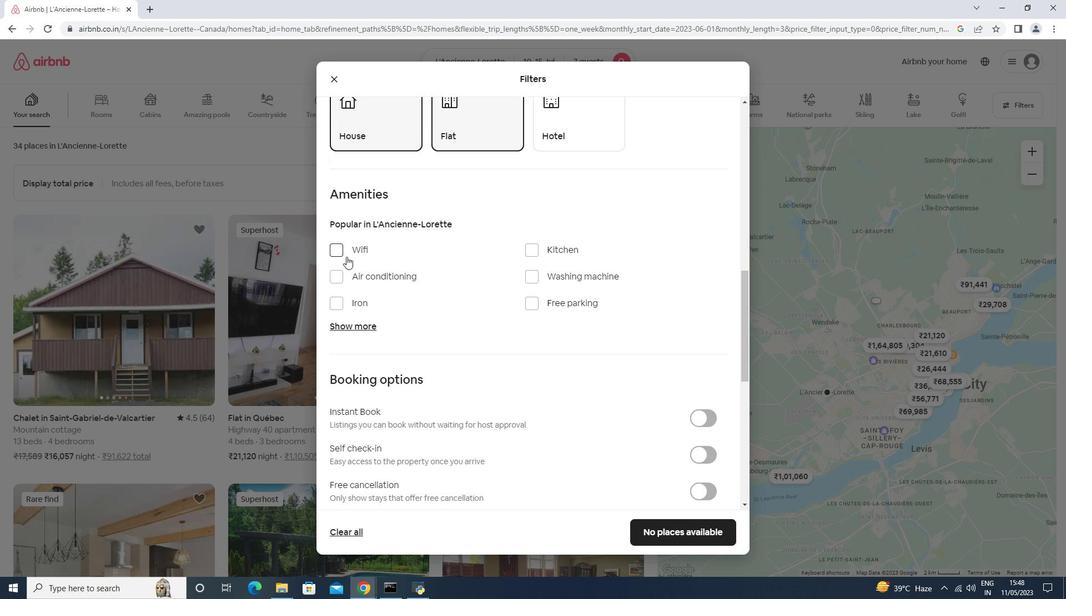 
Action: Mouse moved to (552, 298)
Screenshot: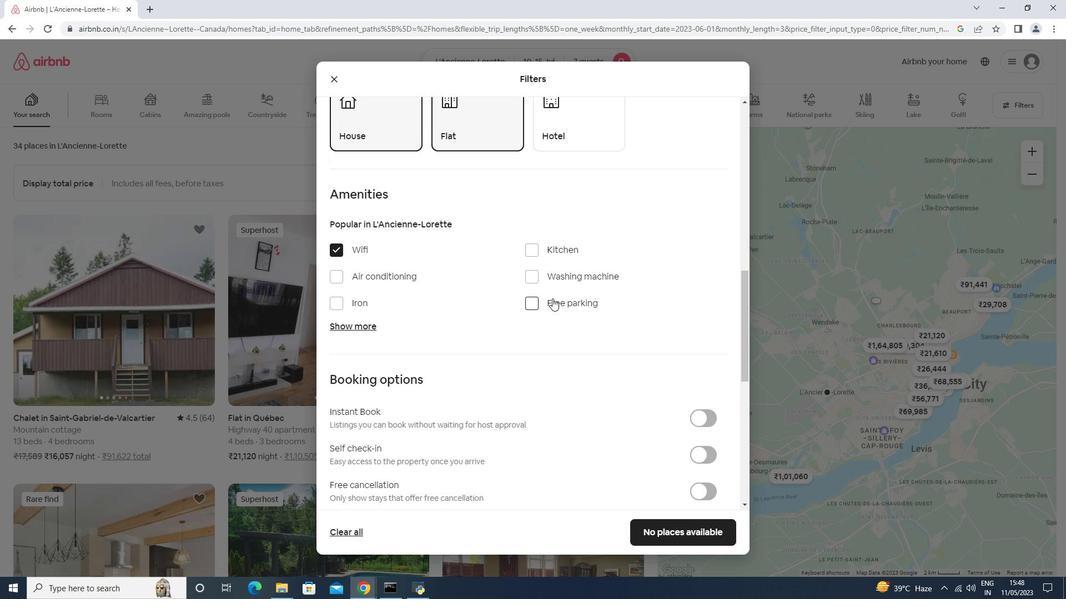 
Action: Mouse pressed left at (552, 298)
Screenshot: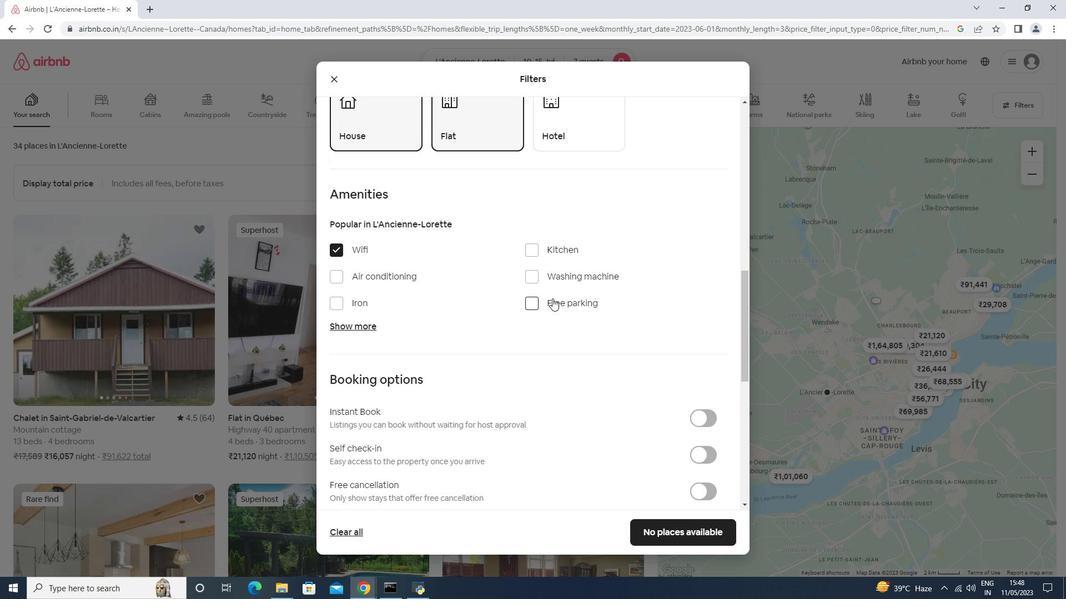 
Action: Mouse moved to (371, 323)
Screenshot: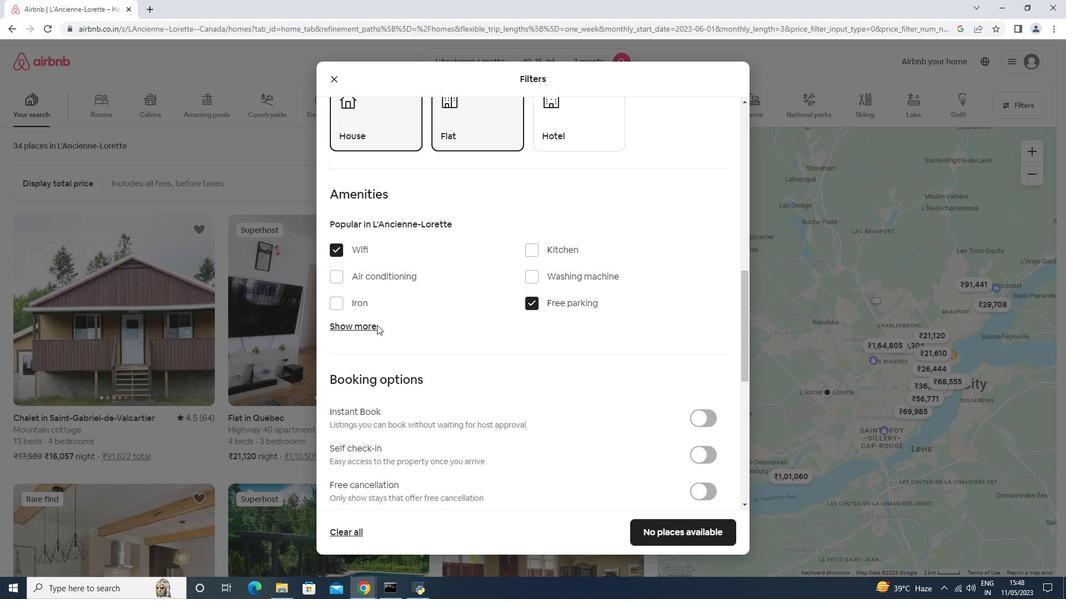 
Action: Mouse pressed left at (371, 323)
Screenshot: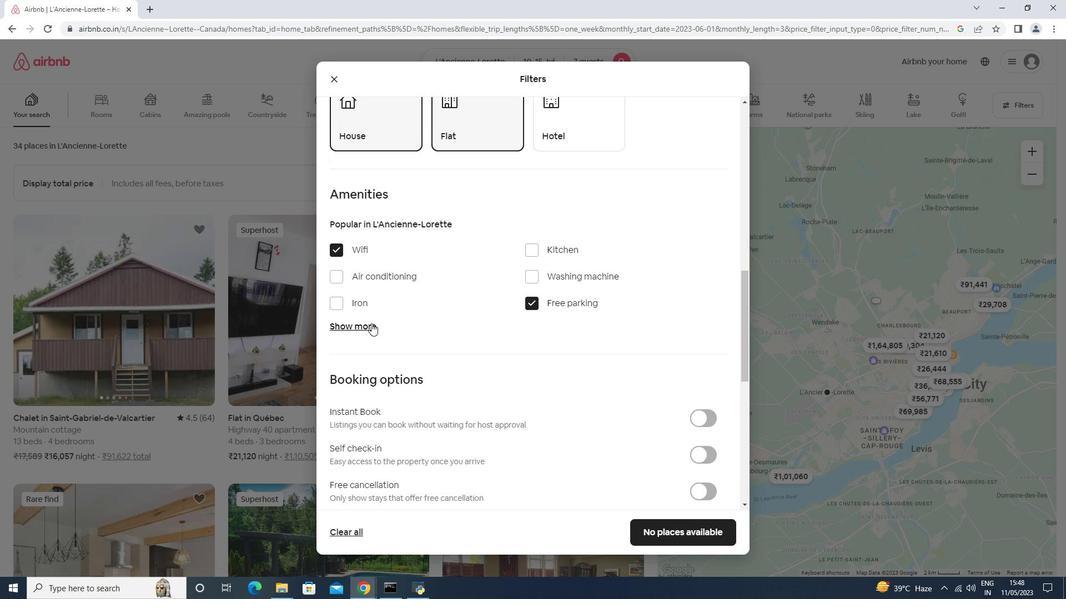 
Action: Mouse moved to (518, 389)
Screenshot: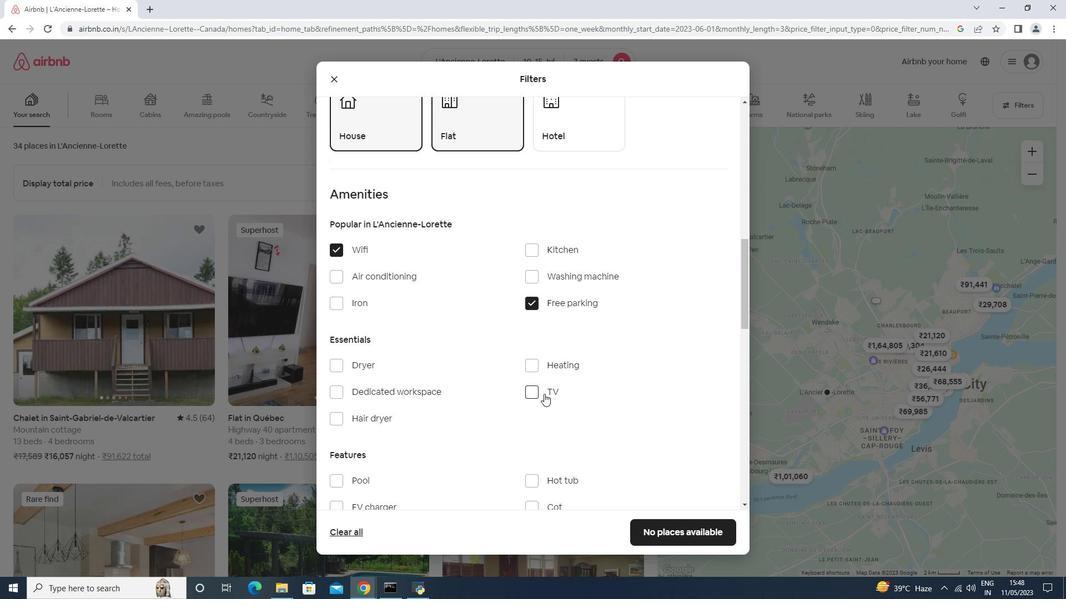 
Action: Mouse pressed left at (544, 394)
Screenshot: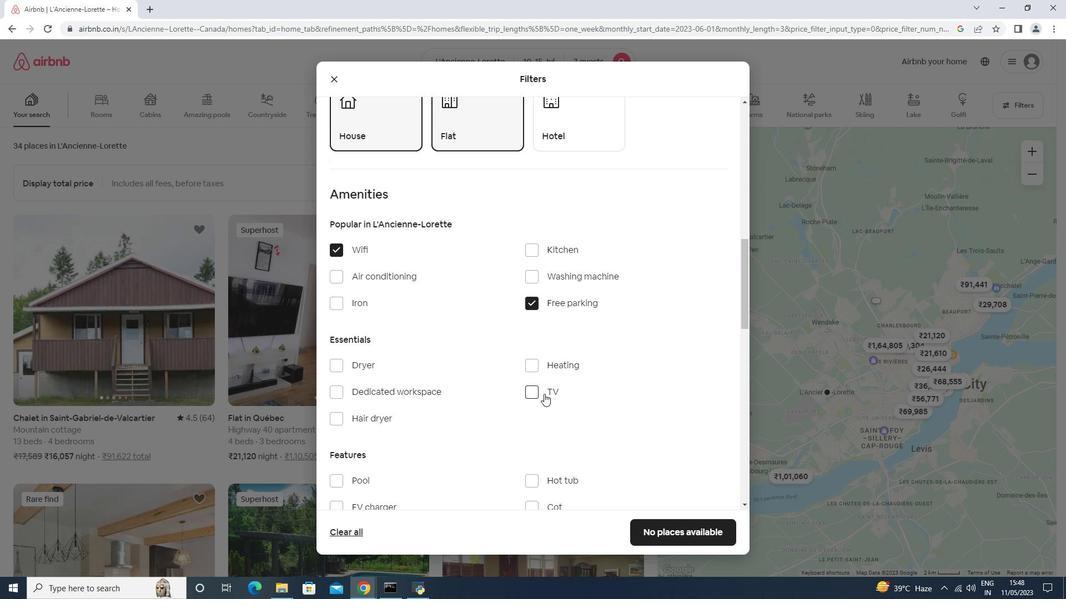 
Action: Mouse moved to (509, 383)
Screenshot: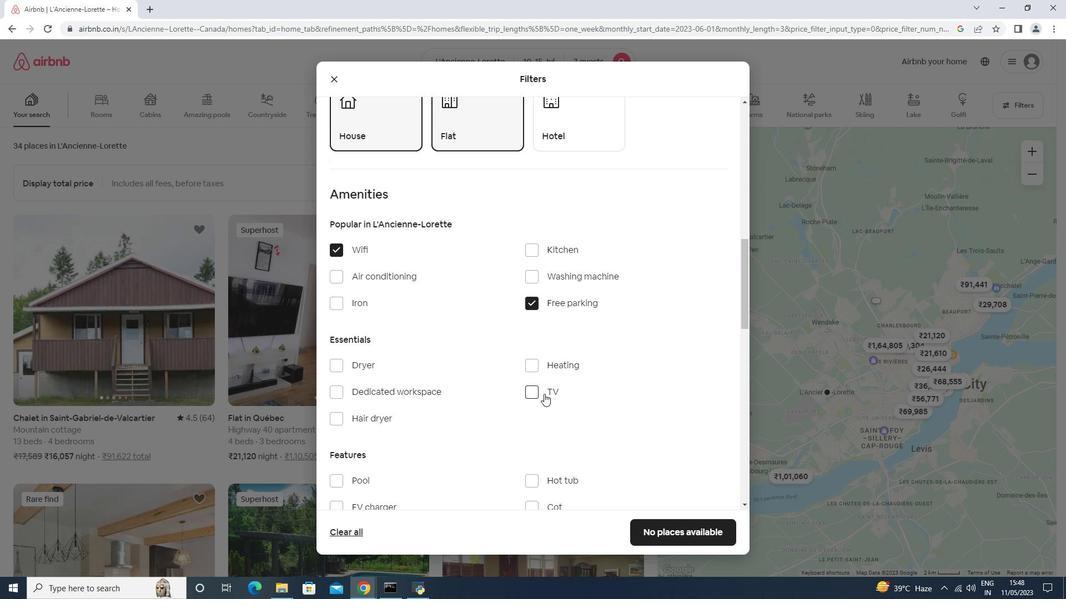 
Action: Mouse pressed left at (509, 383)
Screenshot: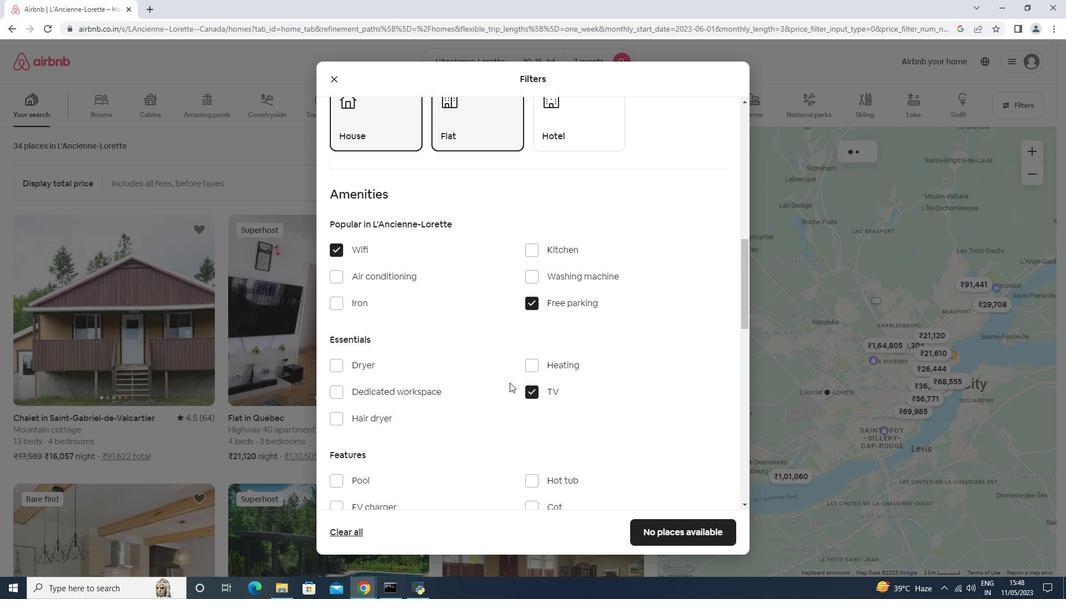 
Action: Mouse moved to (469, 359)
Screenshot: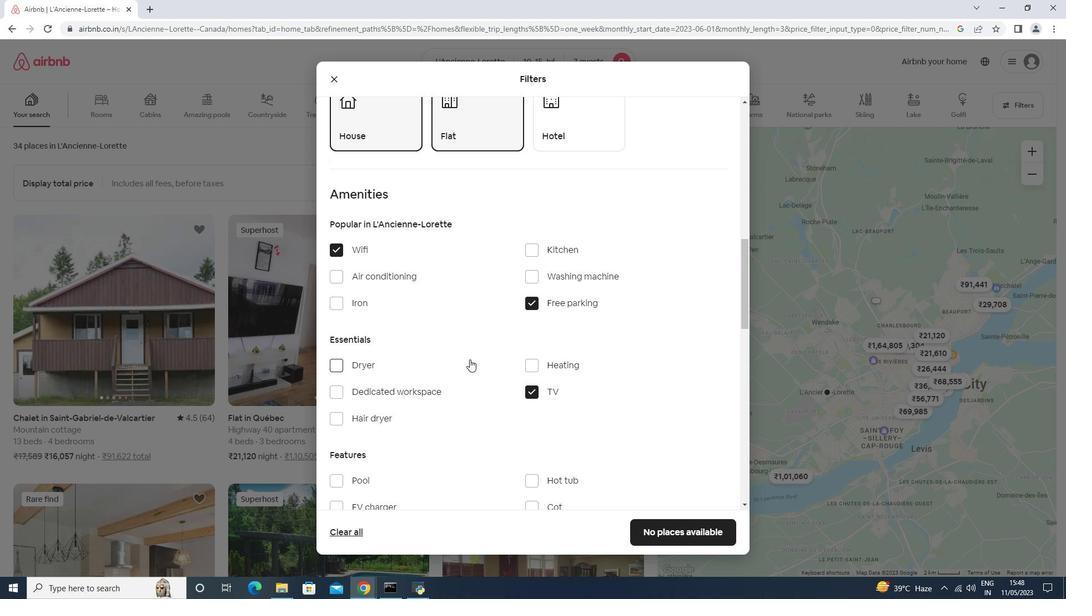 
Action: Mouse scrolled (469, 359) with delta (0, 0)
Screenshot: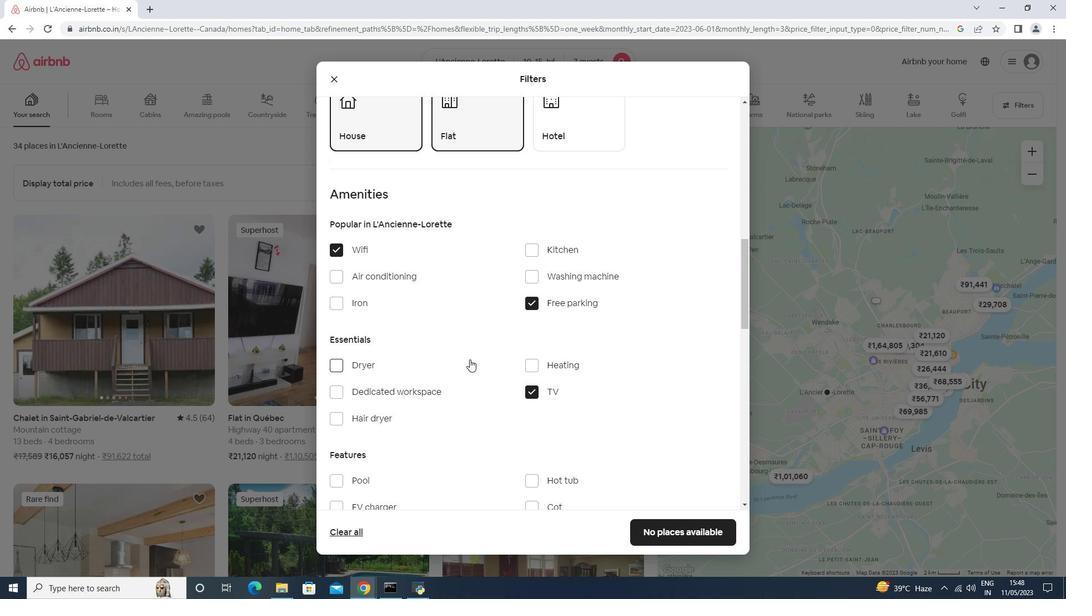
Action: Mouse scrolled (469, 359) with delta (0, 0)
Screenshot: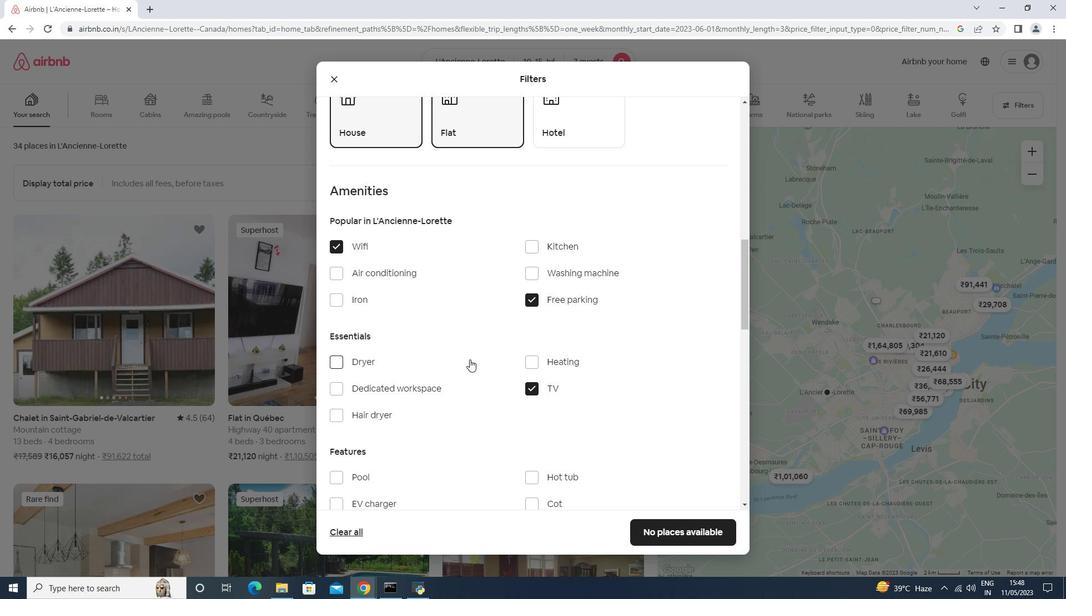 
Action: Mouse moved to (469, 359)
Screenshot: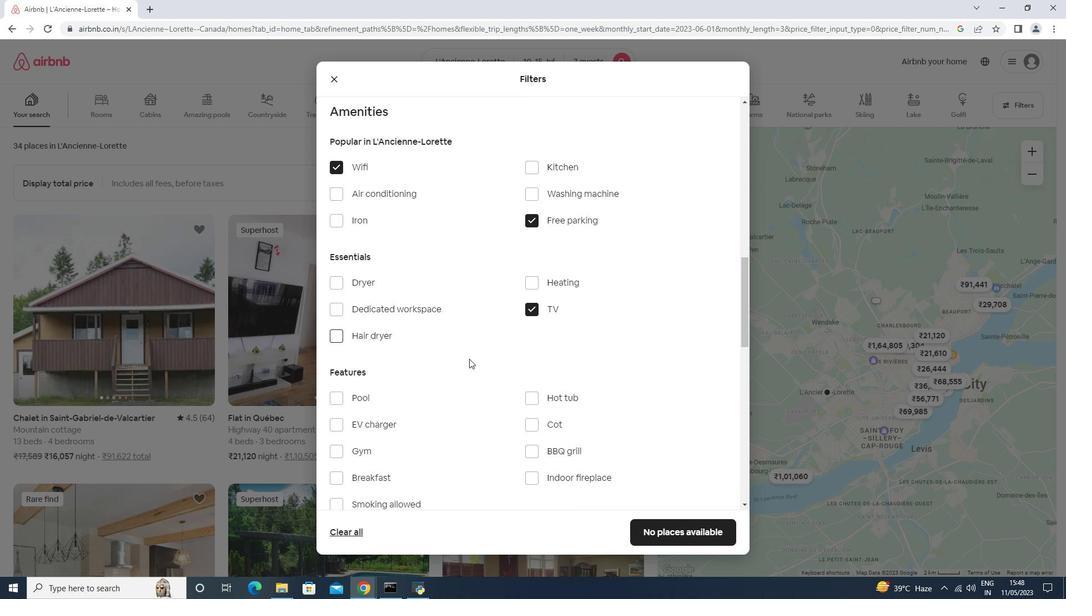 
Action: Mouse scrolled (469, 358) with delta (0, 0)
Screenshot: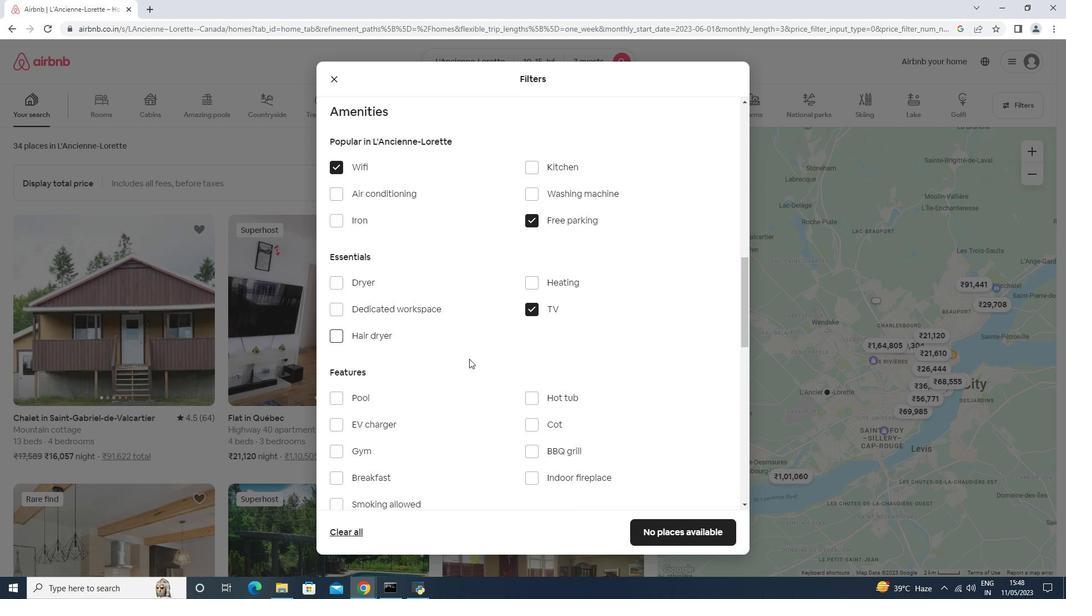 
Action: Mouse moved to (468, 359)
Screenshot: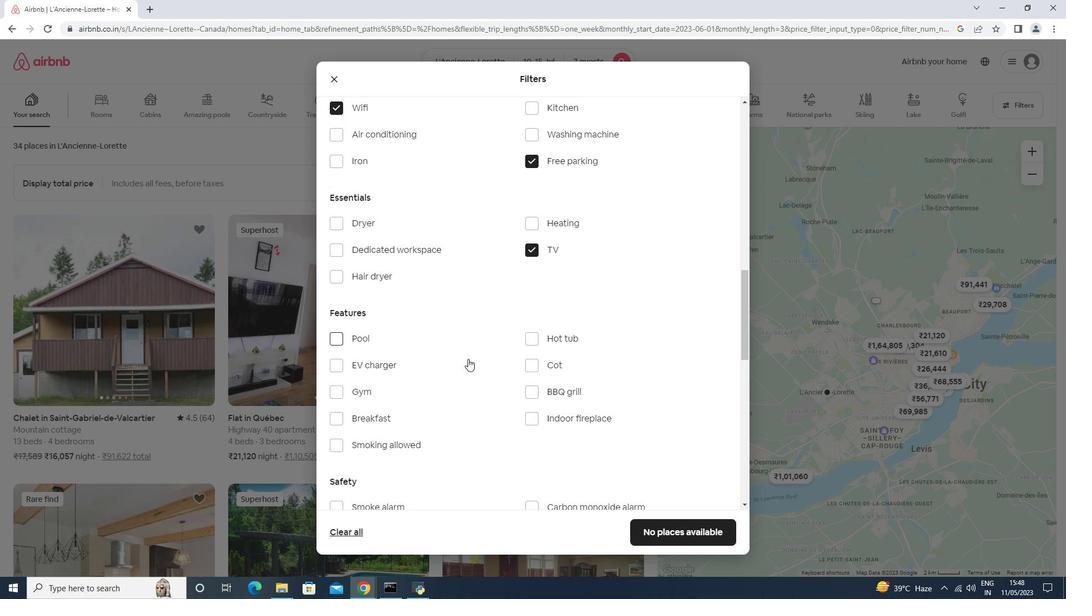 
Action: Mouse scrolled (468, 358) with delta (0, 0)
Screenshot: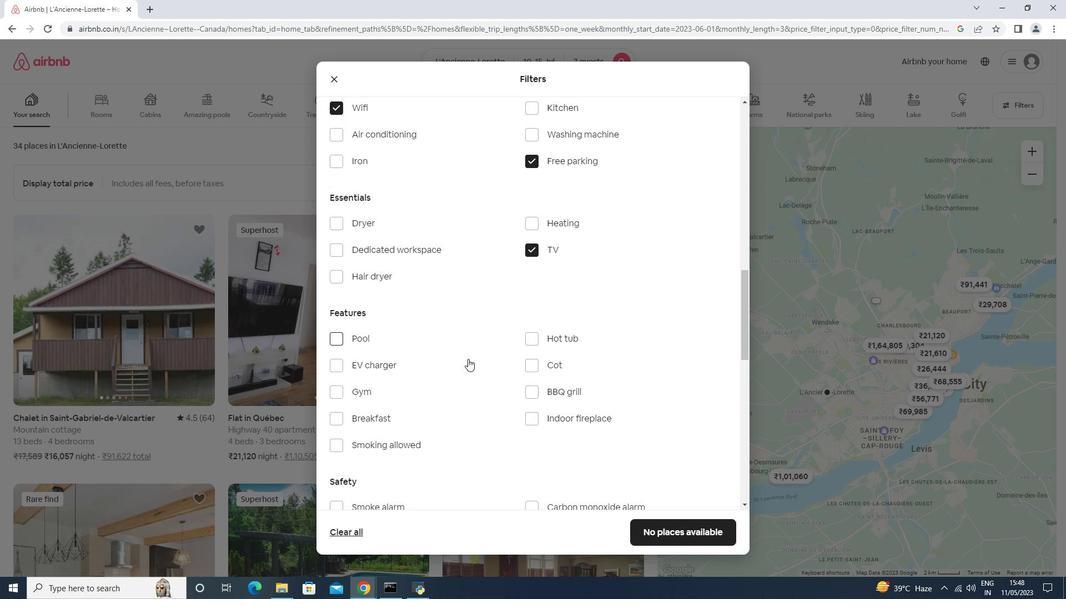 
Action: Mouse moved to (347, 317)
Screenshot: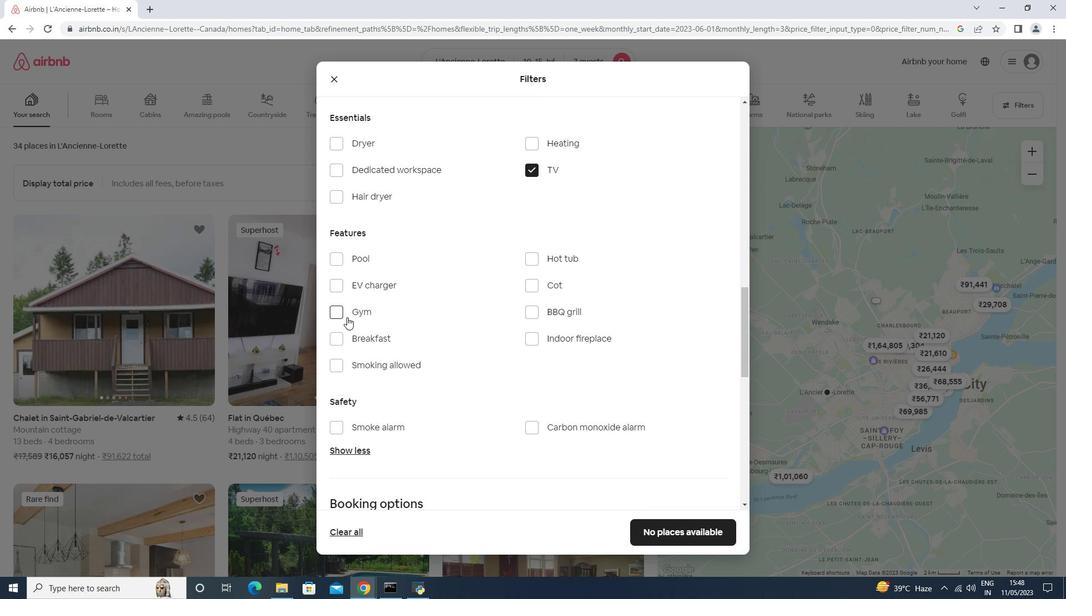 
Action: Mouse pressed left at (347, 317)
Screenshot: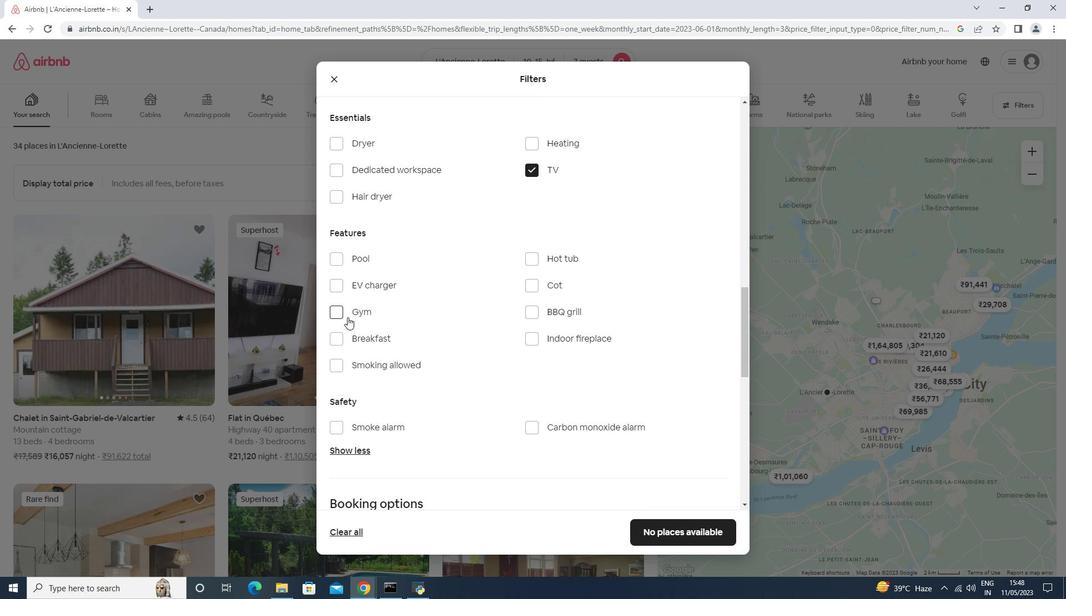 
Action: Mouse moved to (367, 338)
Screenshot: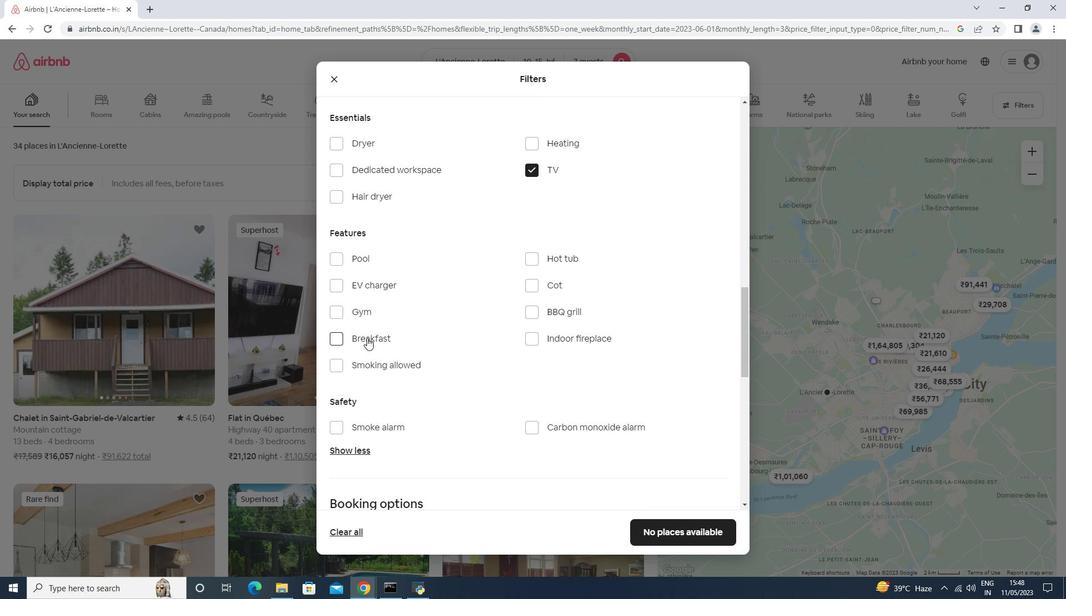 
Action: Mouse pressed left at (367, 338)
Screenshot: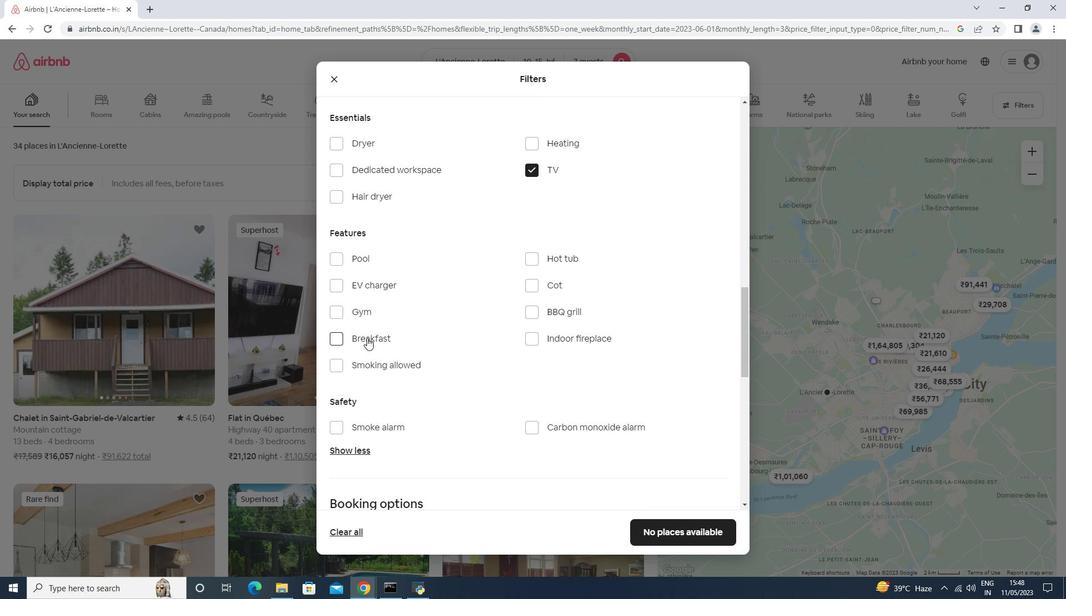 
Action: Mouse moved to (368, 312)
Screenshot: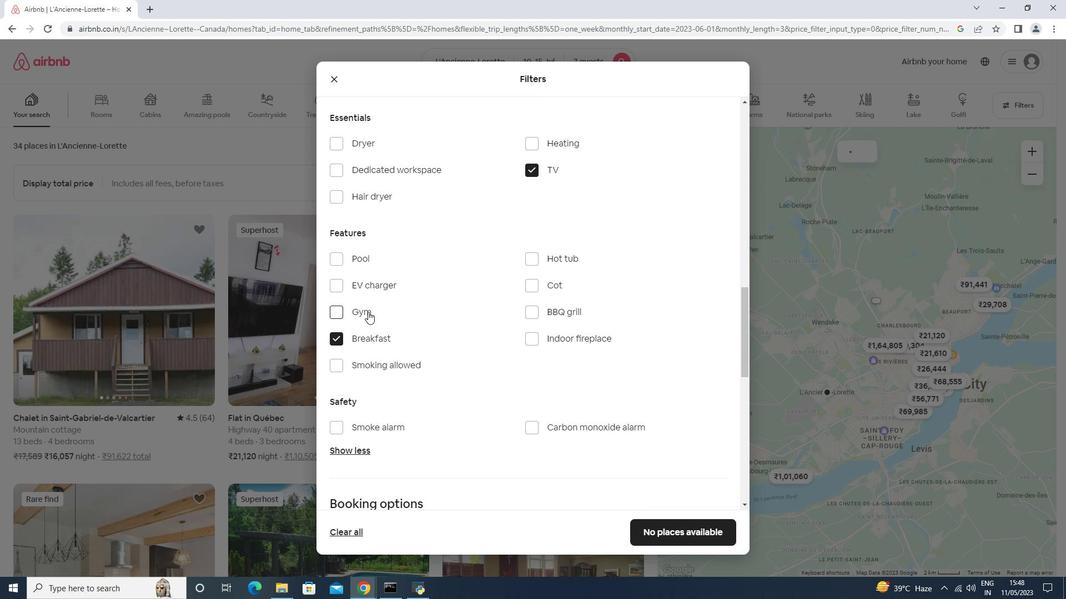 
Action: Mouse pressed left at (368, 312)
Screenshot: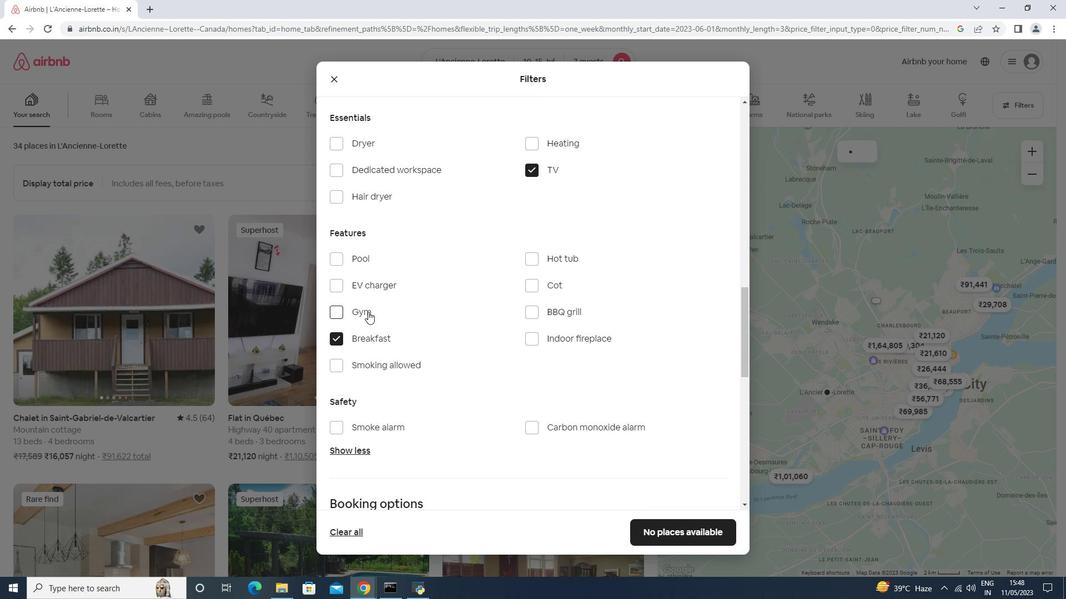 
Action: Mouse moved to (371, 312)
Screenshot: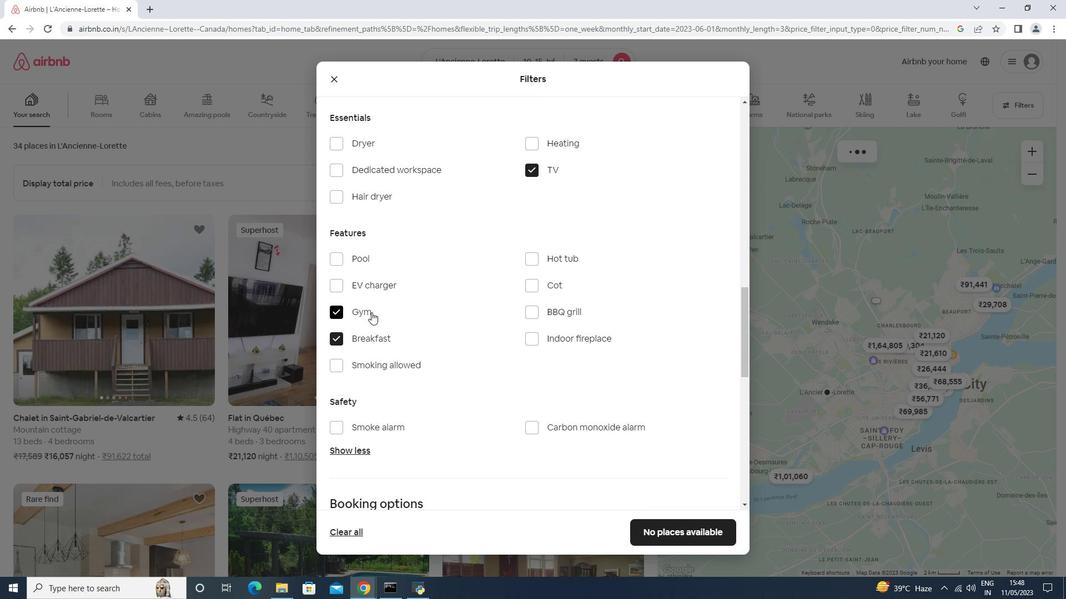 
Action: Mouse scrolled (371, 312) with delta (0, 0)
Screenshot: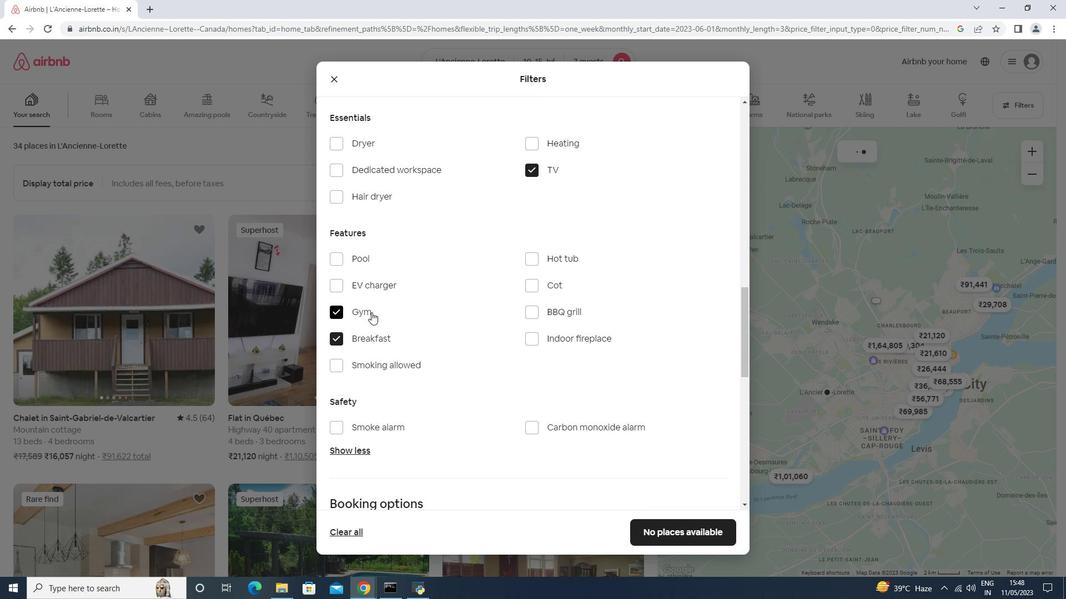 
Action: Mouse scrolled (371, 312) with delta (0, 0)
Screenshot: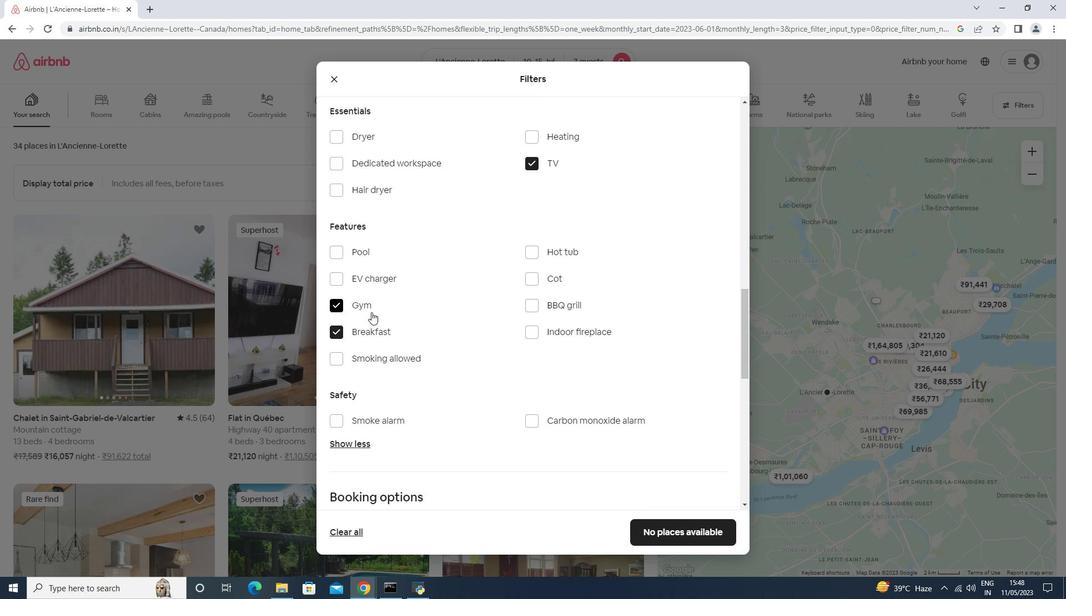 
Action: Mouse scrolled (371, 312) with delta (0, 0)
Screenshot: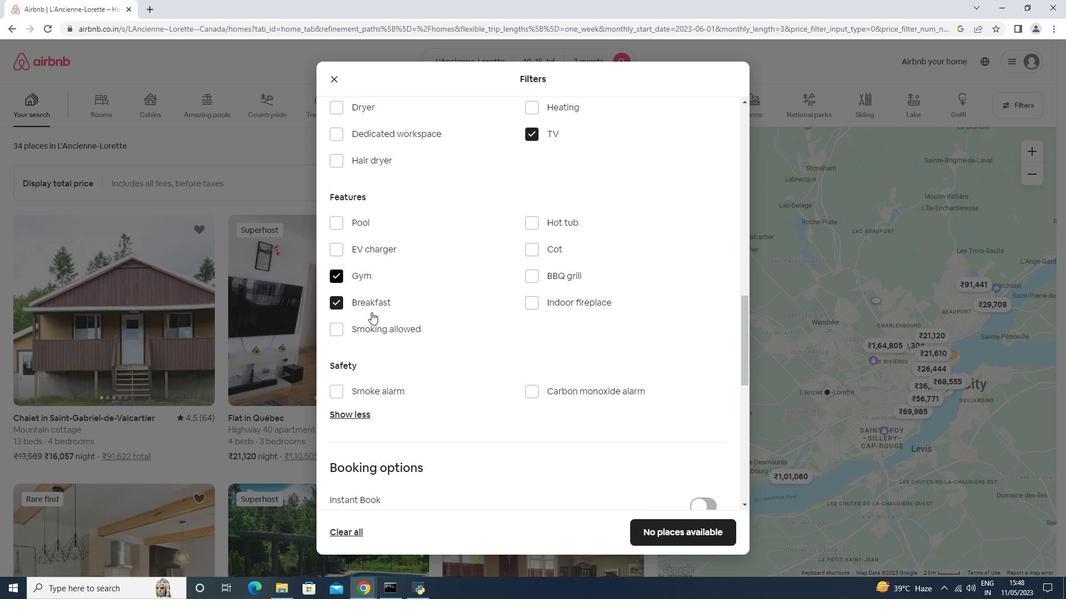 
Action: Mouse scrolled (371, 312) with delta (0, 0)
Screenshot: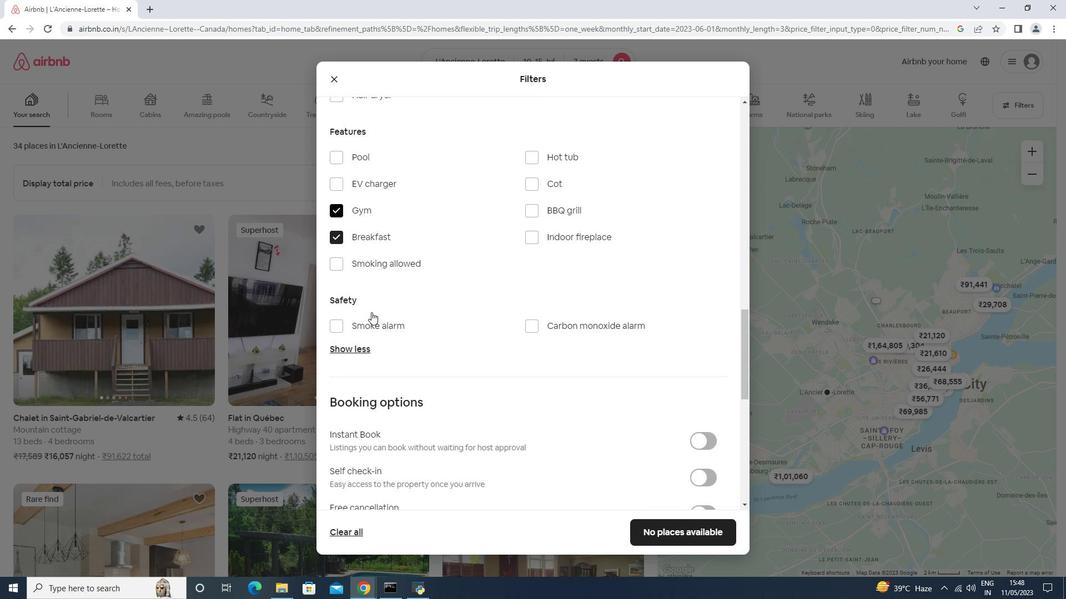 
Action: Mouse moved to (698, 354)
Screenshot: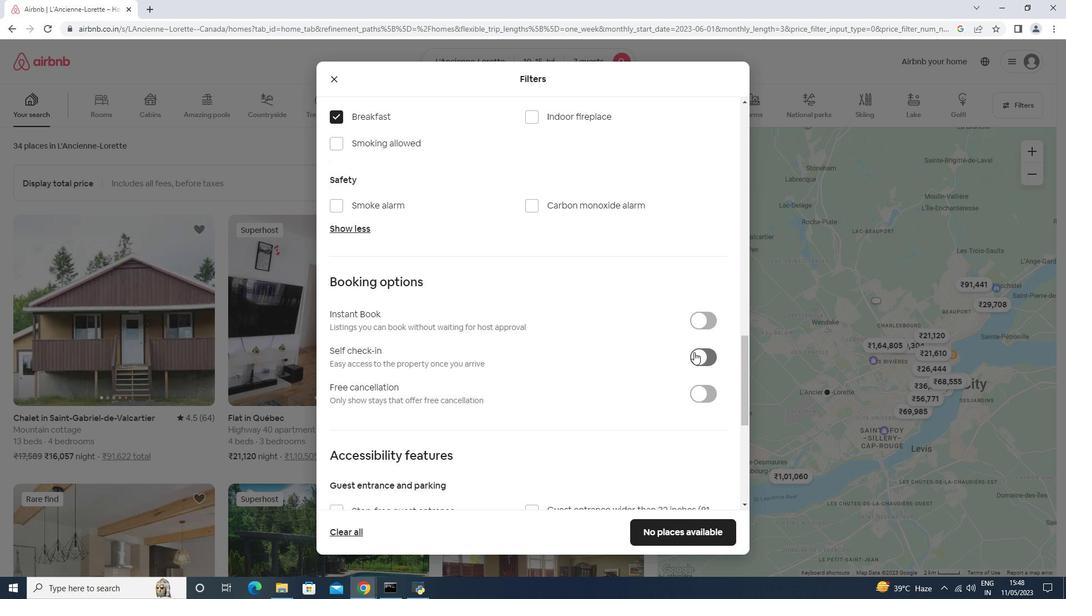 
Action: Mouse pressed left at (698, 354)
Screenshot: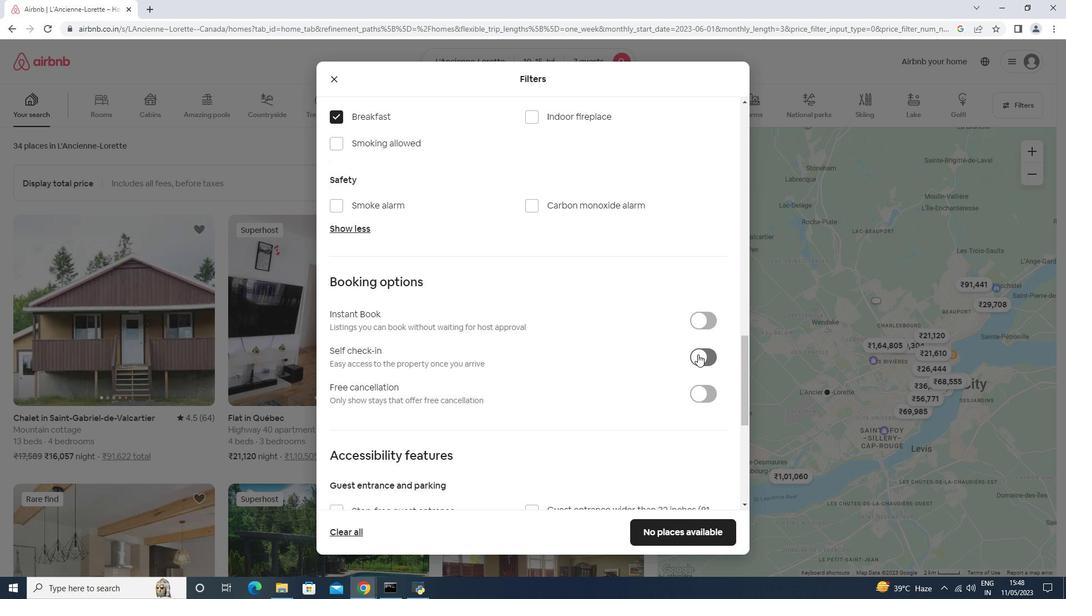 
Action: Mouse moved to (579, 325)
Screenshot: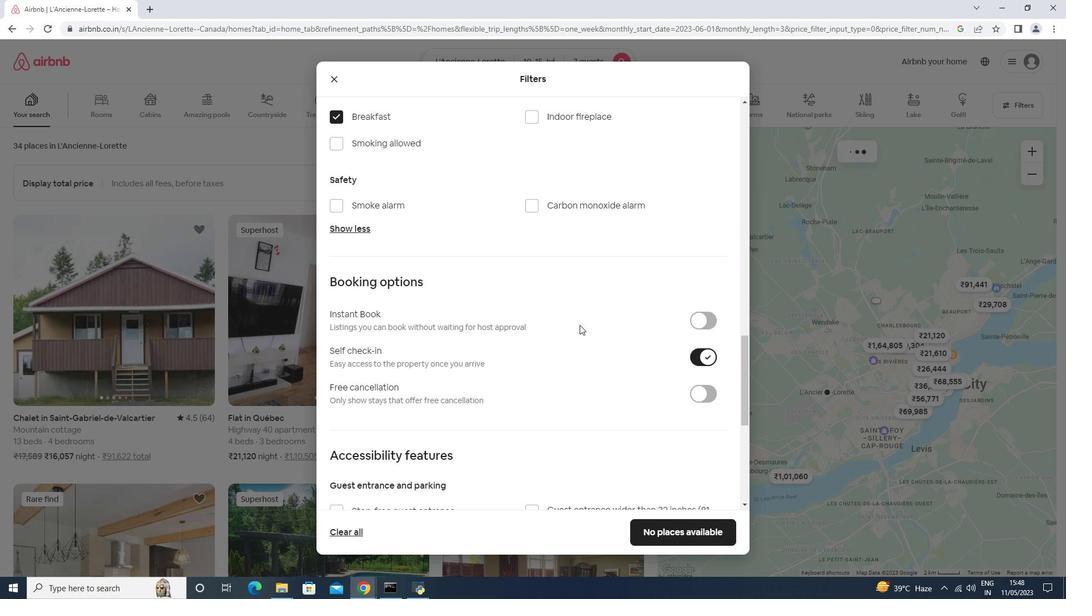 
Action: Mouse scrolled (579, 324) with delta (0, 0)
Screenshot: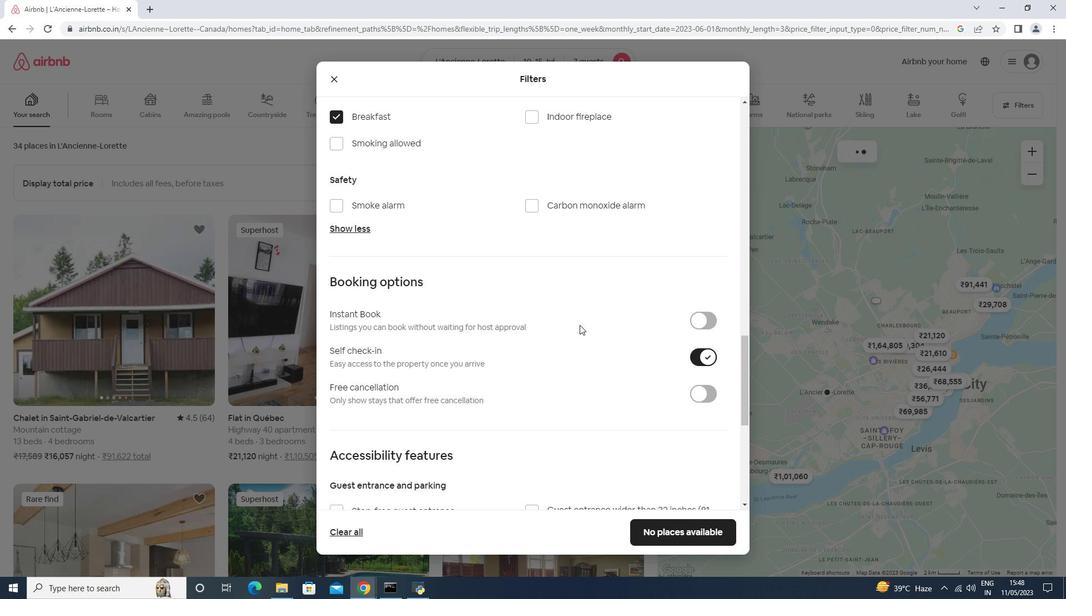 
Action: Mouse scrolled (579, 324) with delta (0, 0)
Screenshot: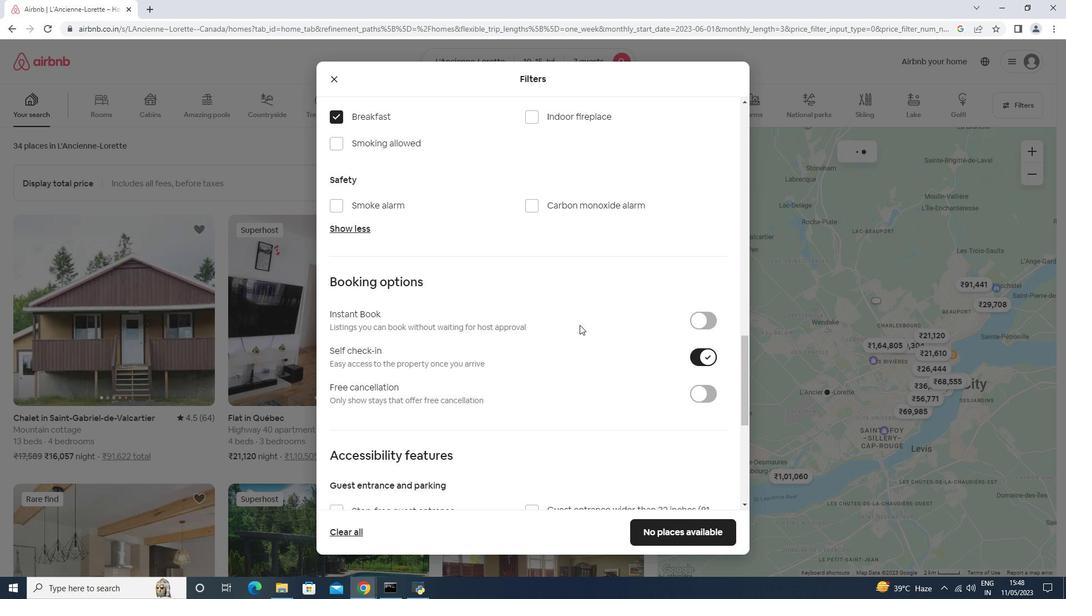 
Action: Mouse scrolled (579, 324) with delta (0, 0)
Screenshot: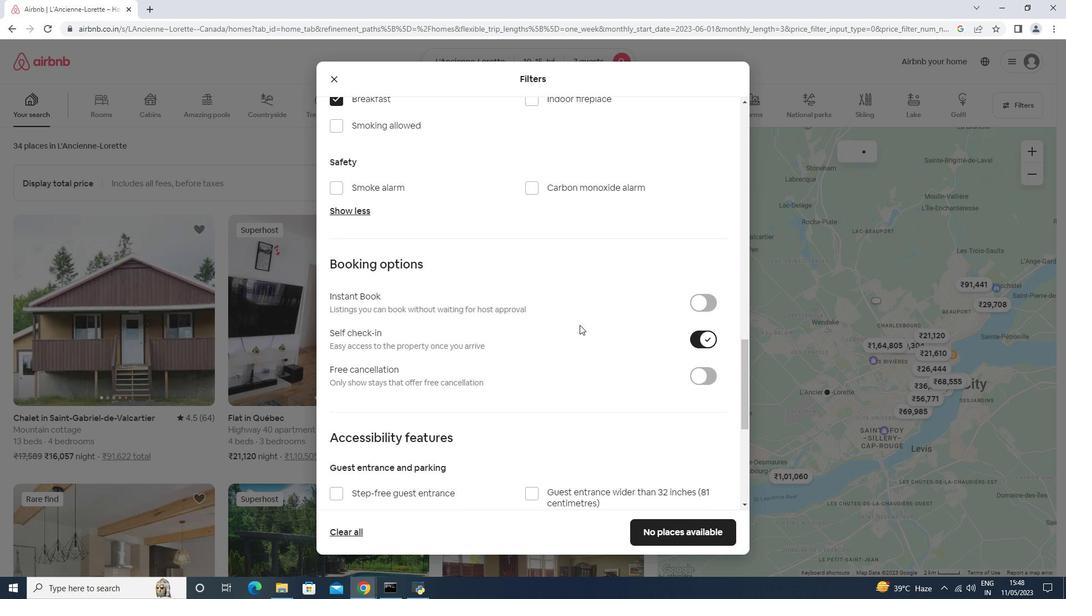 
Action: Mouse scrolled (579, 324) with delta (0, 0)
Screenshot: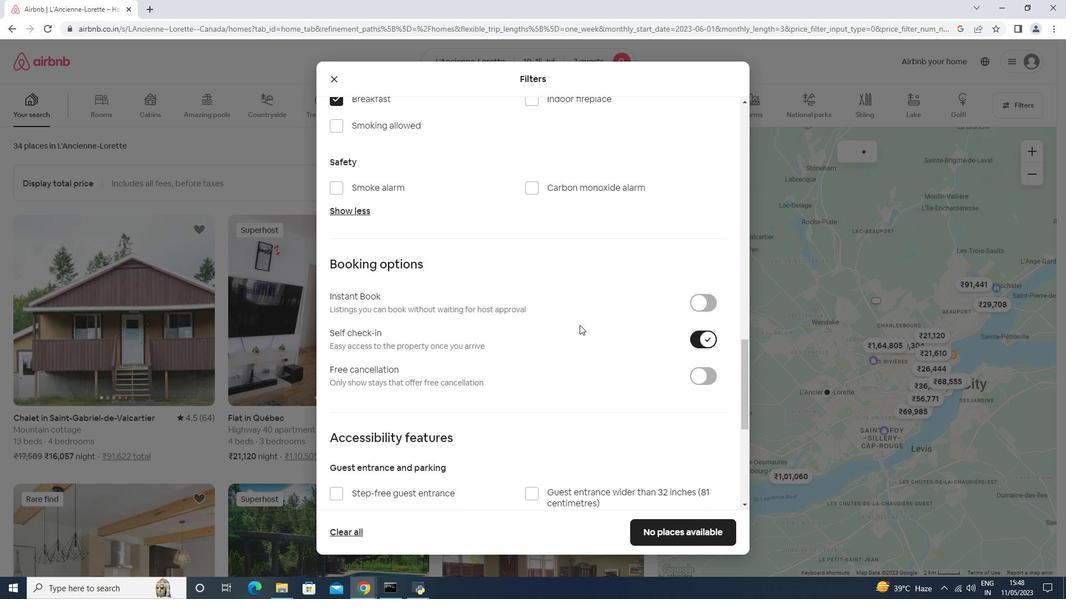 
Action: Mouse scrolled (579, 324) with delta (0, 0)
Screenshot: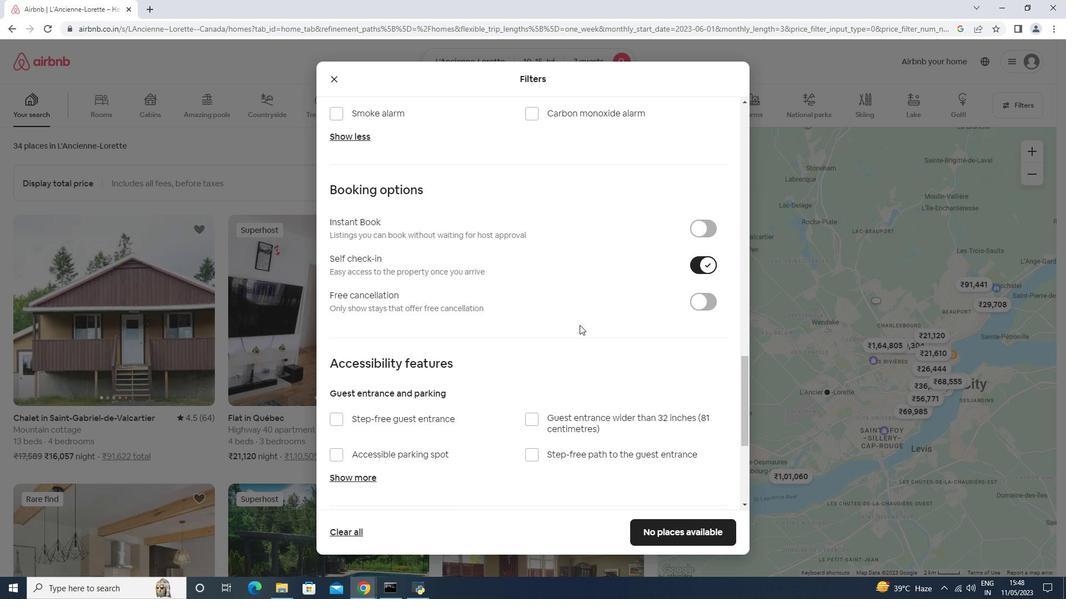 
Action: Mouse moved to (642, 370)
Screenshot: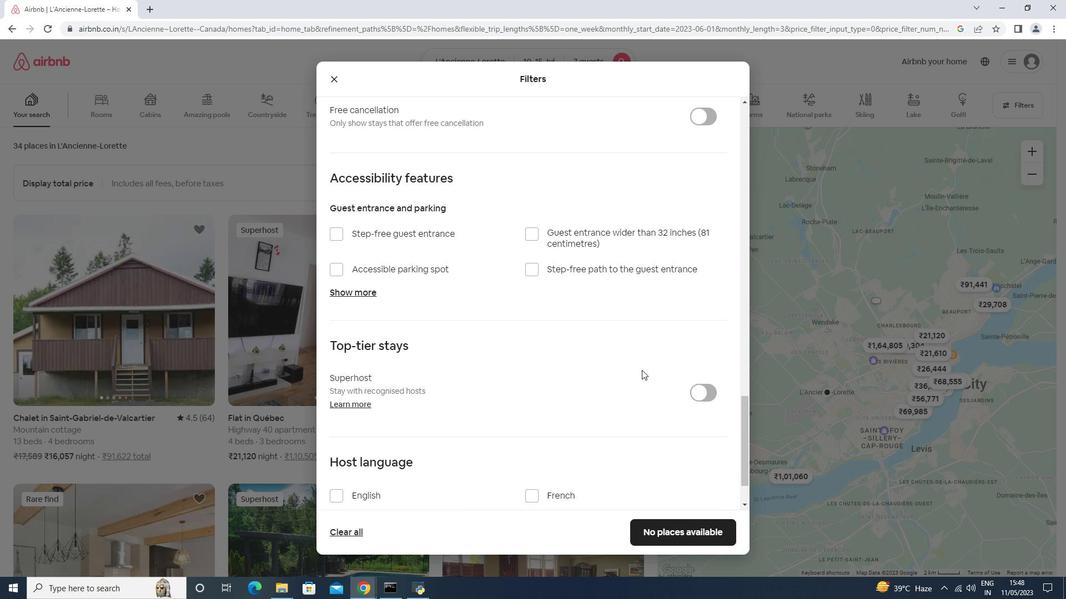 
Action: Mouse scrolled (643, 368) with delta (0, 0)
Screenshot: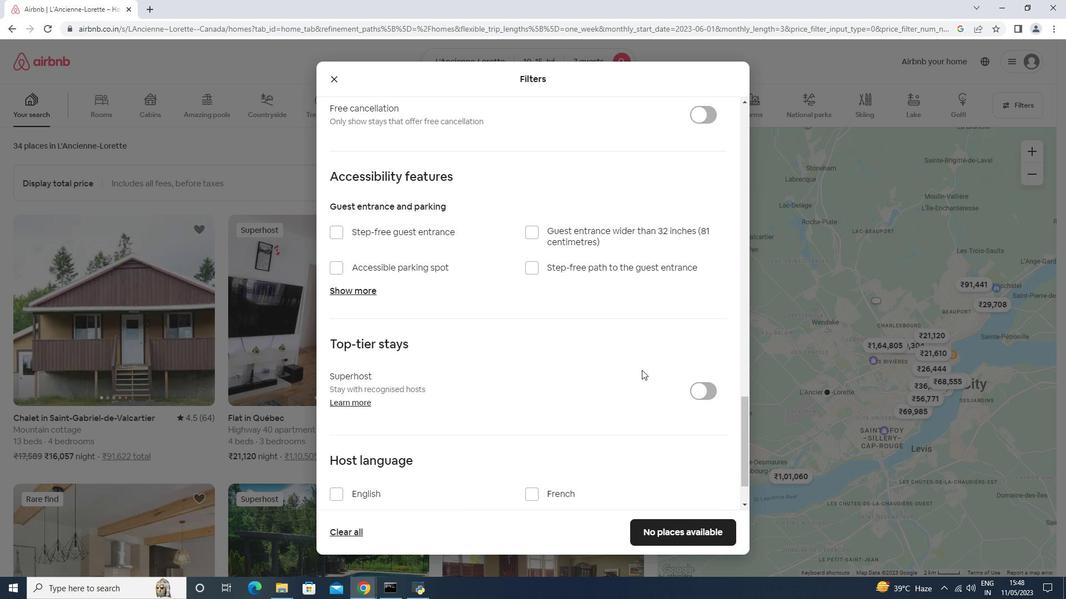 
Action: Mouse moved to (642, 370)
Screenshot: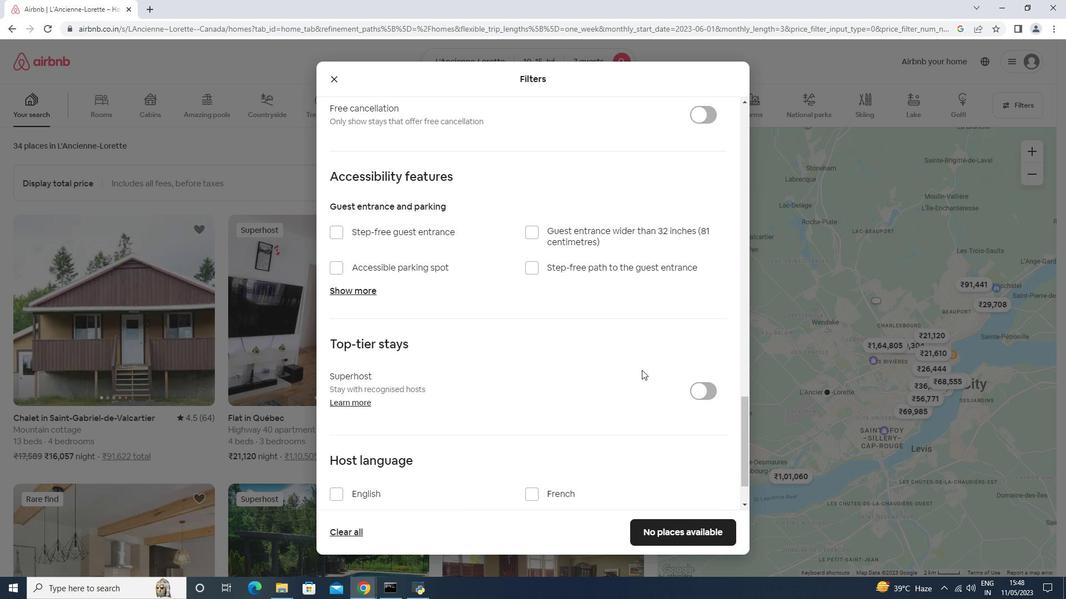 
Action: Mouse scrolled (642, 369) with delta (0, 0)
Screenshot: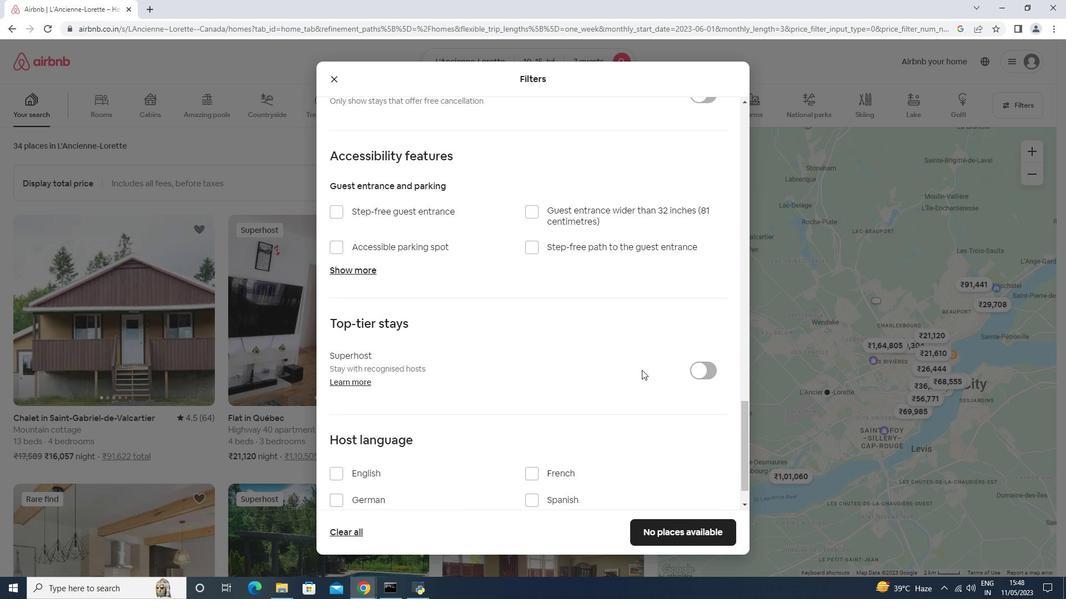 
Action: Mouse moved to (607, 371)
Screenshot: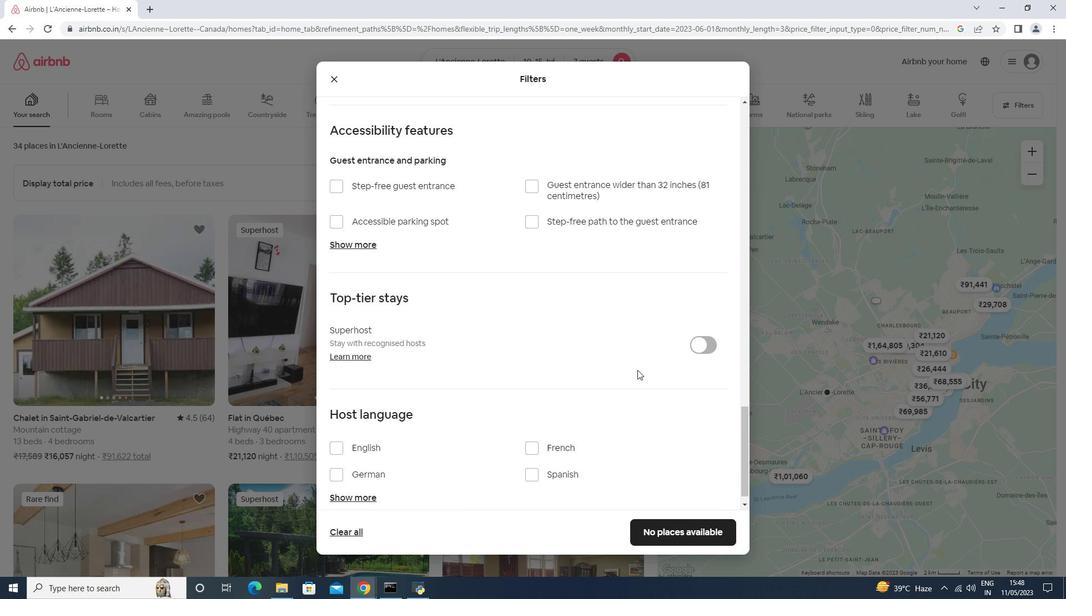
Action: Mouse scrolled (641, 369) with delta (0, 0)
Screenshot: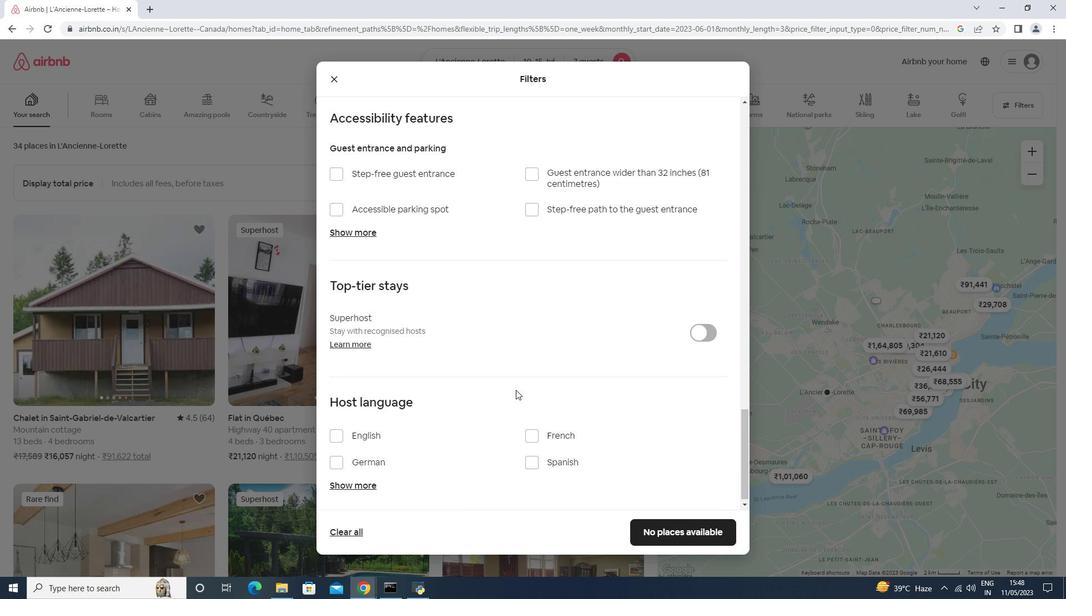 
Action: Mouse moved to (516, 390)
Screenshot: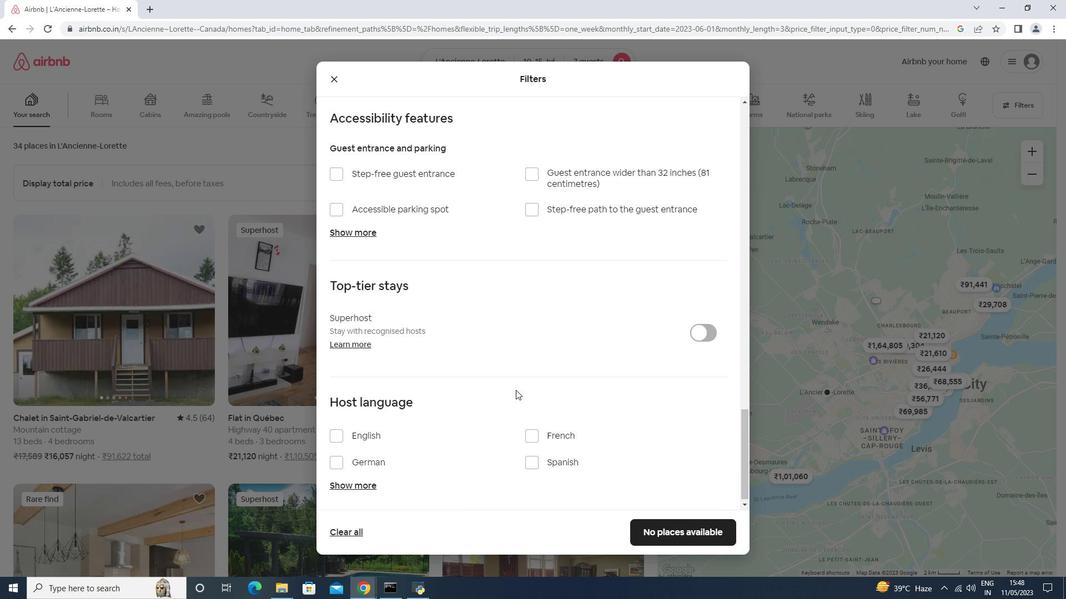 
Action: Mouse scrolled (637, 369) with delta (0, 0)
Screenshot: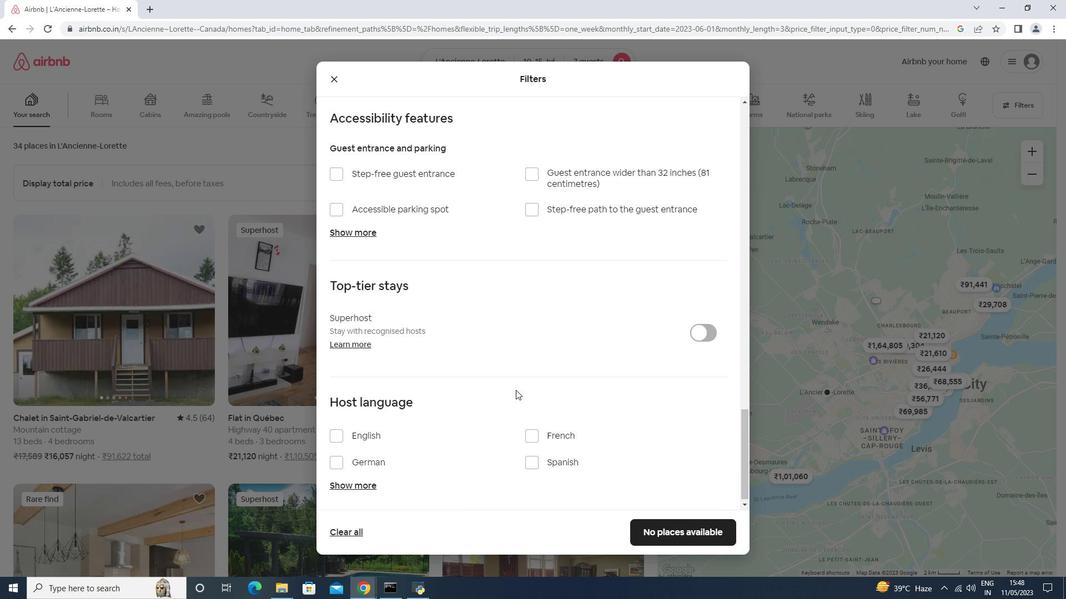 
Action: Mouse moved to (370, 429)
Screenshot: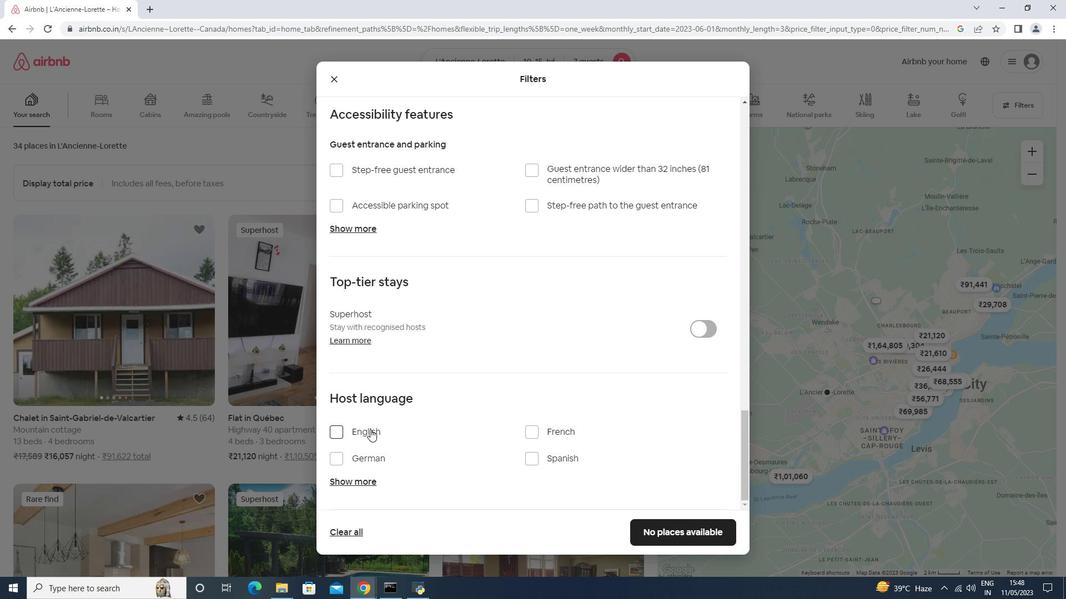 
Action: Mouse pressed left at (370, 429)
Screenshot: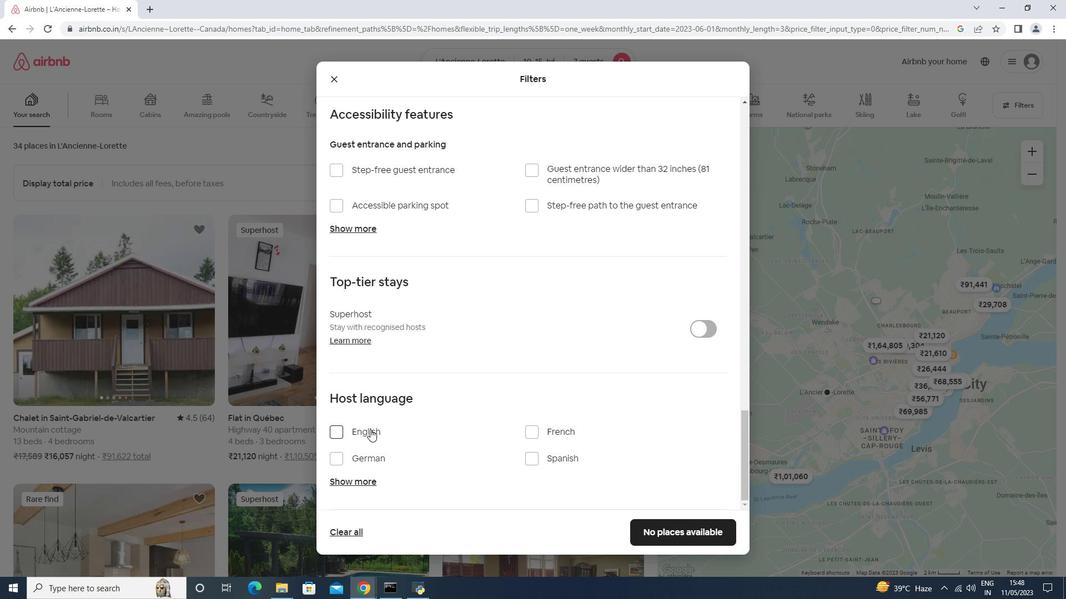 
Action: Mouse moved to (680, 540)
Screenshot: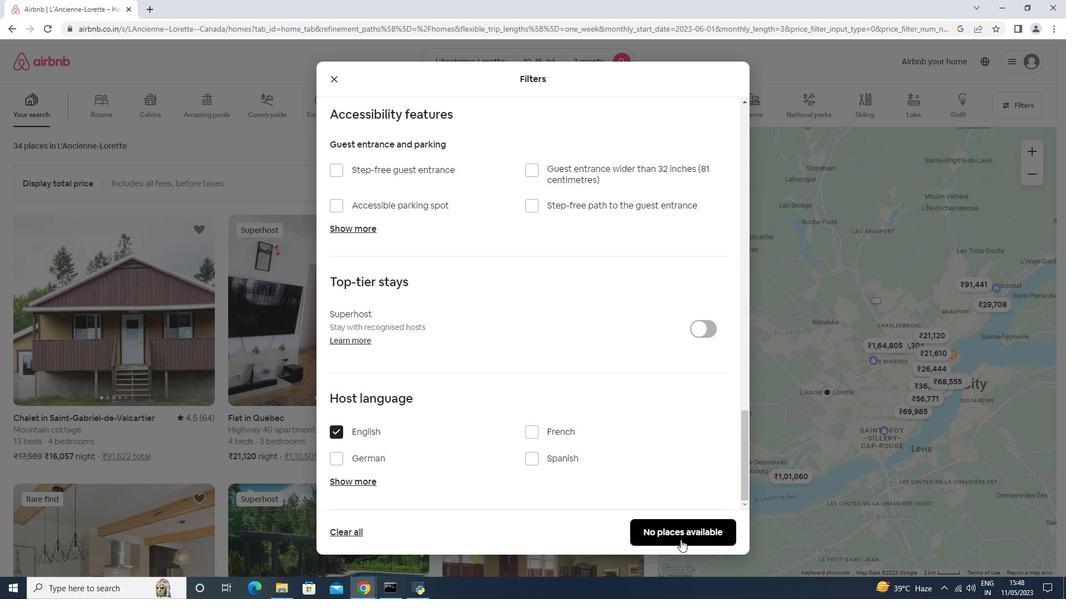 
Action: Mouse pressed left at (680, 540)
Screenshot: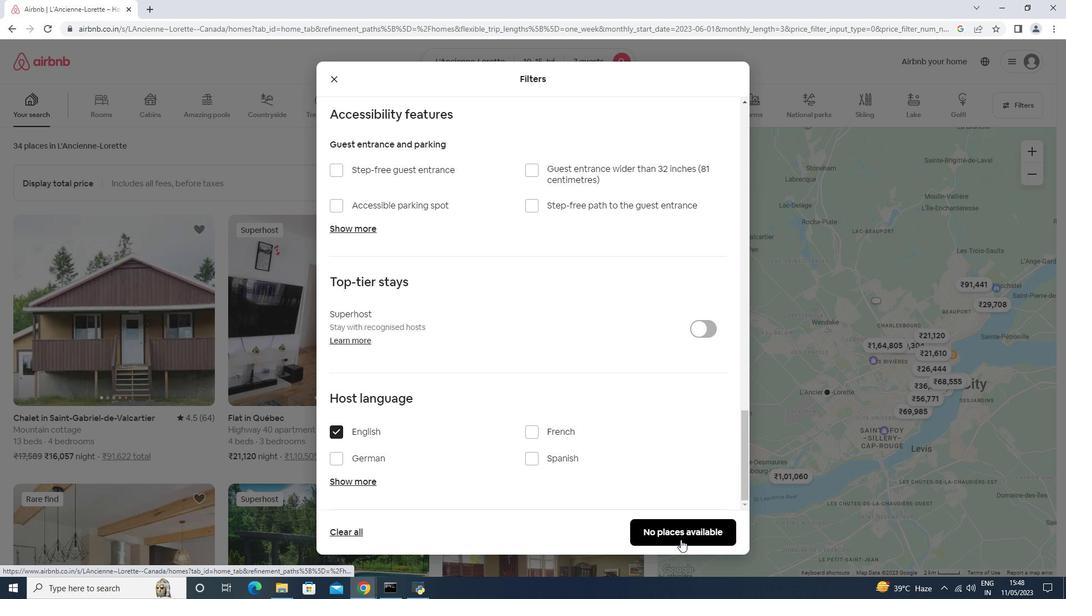 
Action: Mouse moved to (505, 282)
Screenshot: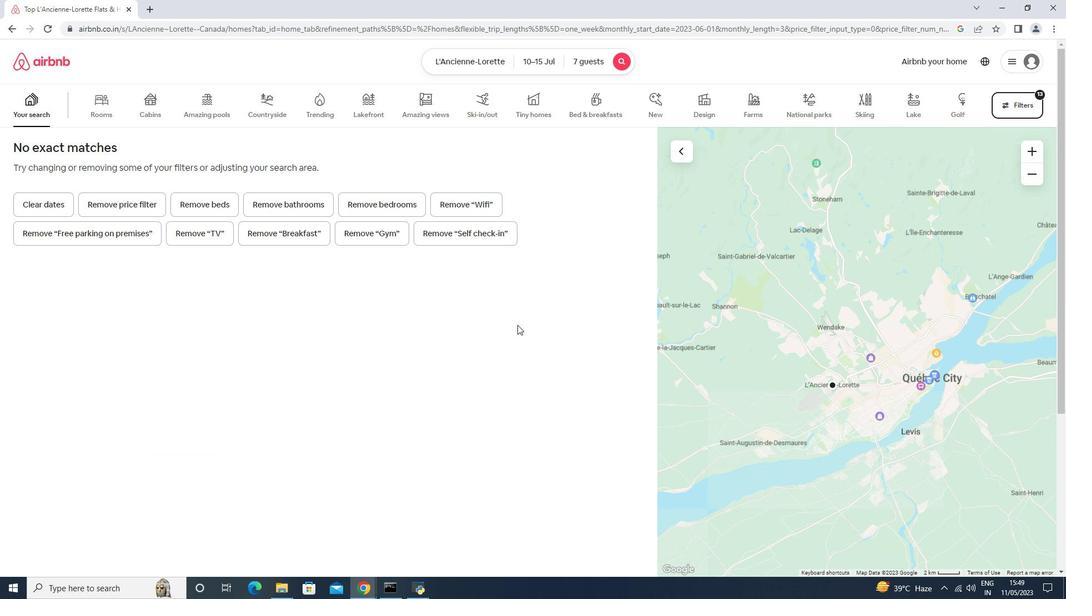 
